Task: Find connections with filter location Tianchang with filter topic #mindset with filter profile language English with filter current company MX Player with filter school Kumaraguru College of Technology with filter industry Warehousing and Storage with filter service category Market Strategy with filter keywords title Interior Designer
Action: Mouse moved to (655, 76)
Screenshot: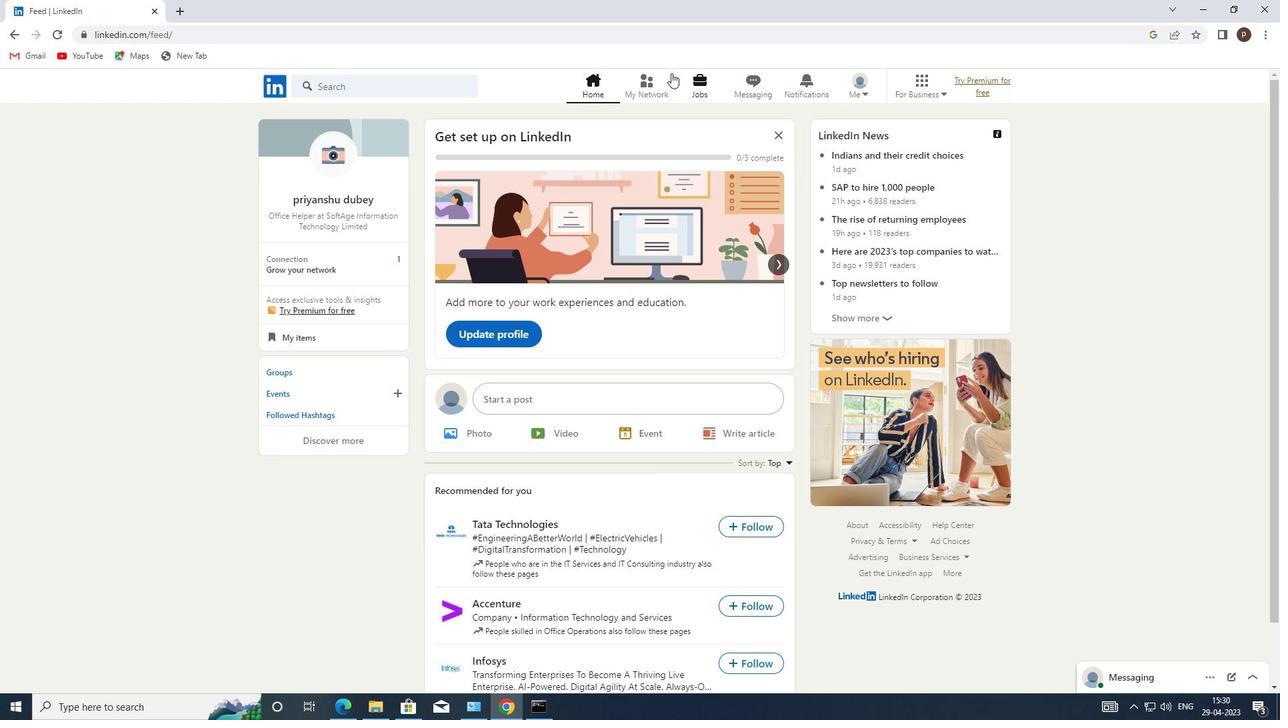
Action: Mouse pressed left at (655, 76)
Screenshot: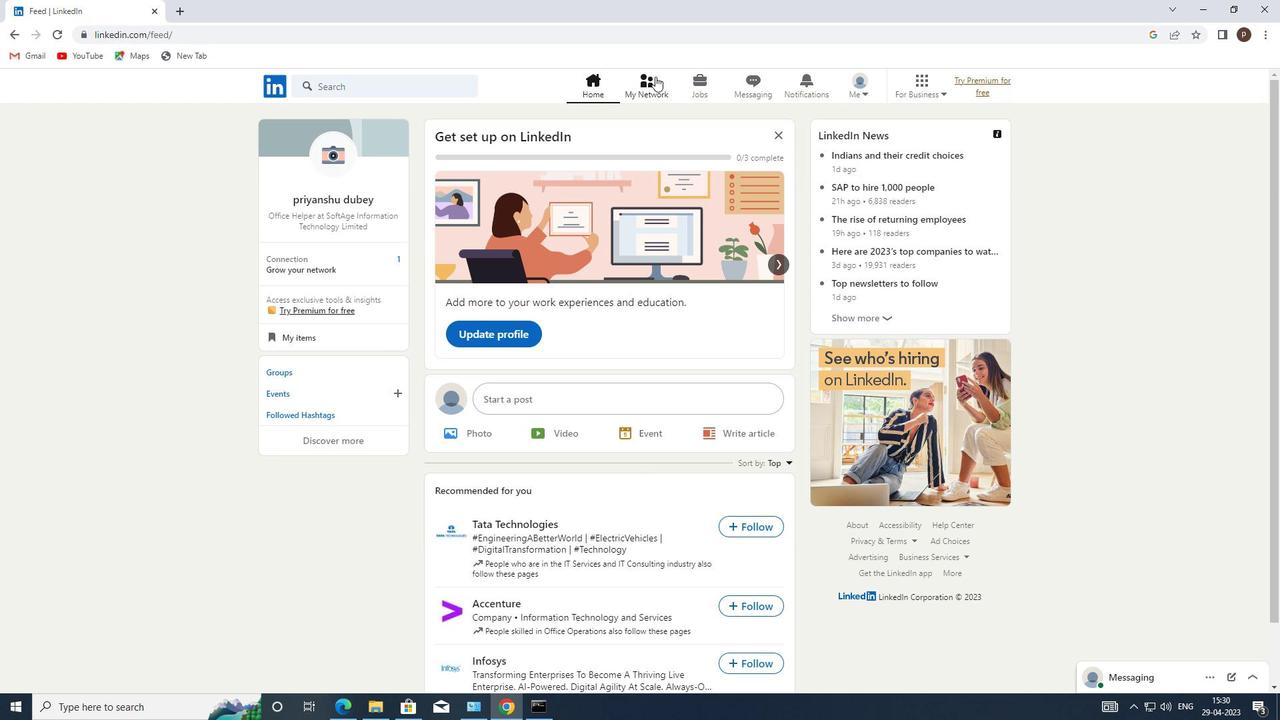 
Action: Mouse moved to (365, 162)
Screenshot: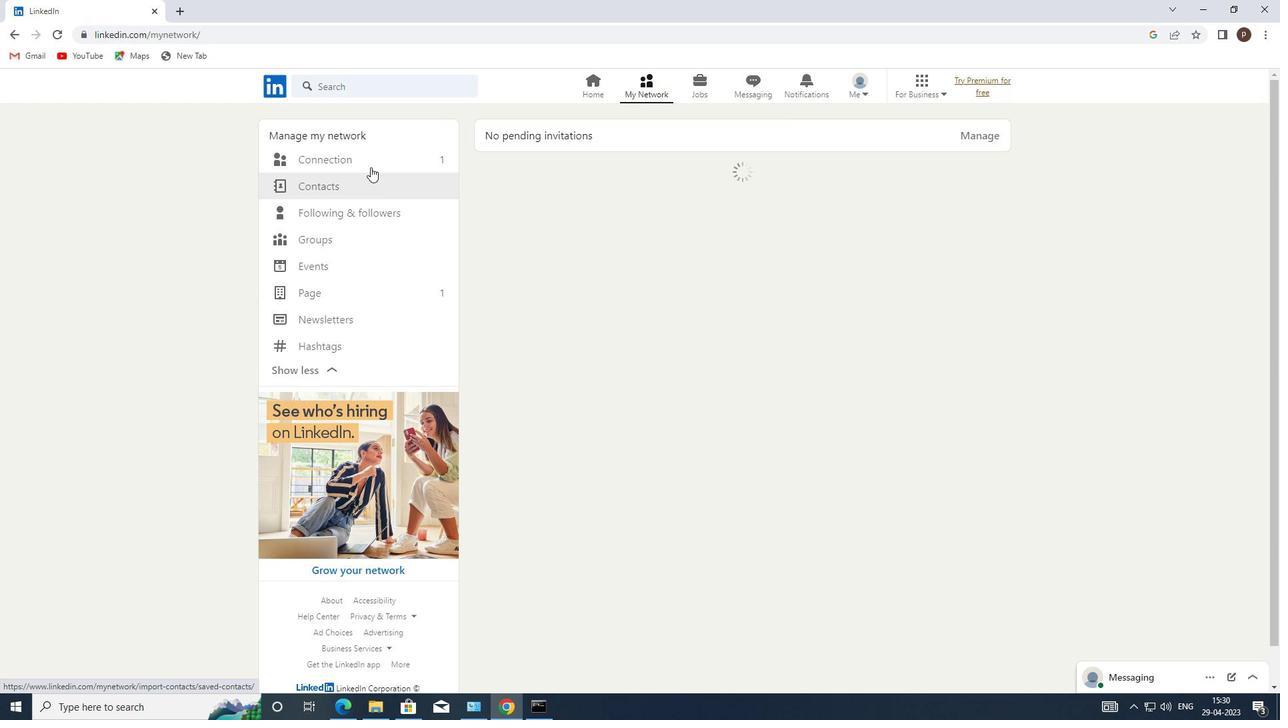 
Action: Mouse pressed left at (365, 162)
Screenshot: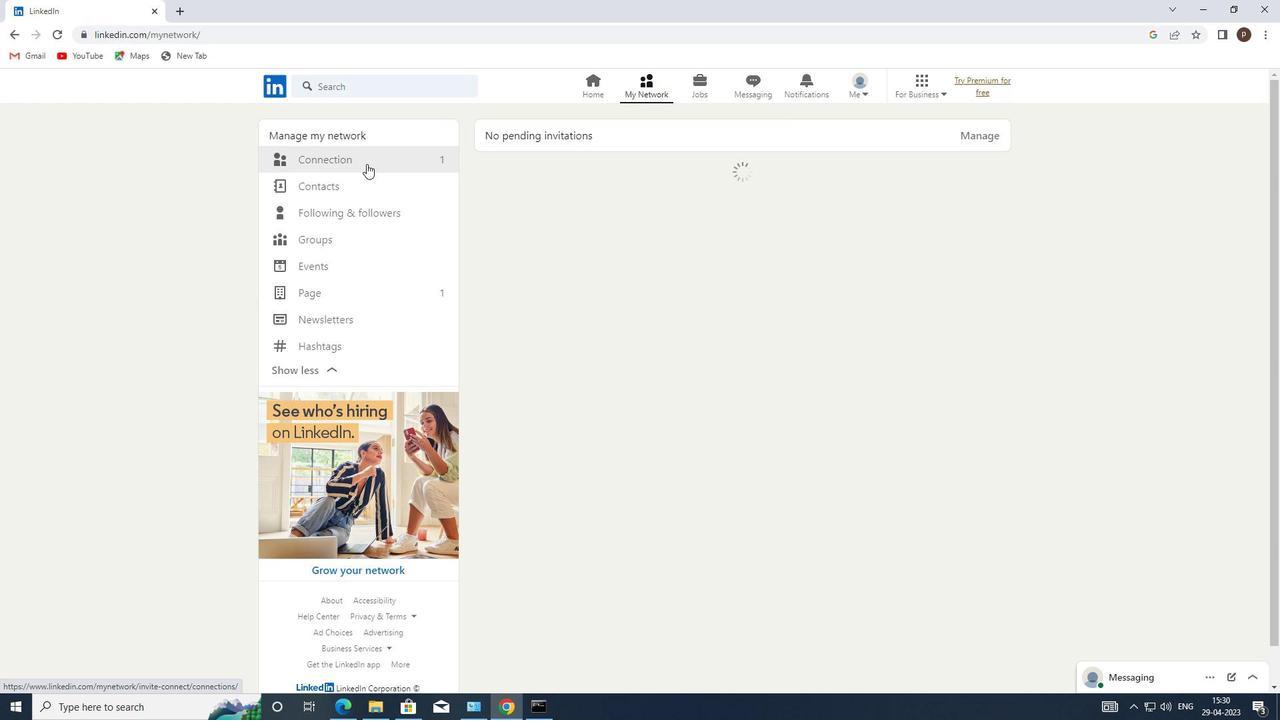 
Action: Mouse moved to (736, 158)
Screenshot: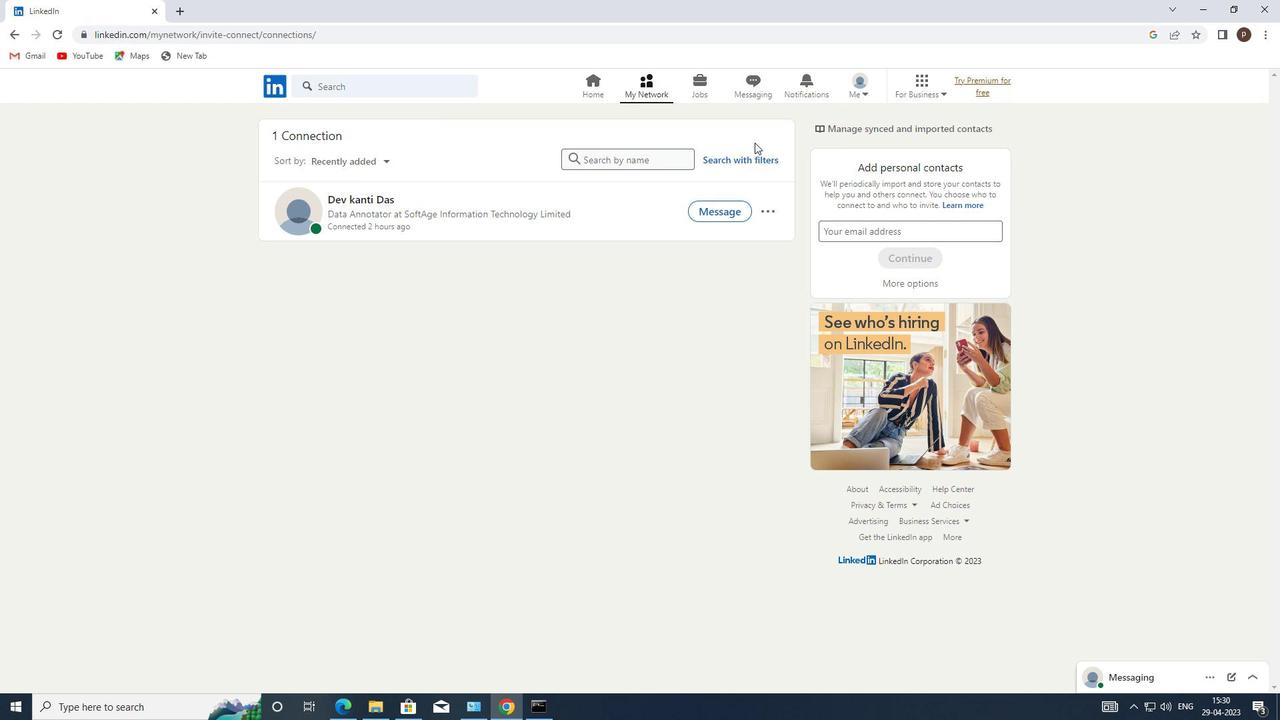 
Action: Mouse pressed left at (736, 158)
Screenshot: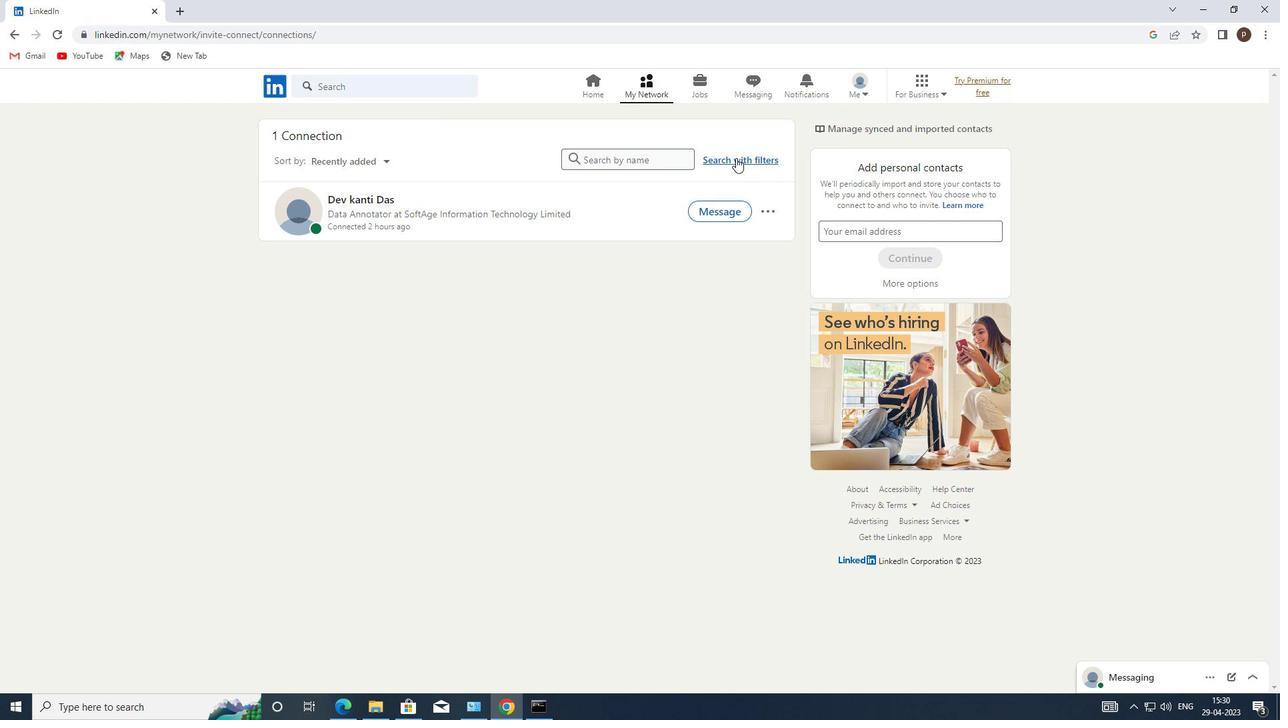 
Action: Mouse moved to (690, 128)
Screenshot: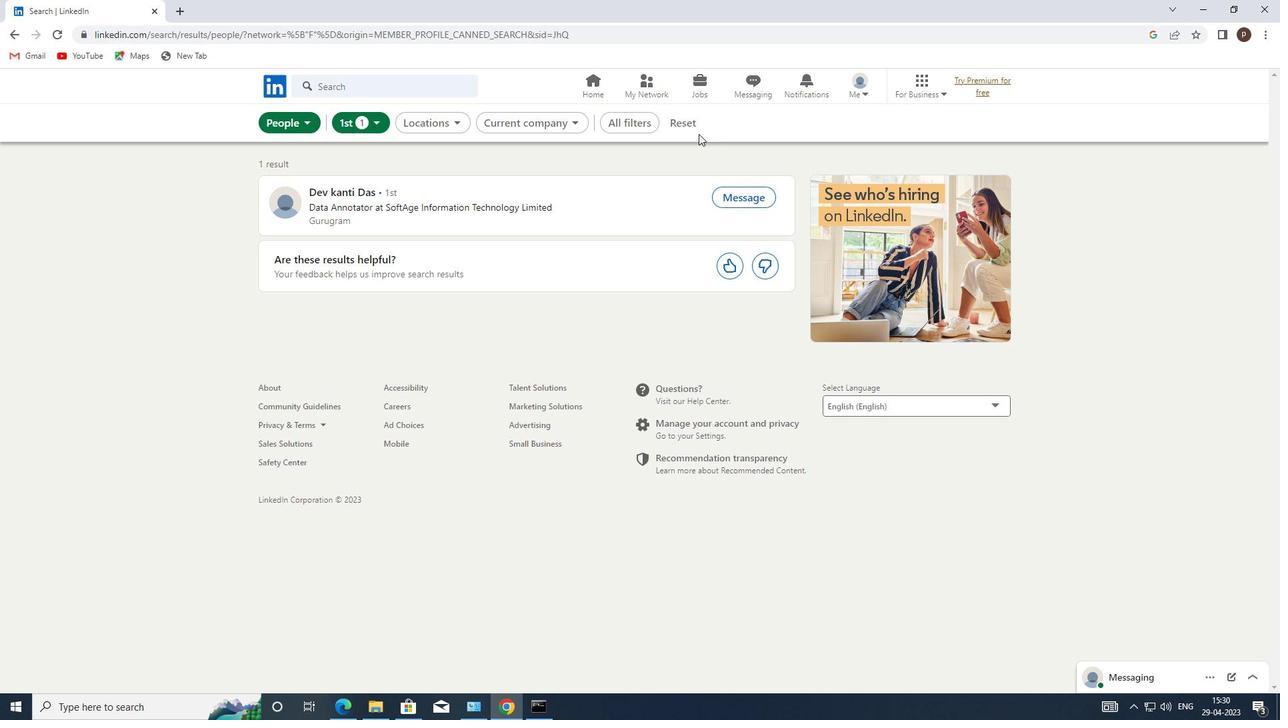 
Action: Mouse pressed left at (690, 128)
Screenshot: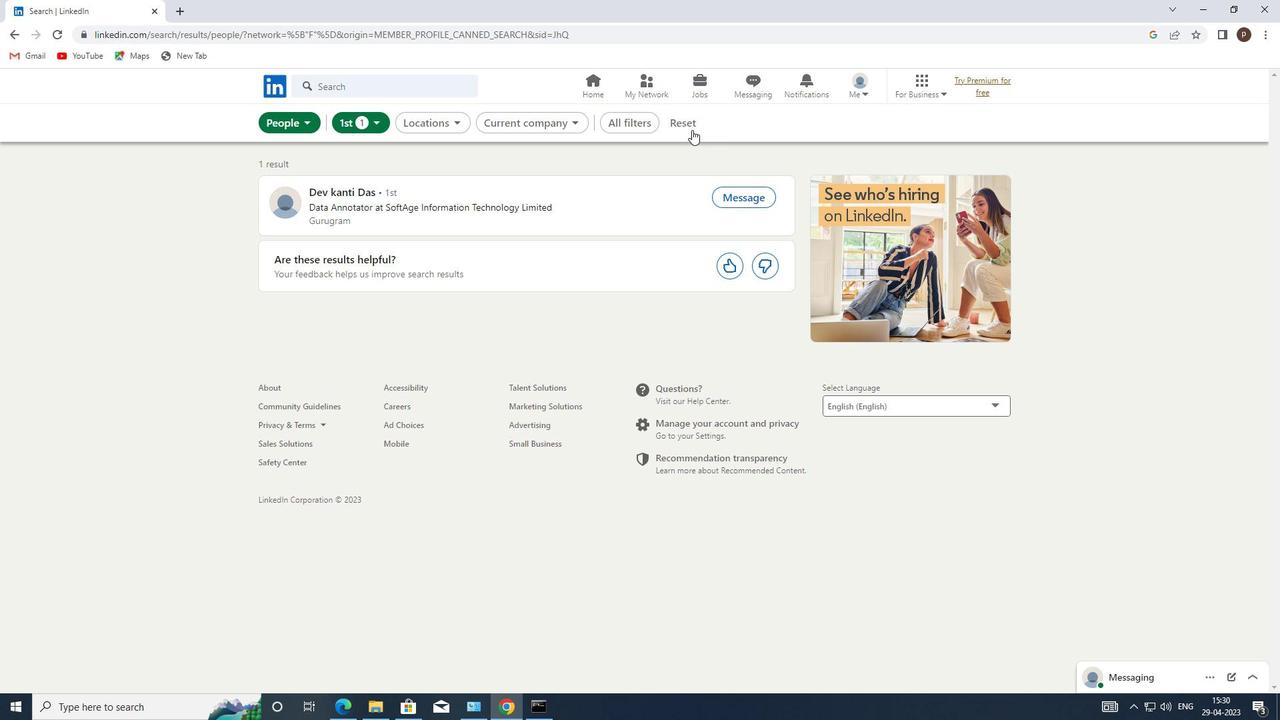 
Action: Mouse moved to (667, 126)
Screenshot: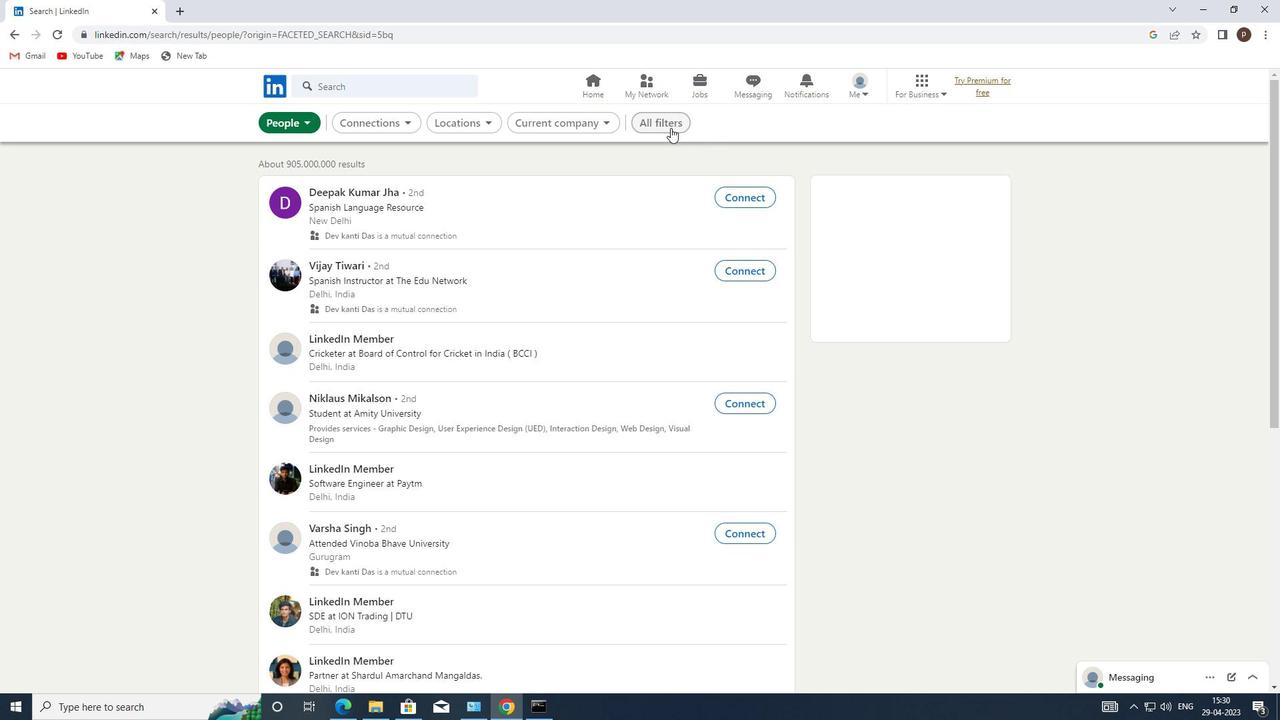
Action: Mouse pressed left at (667, 126)
Screenshot: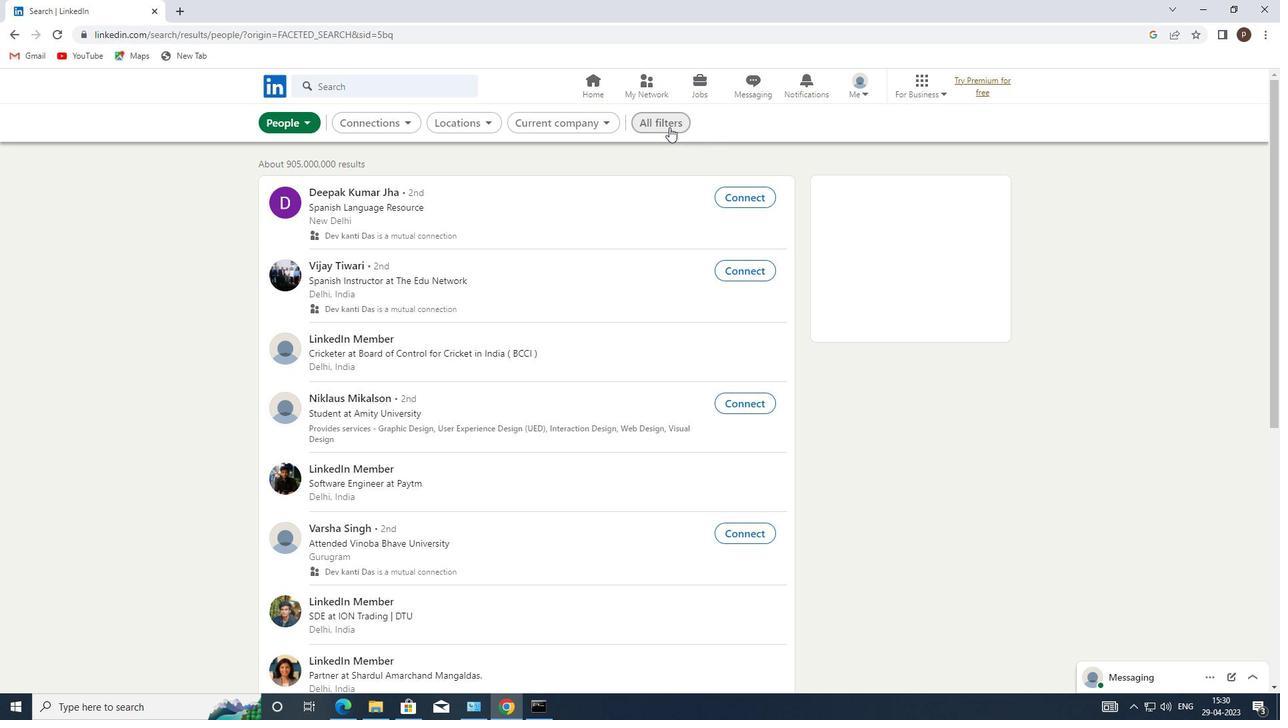 
Action: Mouse moved to (1022, 311)
Screenshot: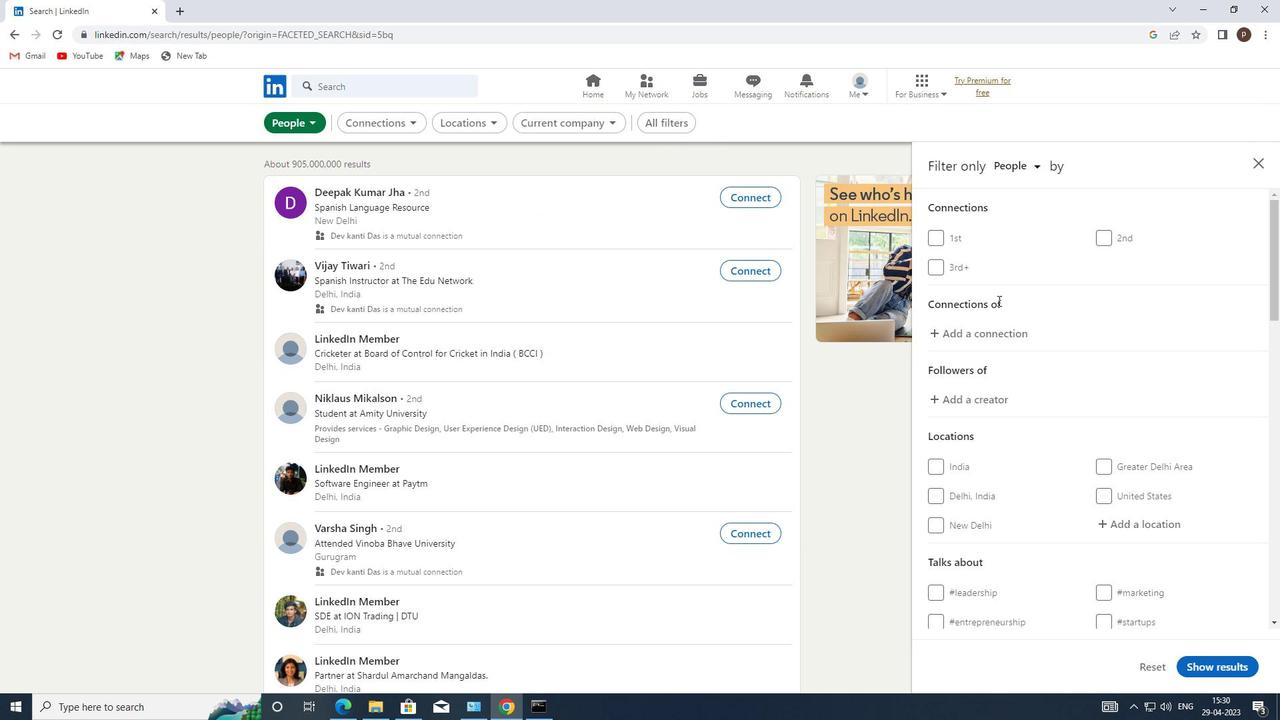 
Action: Mouse scrolled (1022, 310) with delta (0, 0)
Screenshot: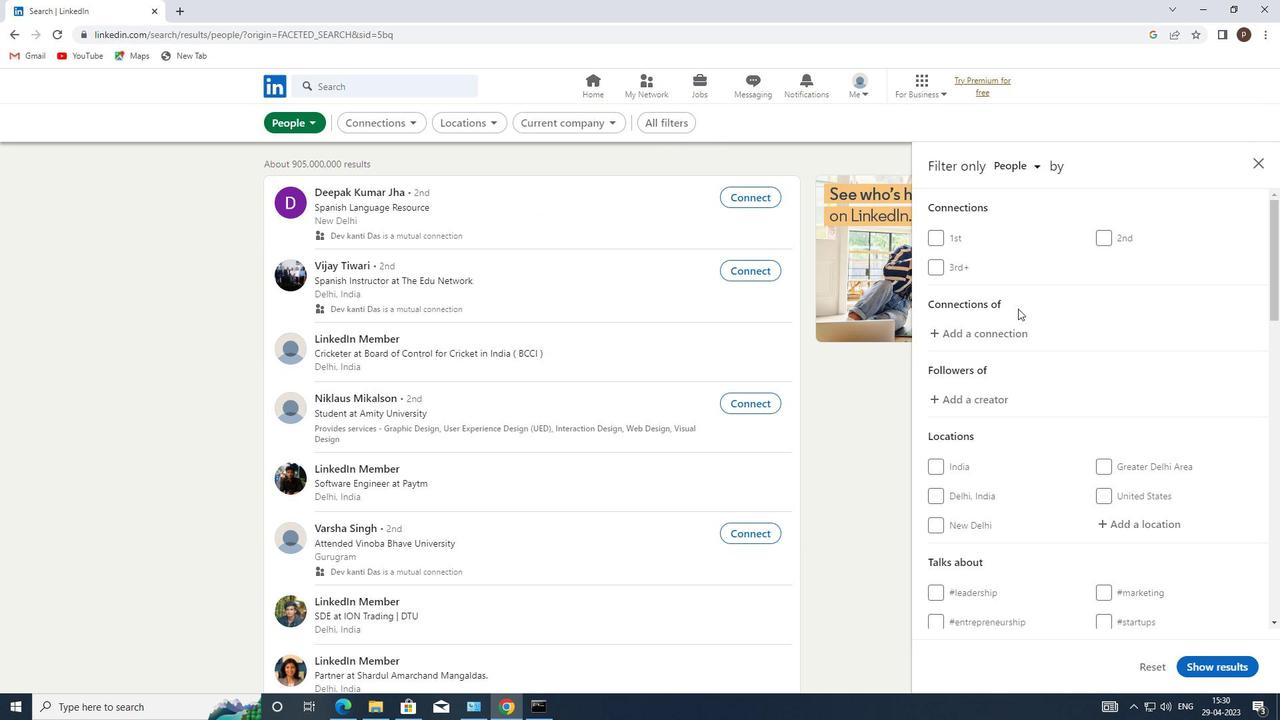 
Action: Mouse moved to (1022, 311)
Screenshot: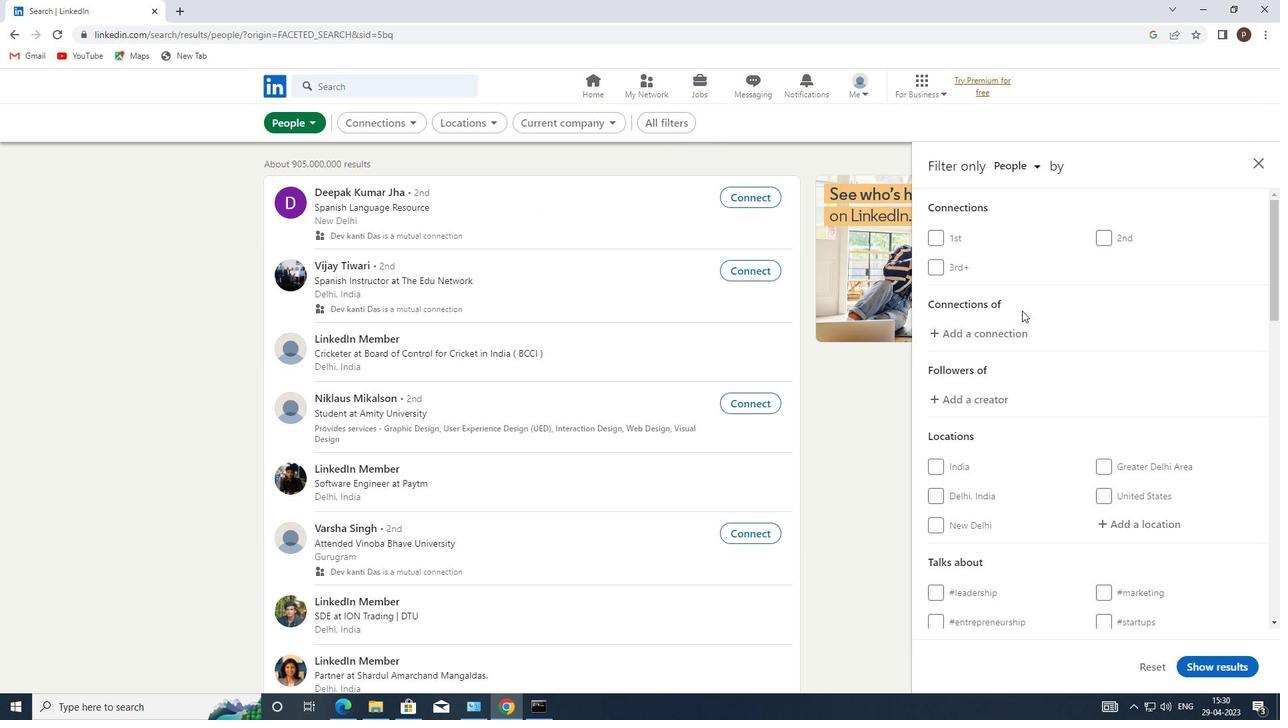 
Action: Mouse scrolled (1022, 310) with delta (0, 0)
Screenshot: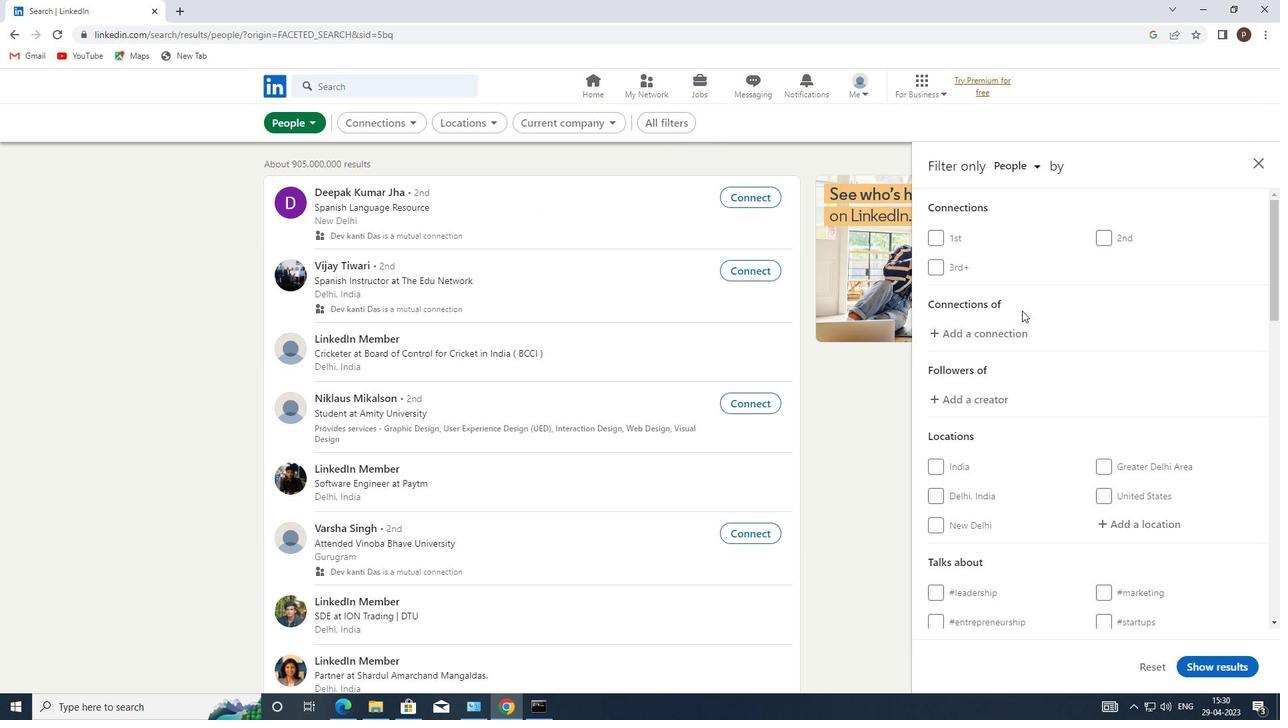 
Action: Mouse moved to (1124, 384)
Screenshot: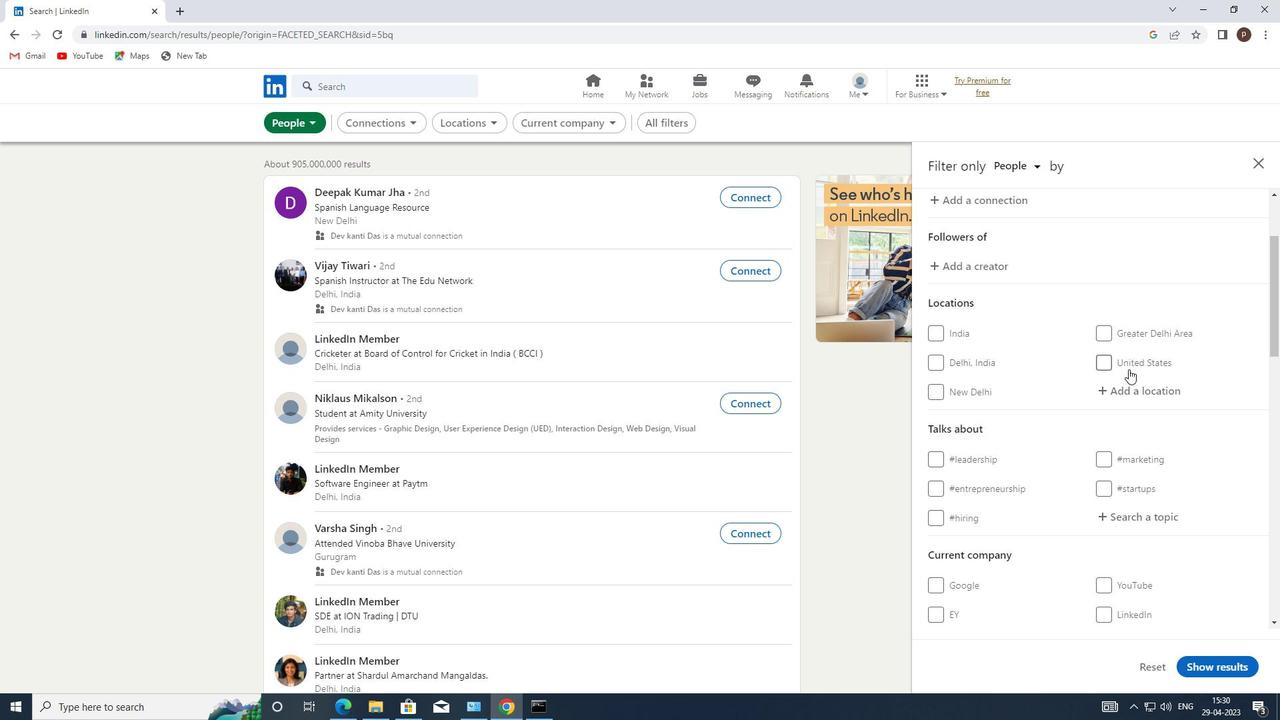 
Action: Mouse pressed left at (1124, 384)
Screenshot: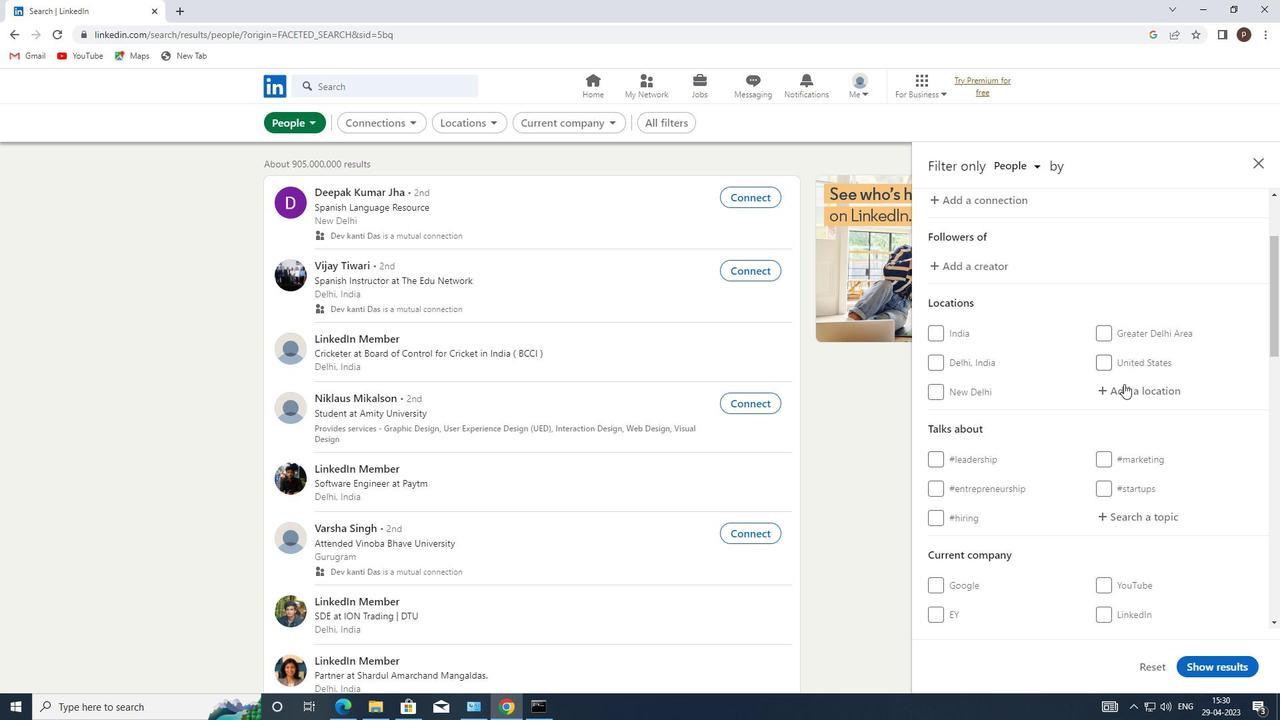 
Action: Mouse moved to (1121, 384)
Screenshot: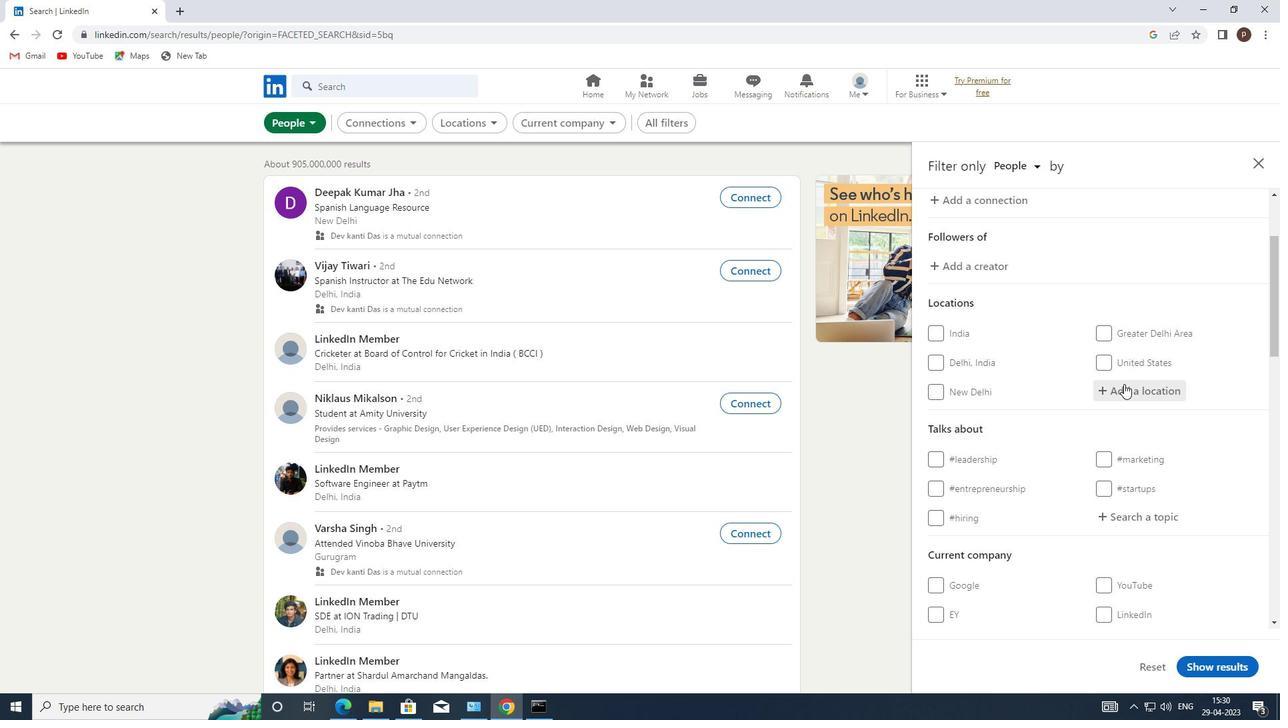 
Action: Key pressed <Key.caps_lock>t<Key.caps_lock>ianchang
Screenshot: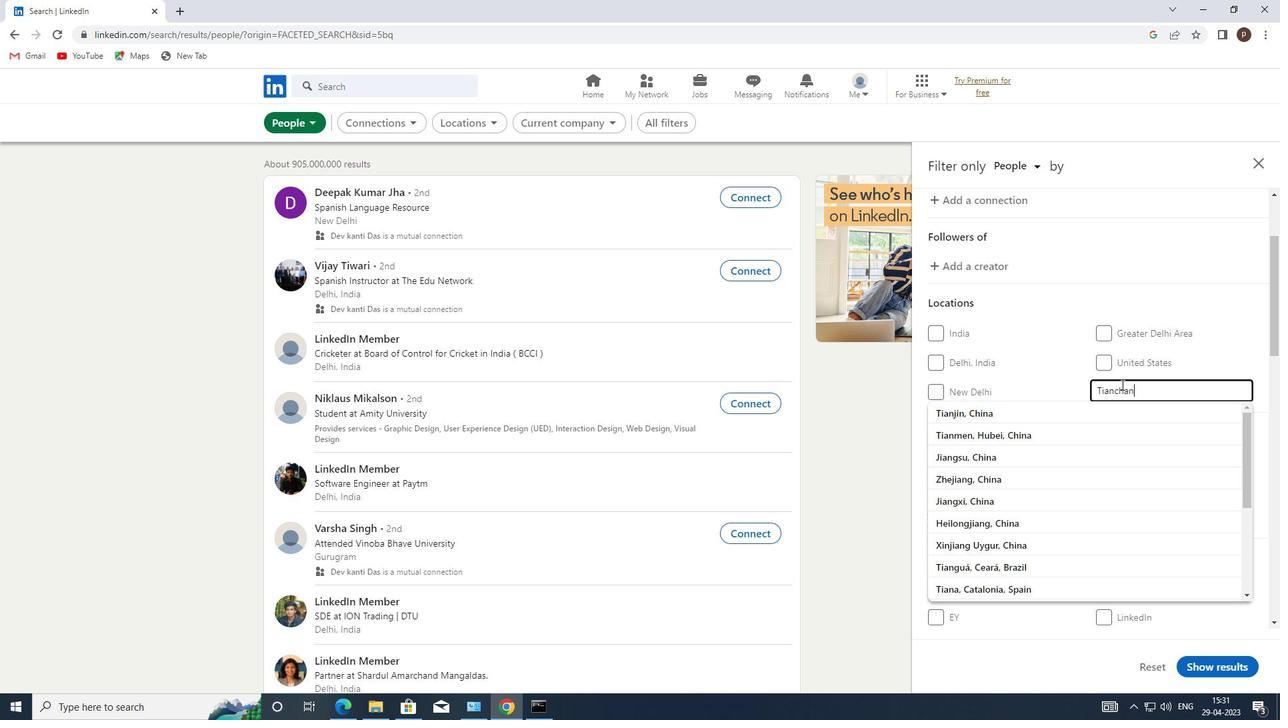 
Action: Mouse moved to (1040, 421)
Screenshot: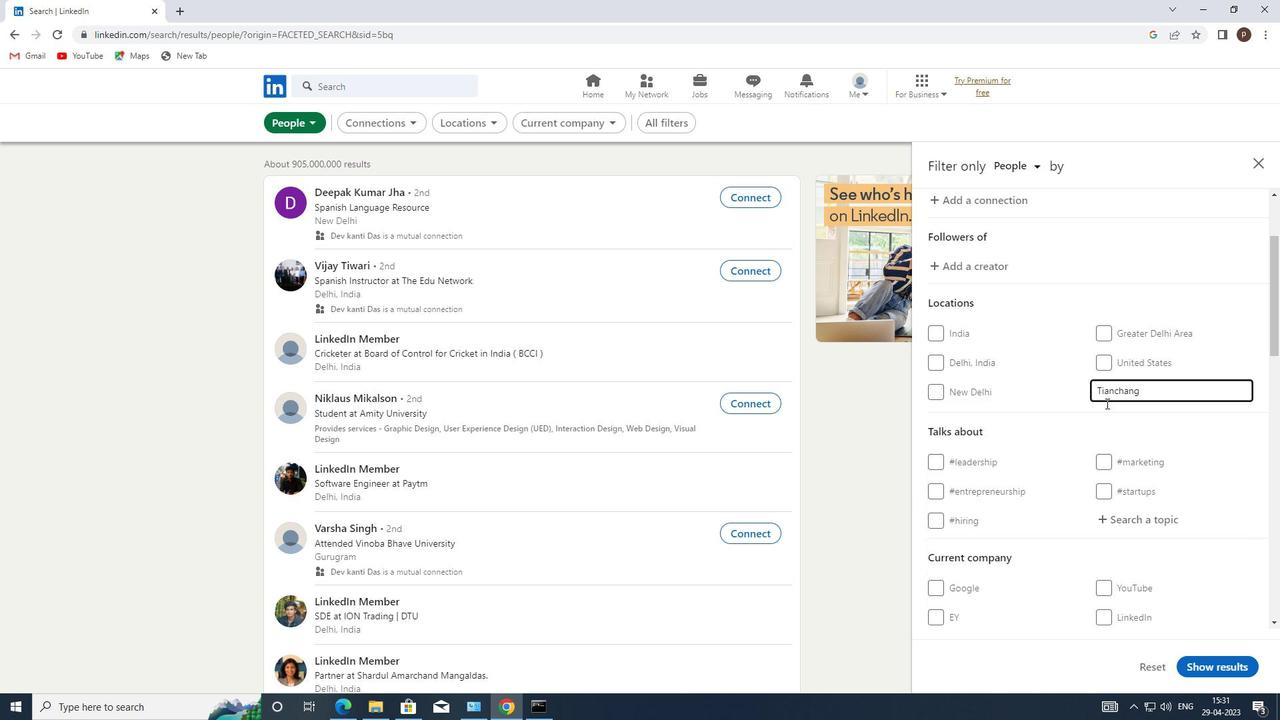 
Action: Mouse scrolled (1040, 420) with delta (0, 0)
Screenshot: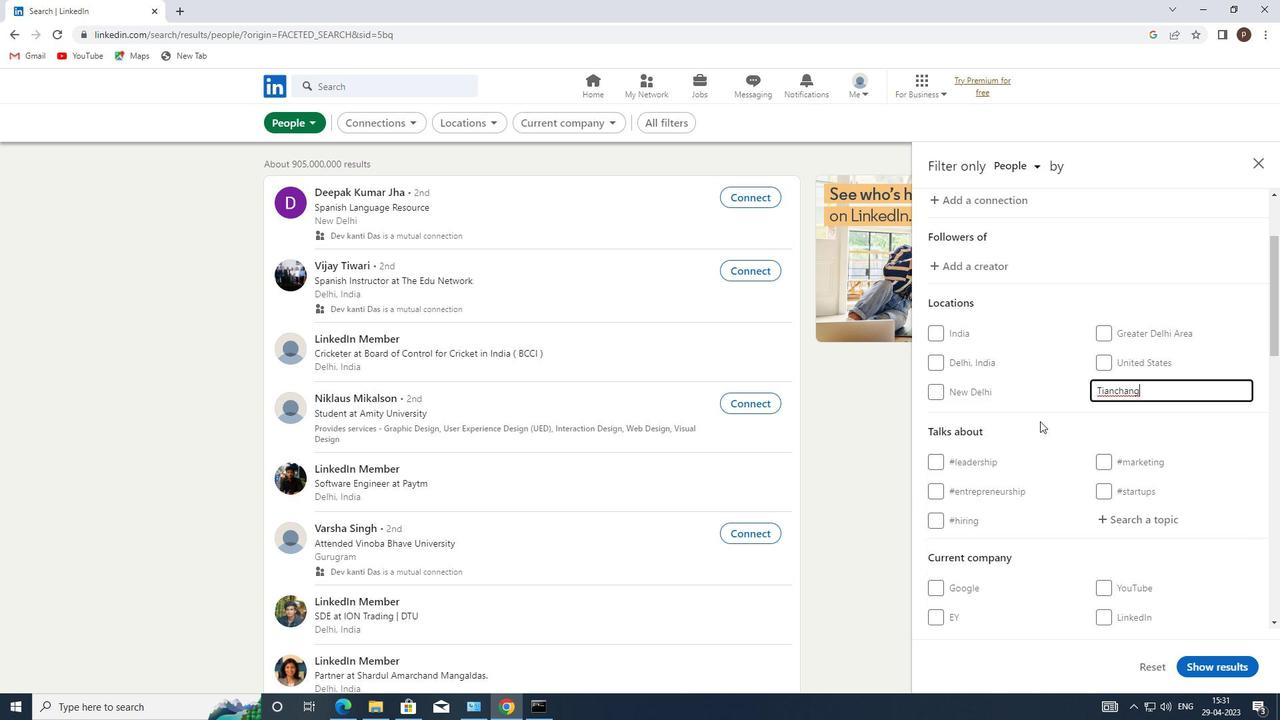 
Action: Mouse moved to (1107, 450)
Screenshot: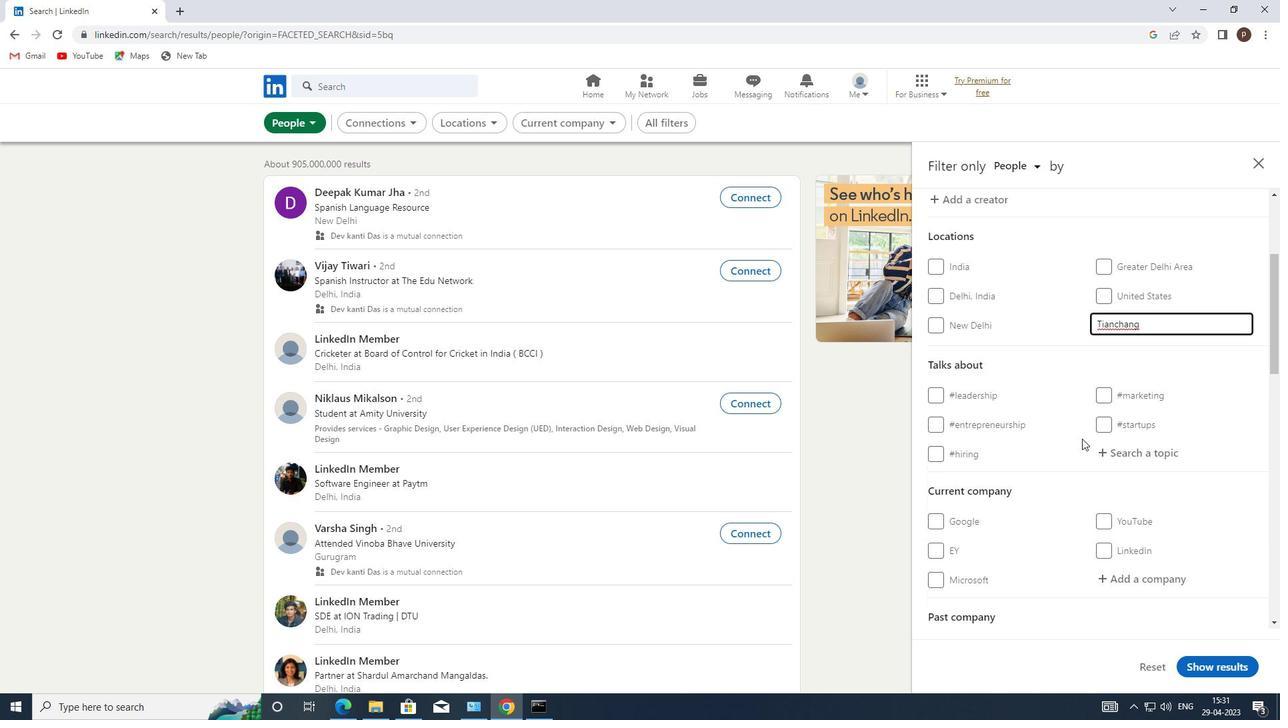 
Action: Mouse pressed left at (1107, 450)
Screenshot: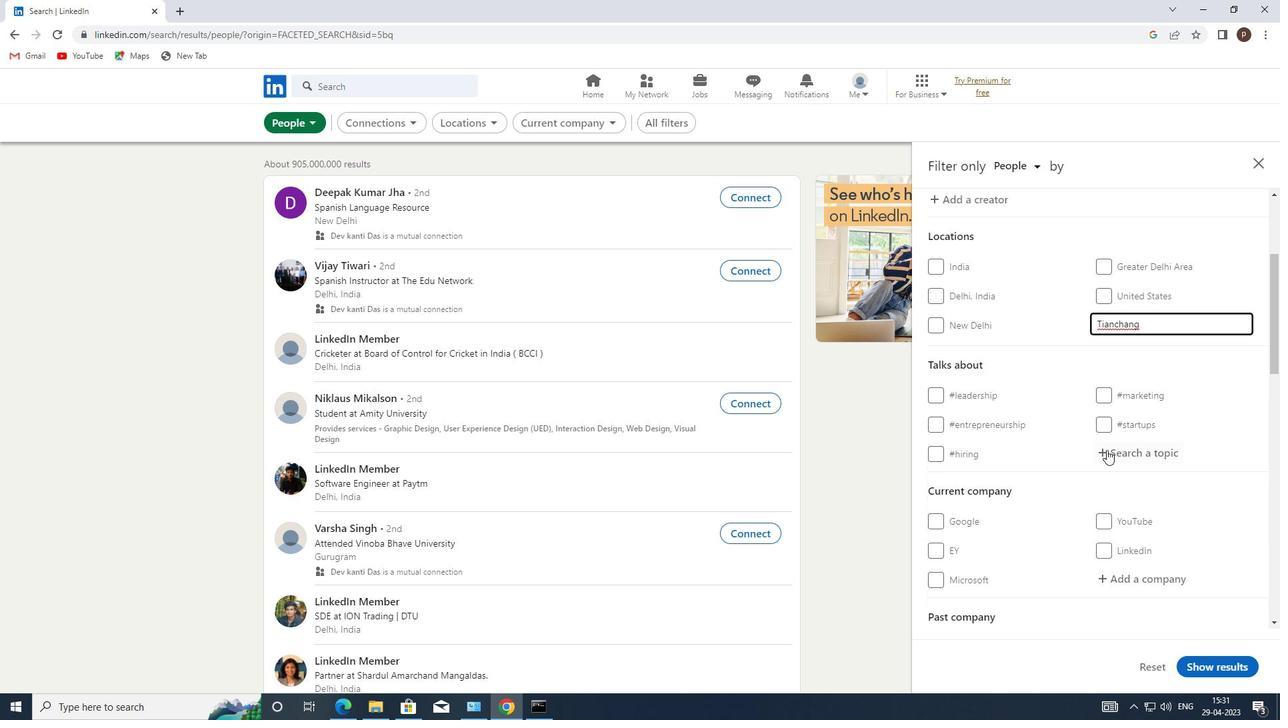 
Action: Mouse moved to (1107, 450)
Screenshot: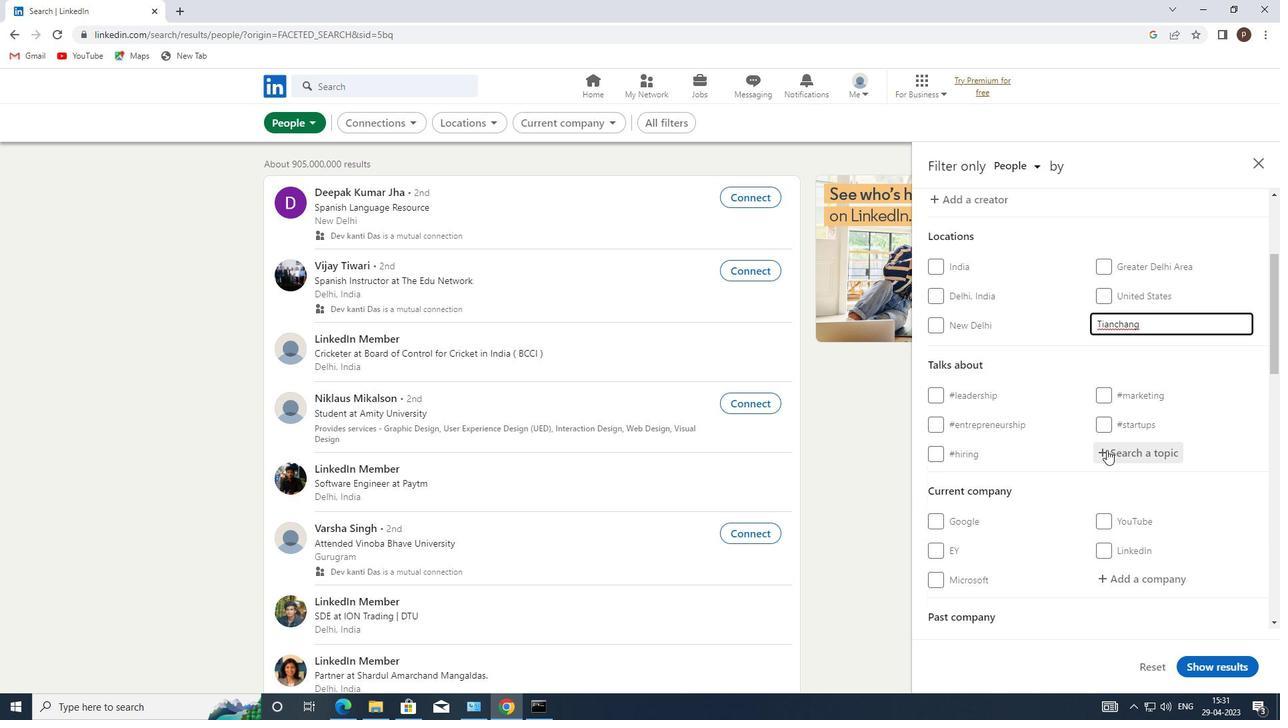 
Action: Key pressed <Key.shift><Key.shift><Key.shift><Key.shift>#MINDSET
Screenshot: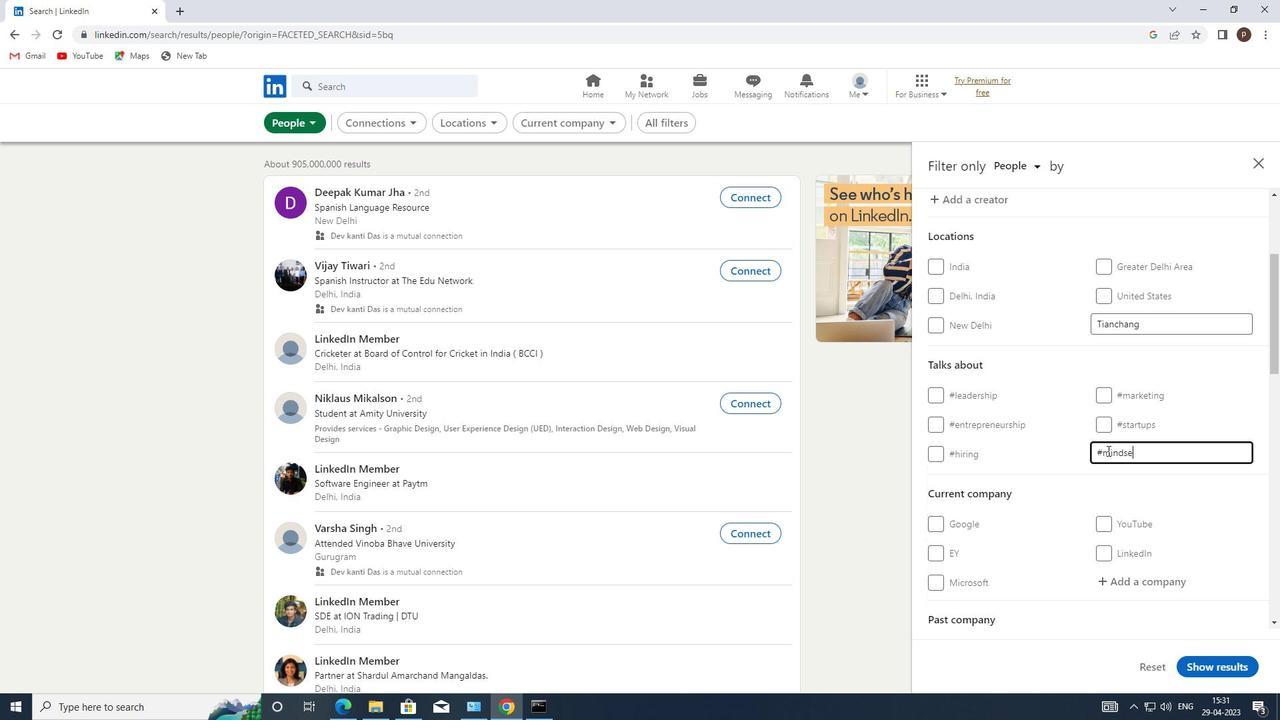 
Action: Mouse moved to (1102, 456)
Screenshot: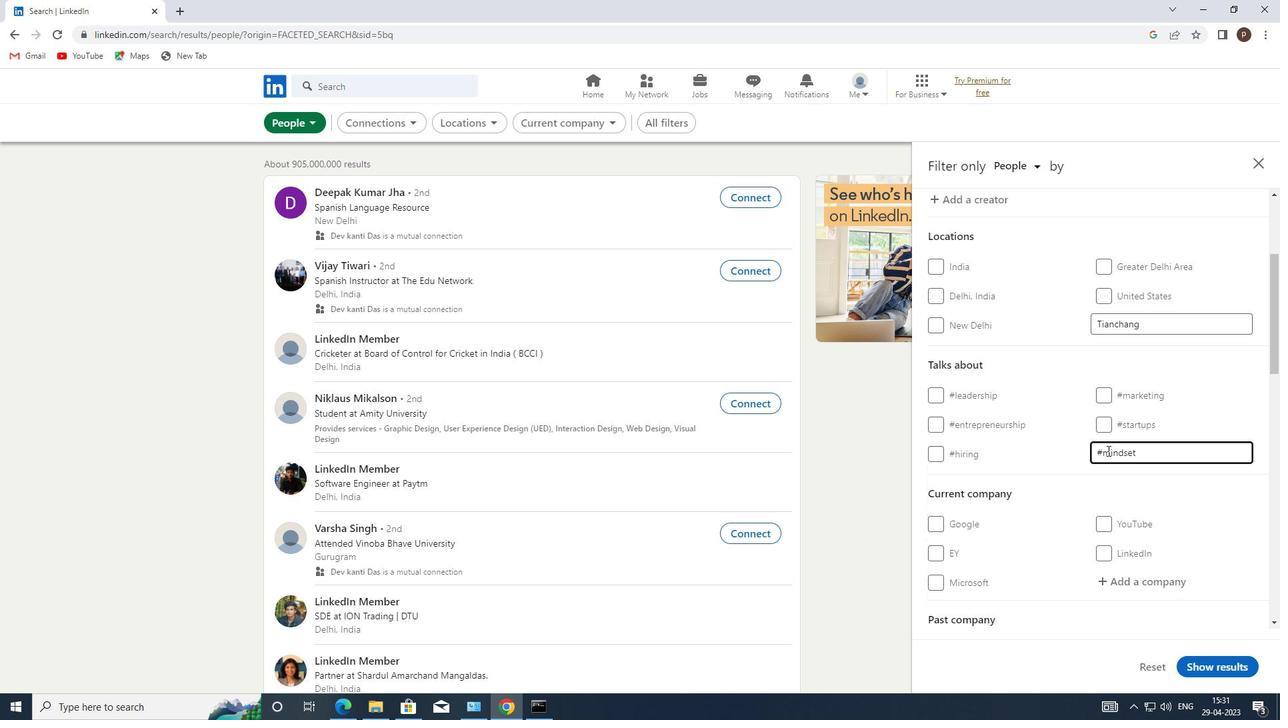 
Action: Mouse scrolled (1102, 456) with delta (0, 0)
Screenshot: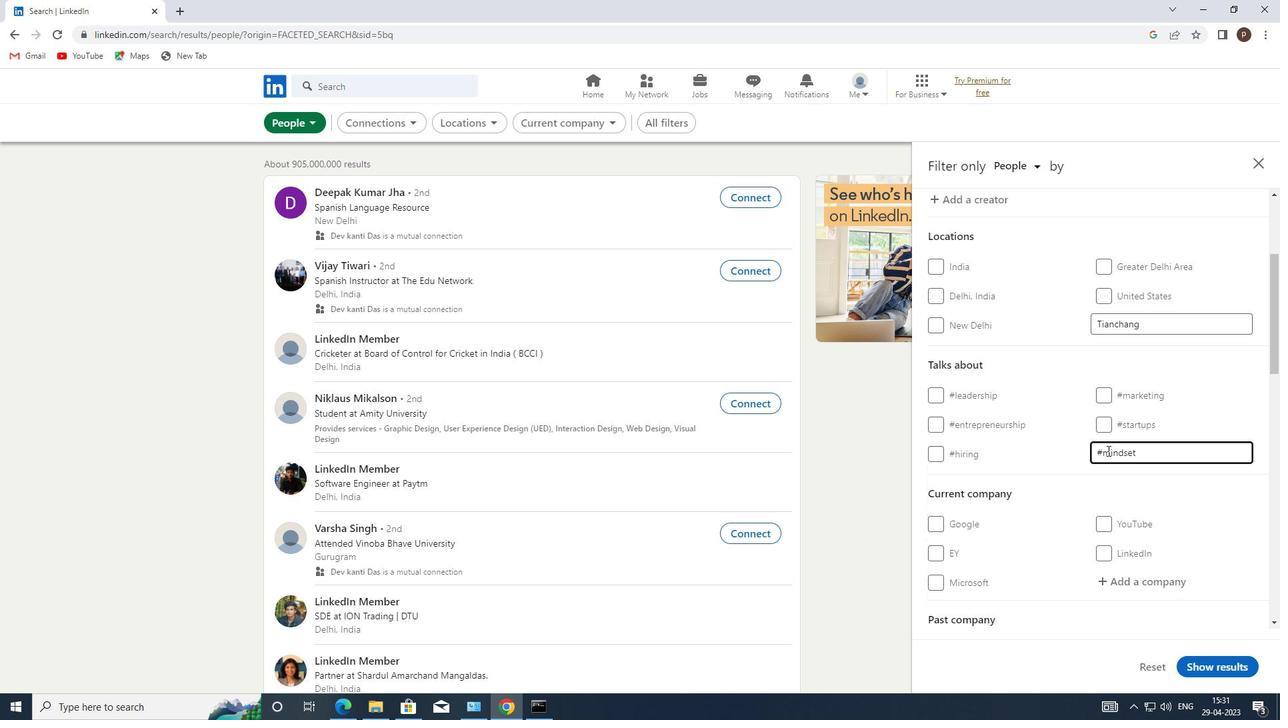 
Action: Mouse moved to (1102, 456)
Screenshot: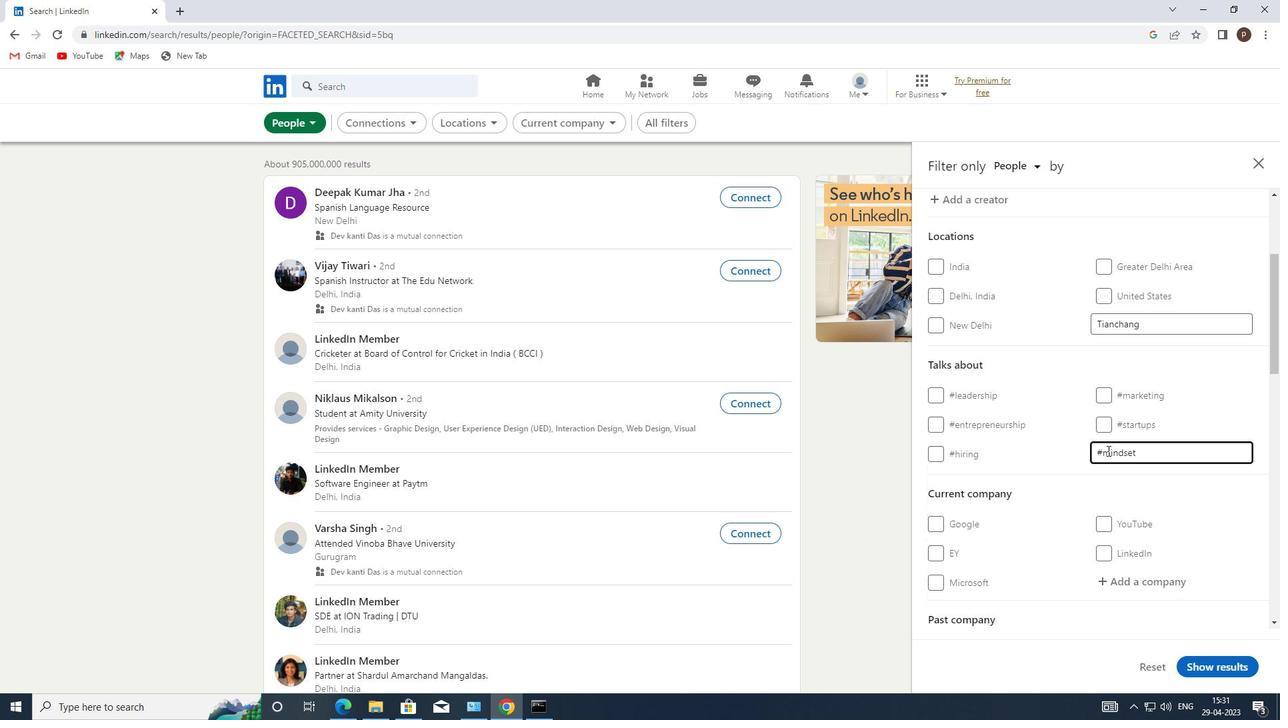 
Action: Mouse scrolled (1102, 456) with delta (0, 0)
Screenshot: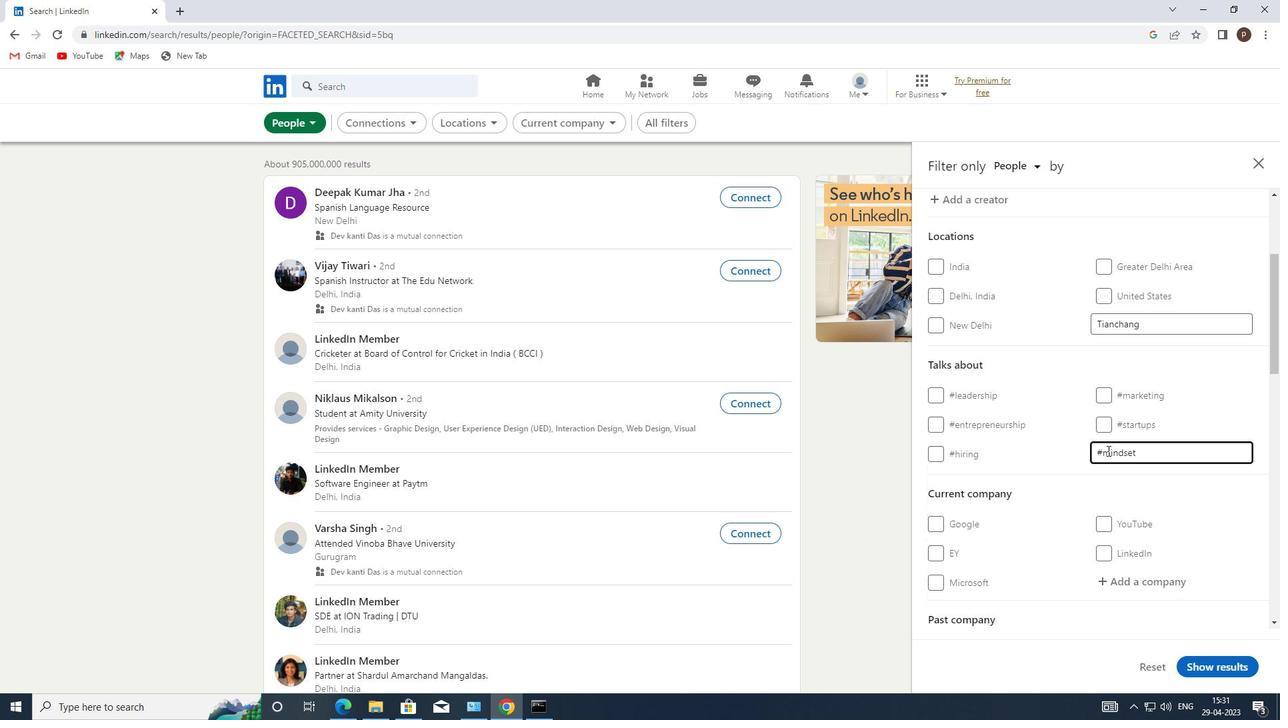 
Action: Mouse moved to (1071, 467)
Screenshot: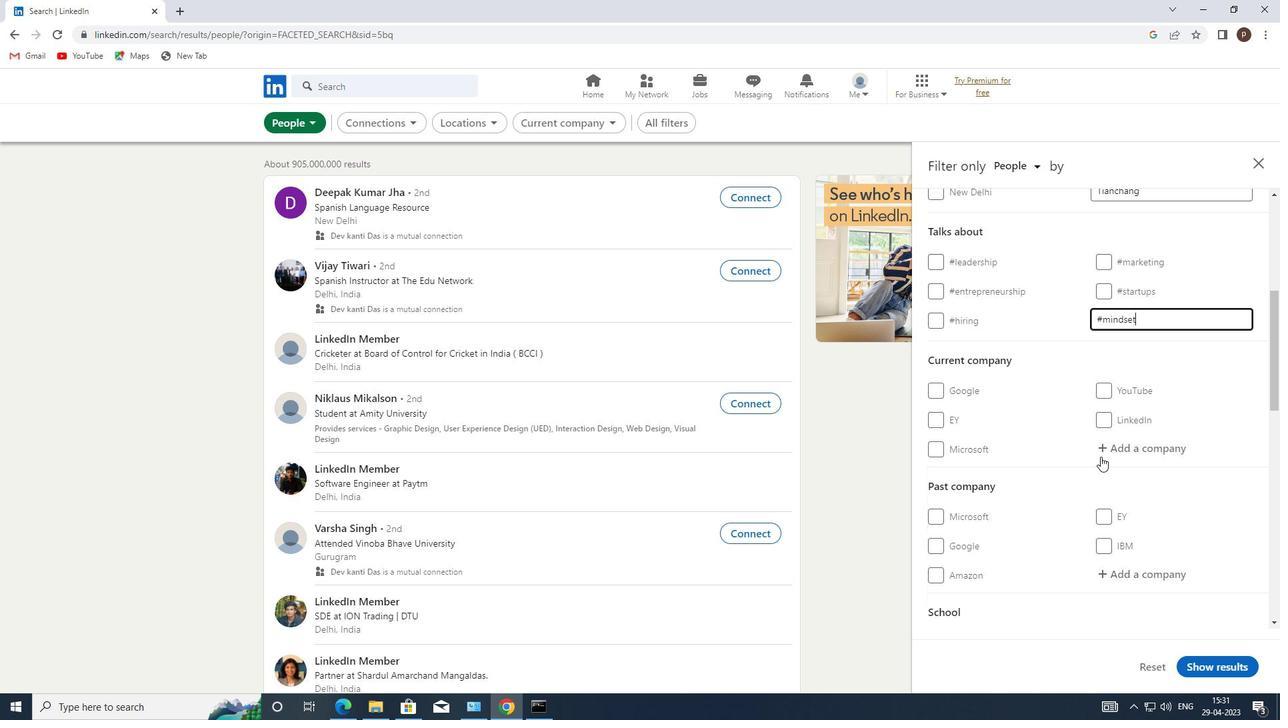 
Action: Mouse scrolled (1071, 466) with delta (0, 0)
Screenshot: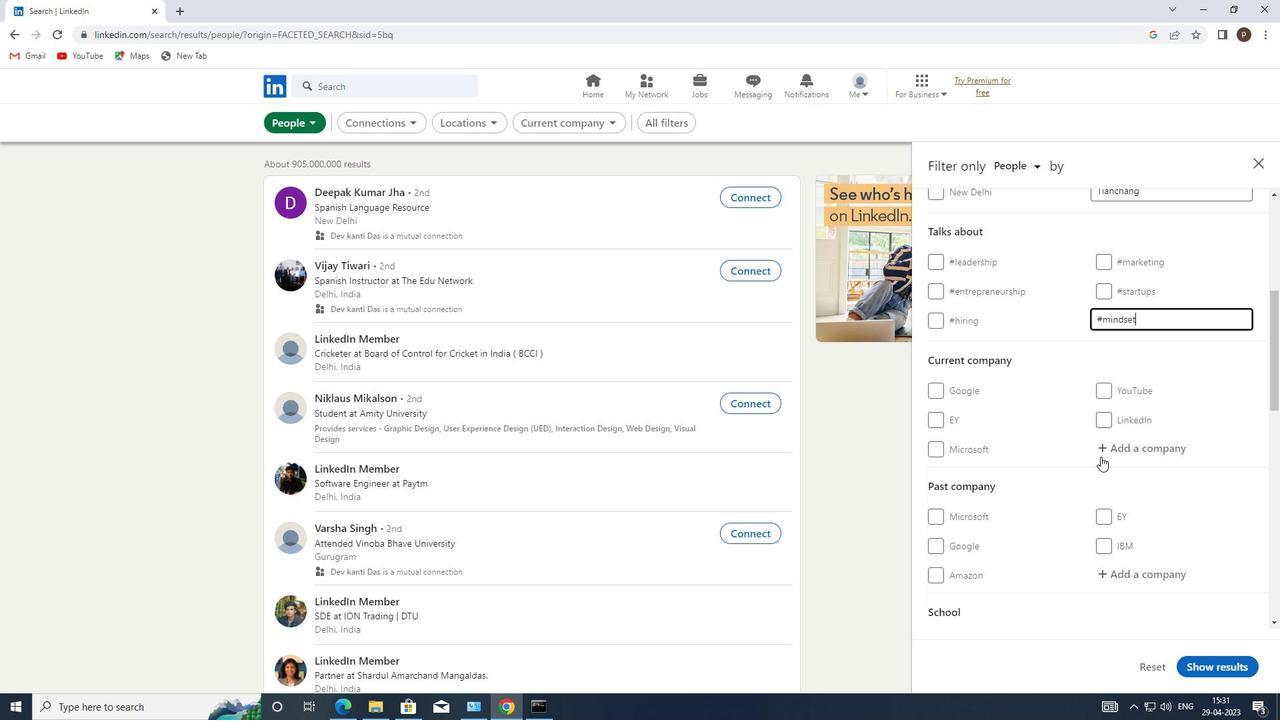 
Action: Mouse moved to (1071, 467)
Screenshot: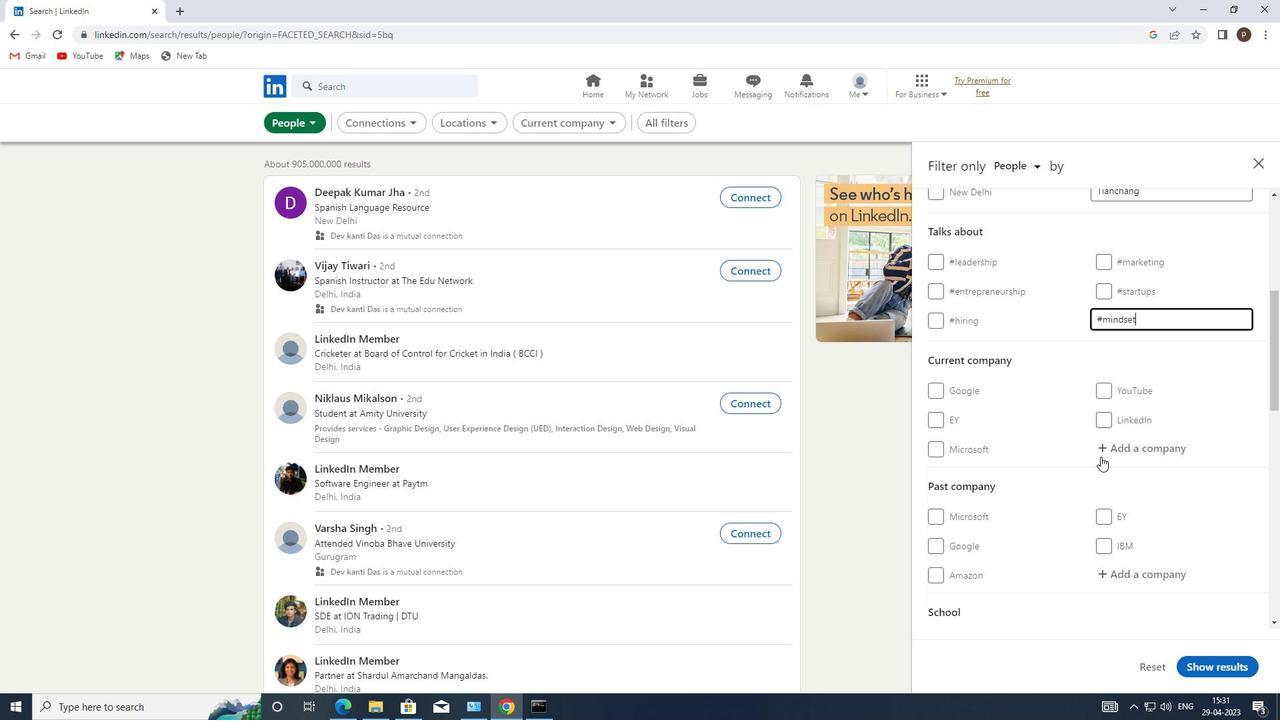
Action: Mouse scrolled (1071, 466) with delta (0, 0)
Screenshot: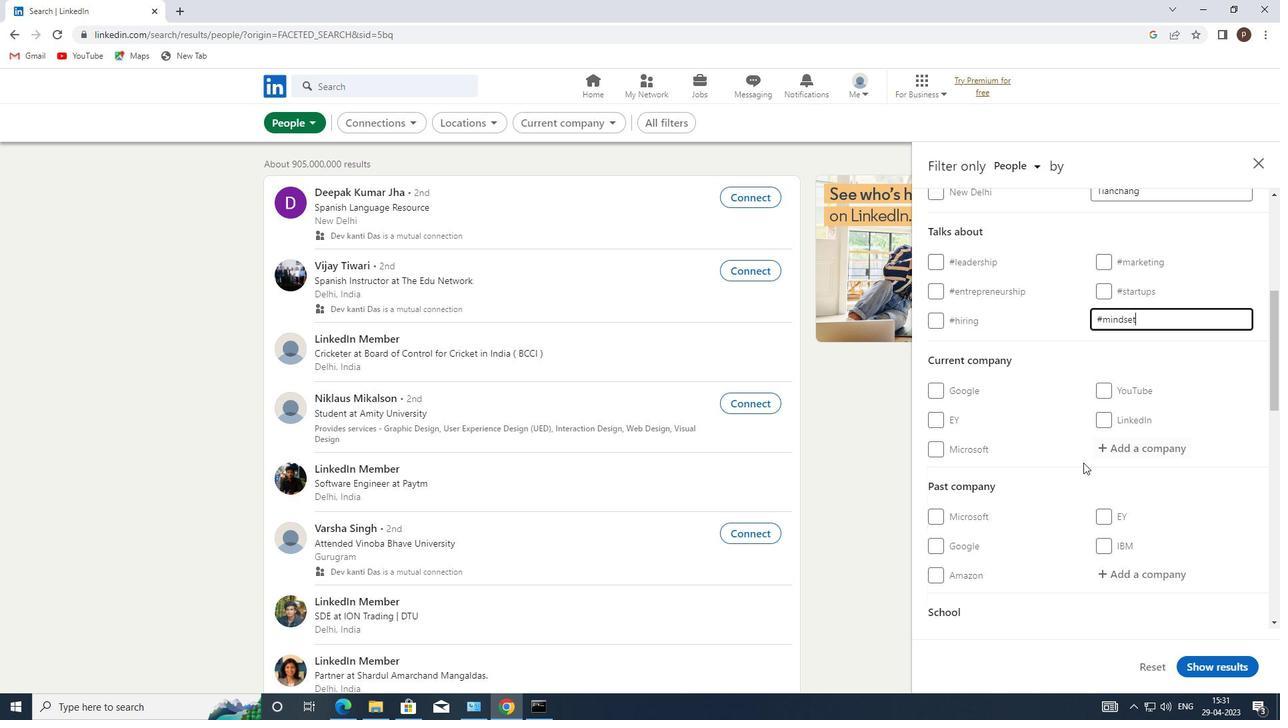 
Action: Mouse scrolled (1071, 466) with delta (0, 0)
Screenshot: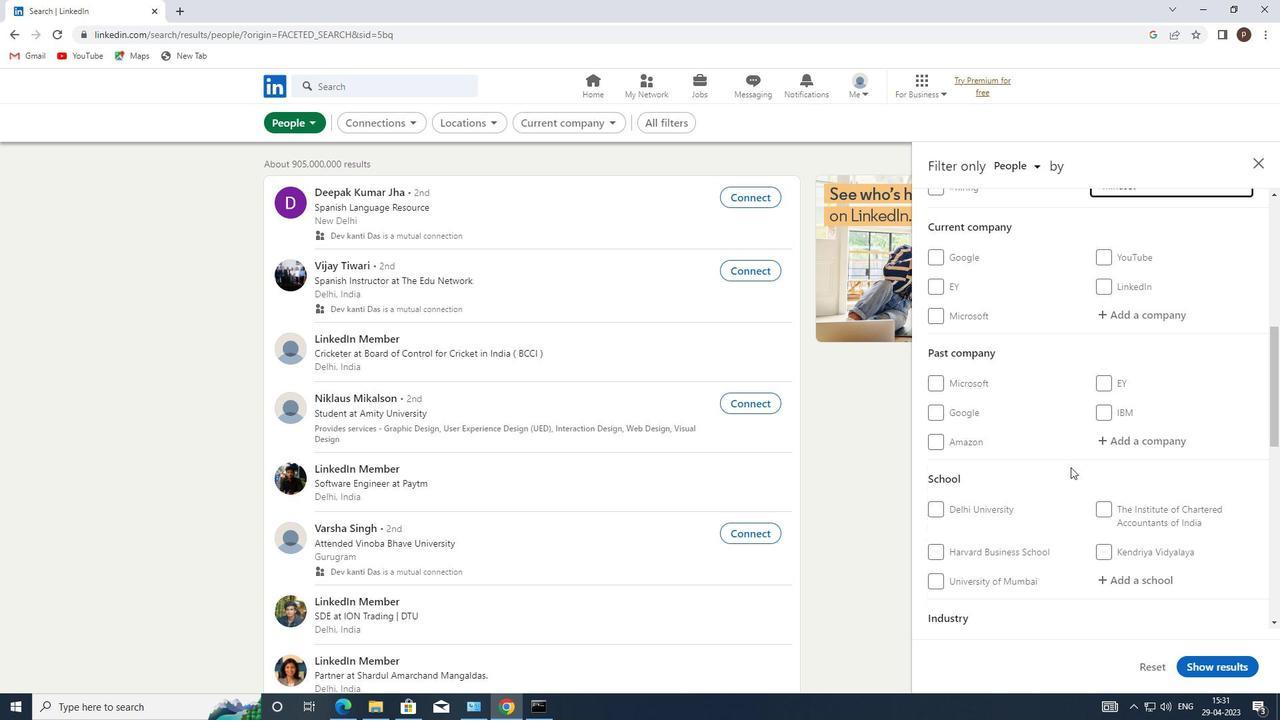 
Action: Mouse scrolled (1071, 466) with delta (0, 0)
Screenshot: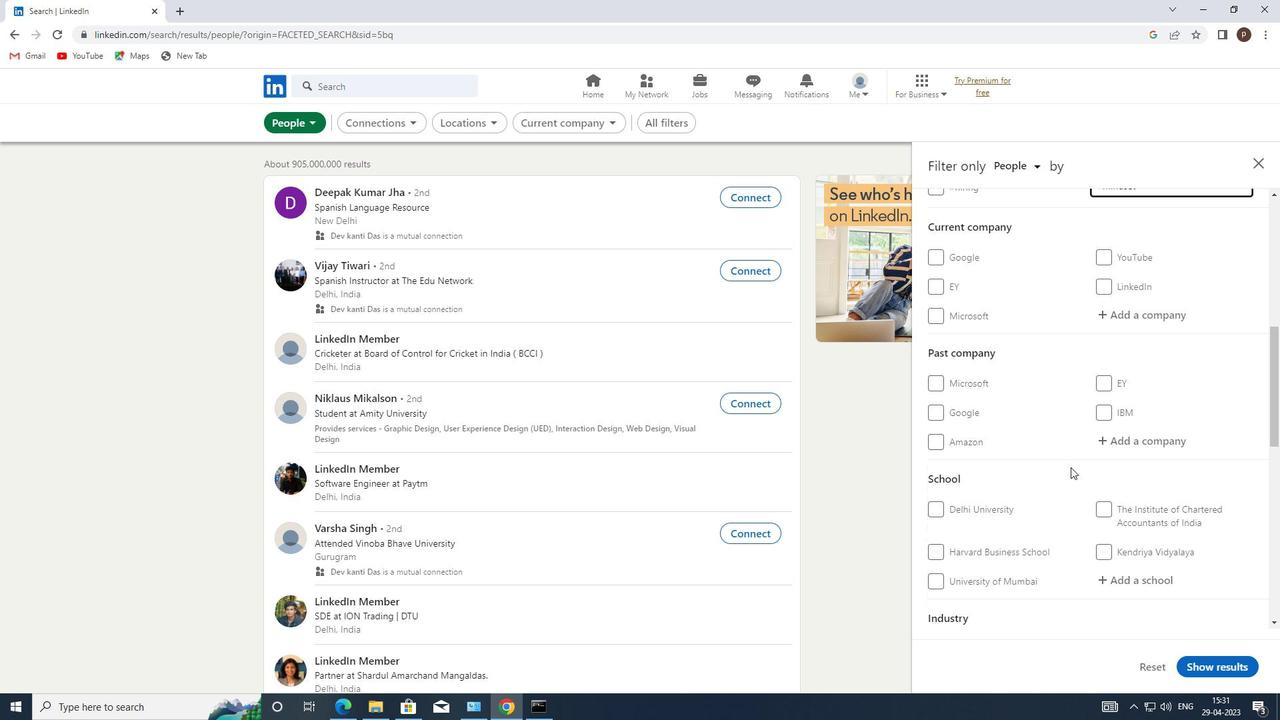 
Action: Mouse scrolled (1071, 466) with delta (0, 0)
Screenshot: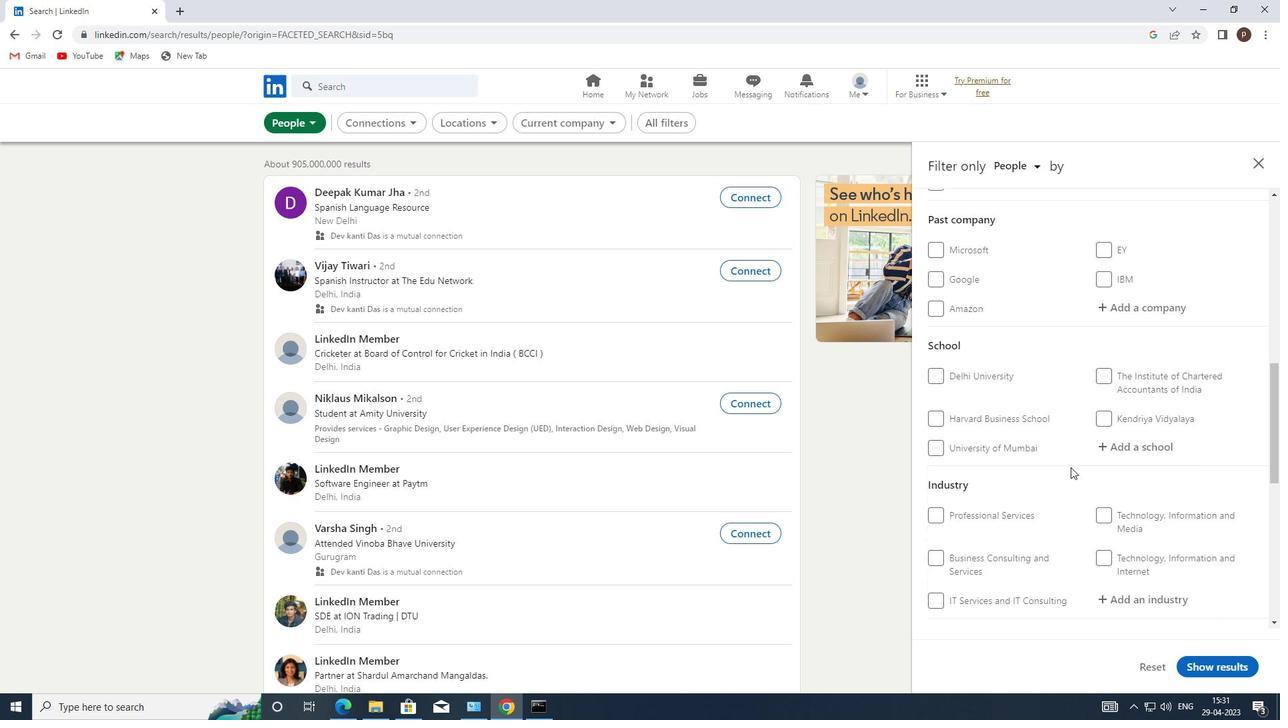 
Action: Mouse moved to (1070, 468)
Screenshot: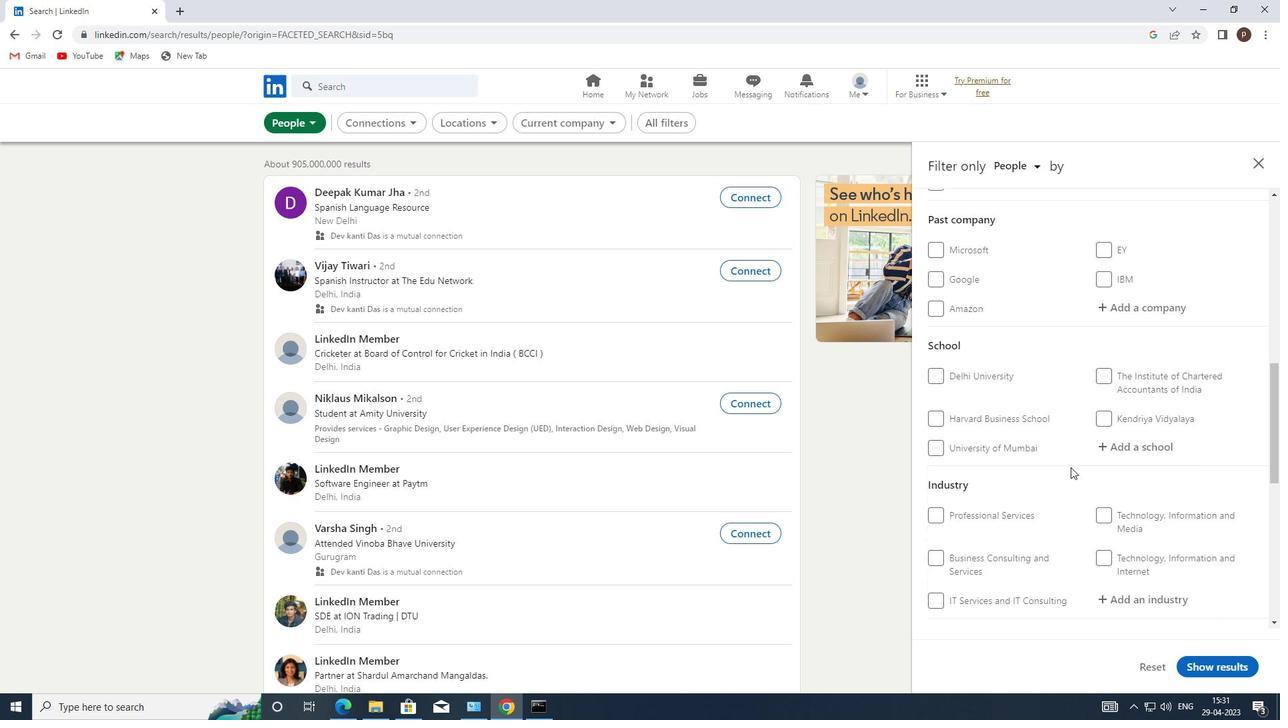 
Action: Mouse scrolled (1070, 468) with delta (0, 0)
Screenshot: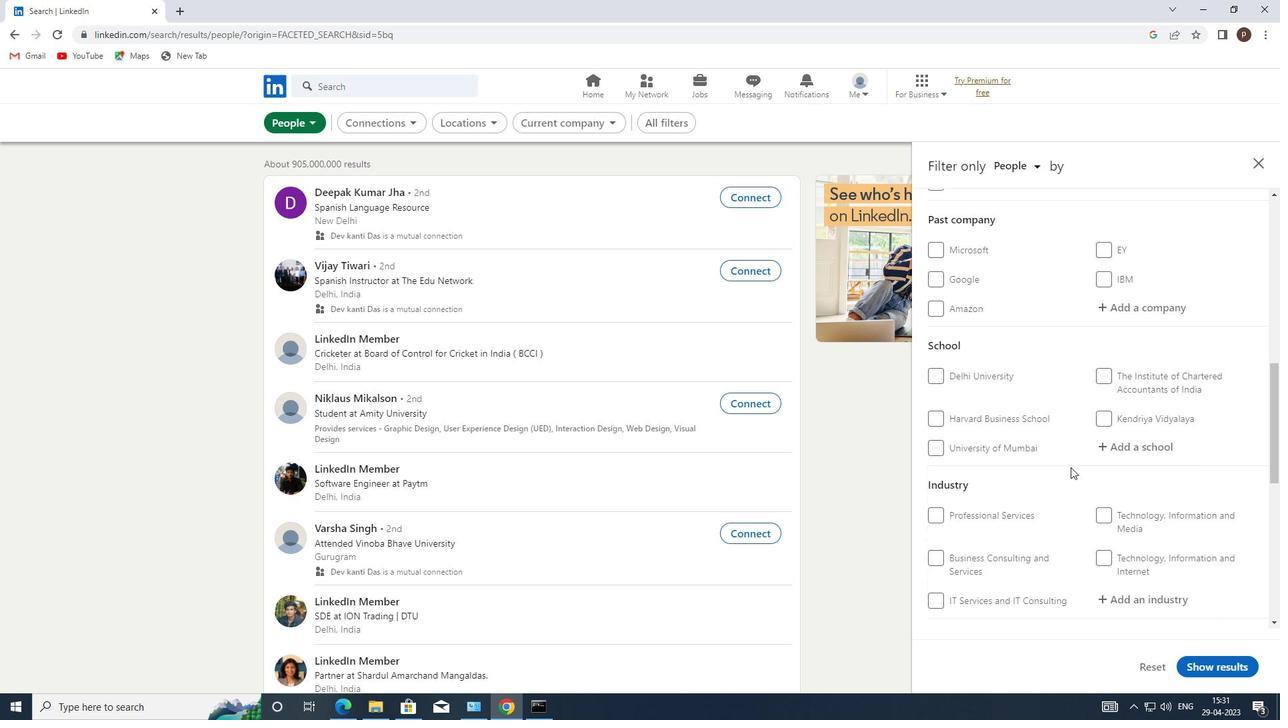 
Action: Mouse moved to (1070, 469)
Screenshot: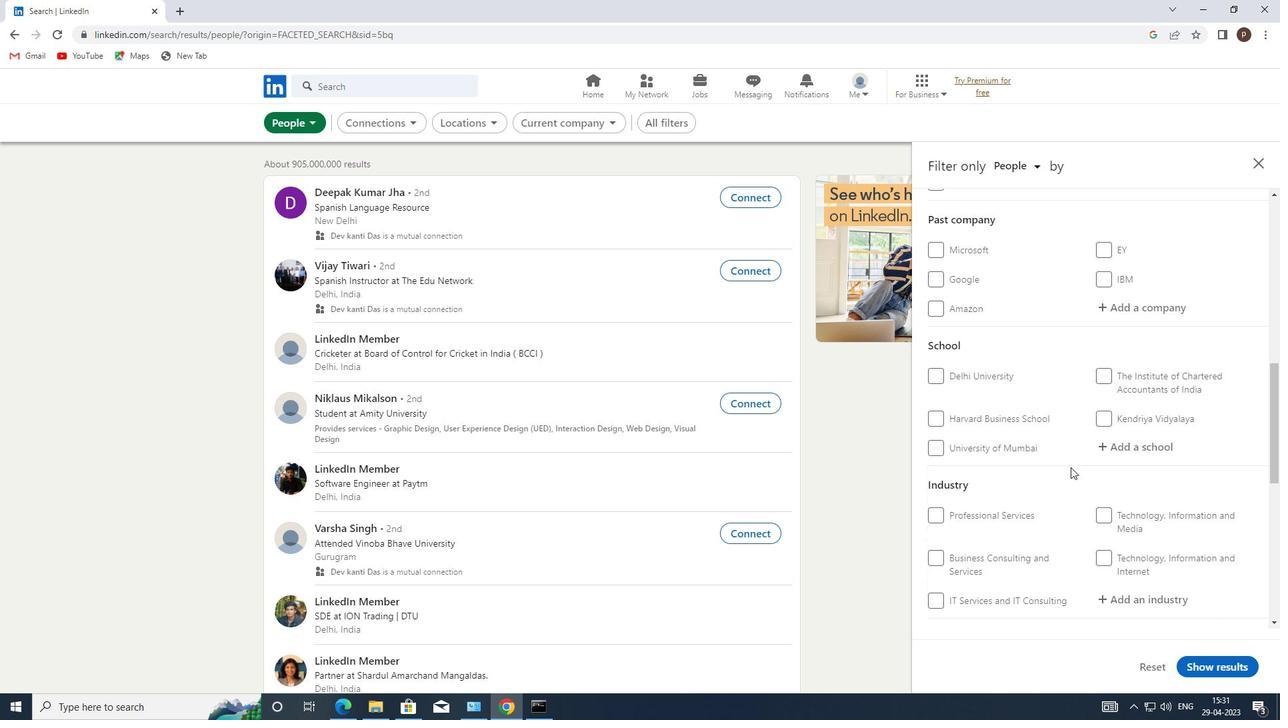 
Action: Mouse scrolled (1070, 468) with delta (0, 0)
Screenshot: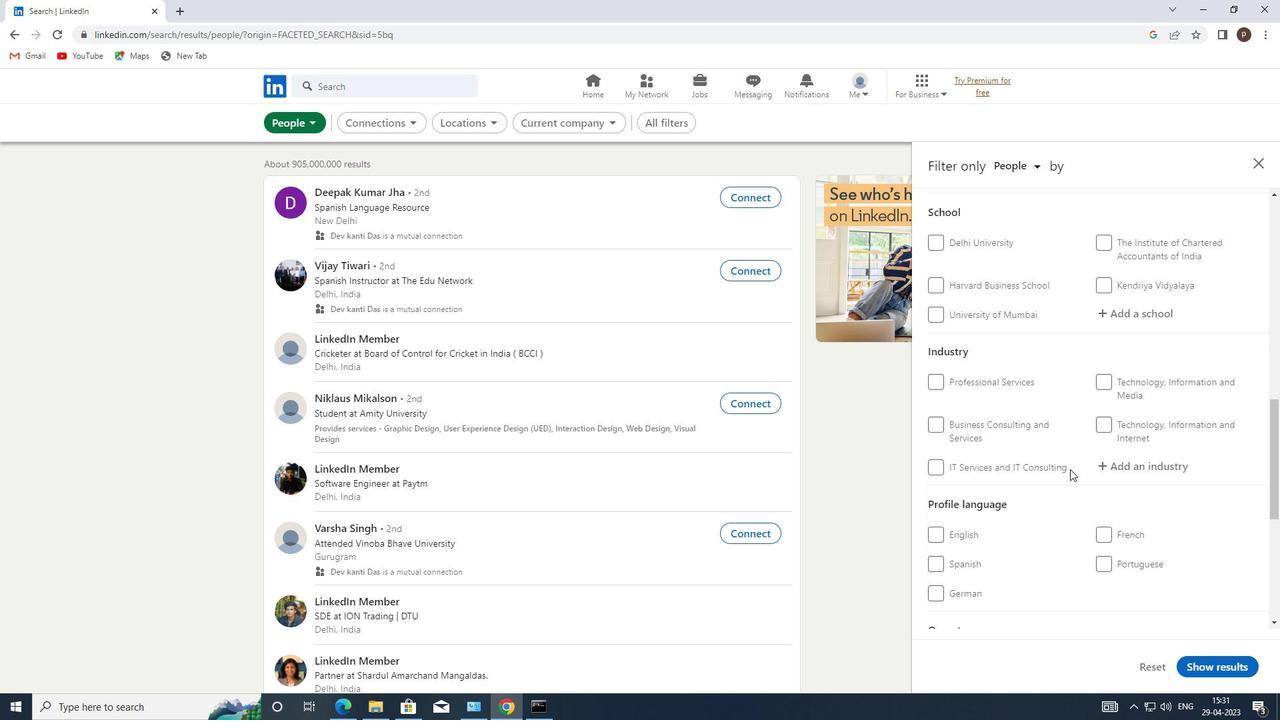 
Action: Mouse scrolled (1070, 468) with delta (0, 0)
Screenshot: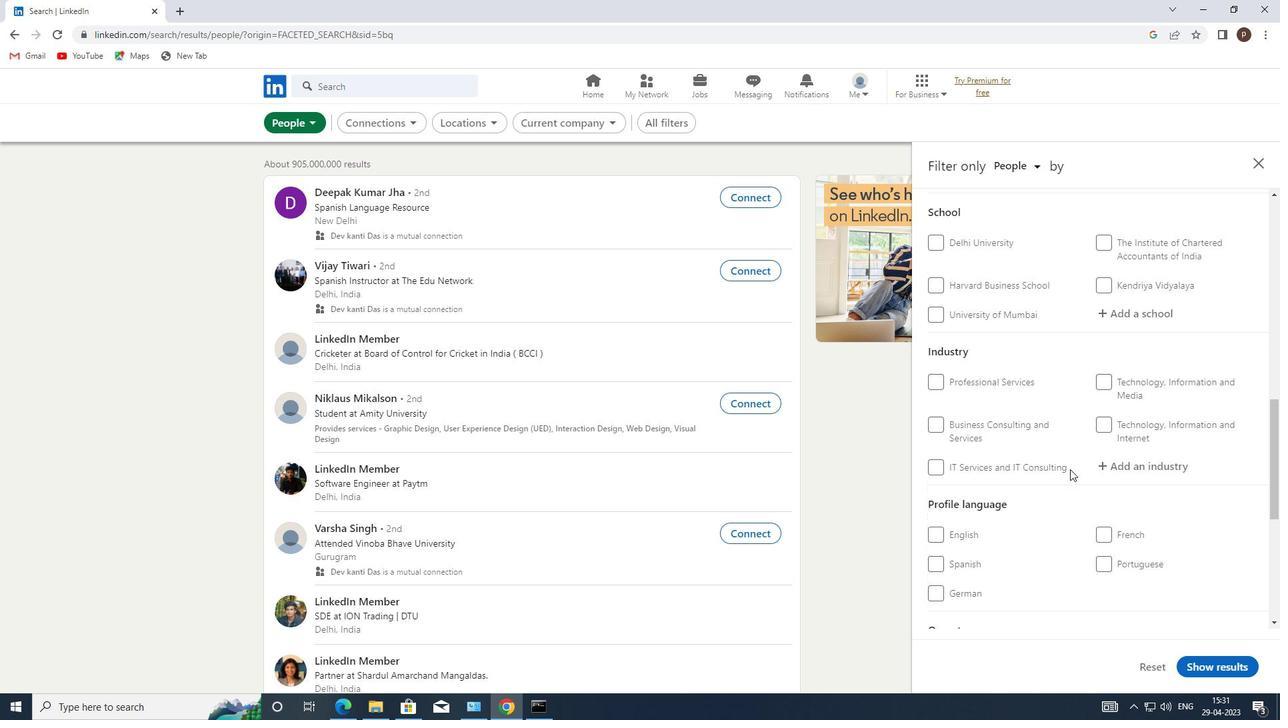 
Action: Mouse moved to (930, 400)
Screenshot: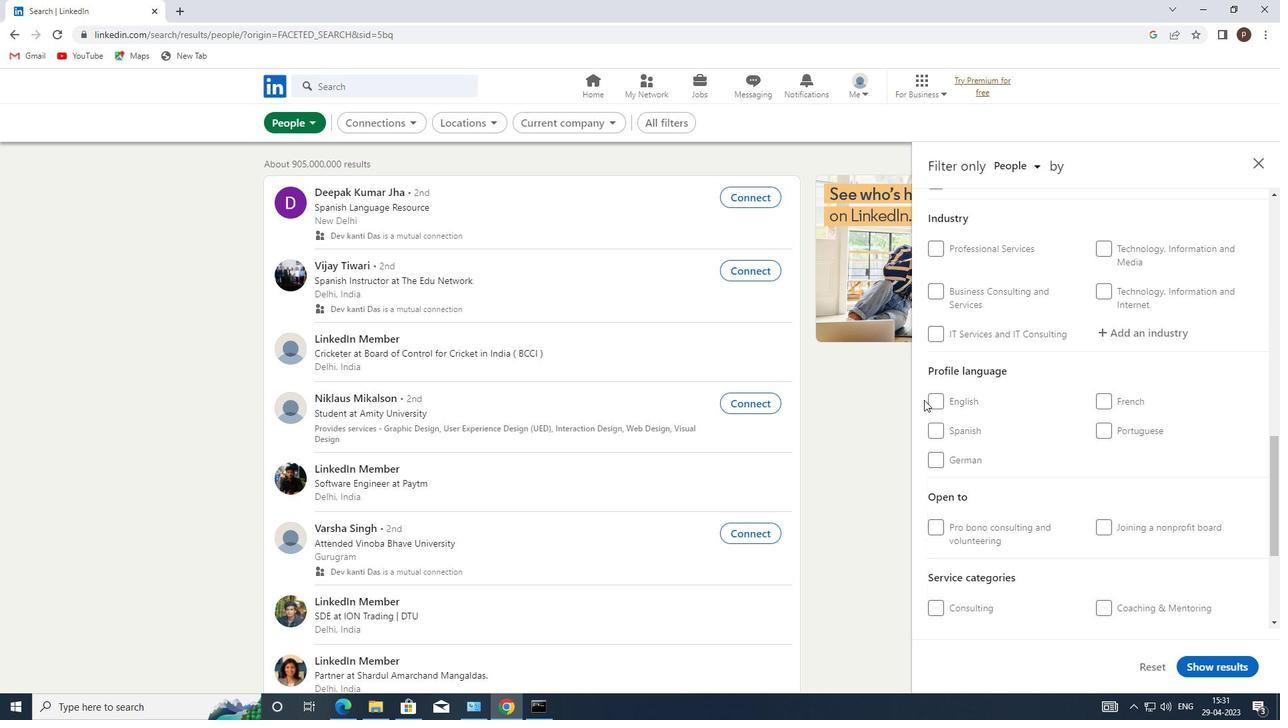 
Action: Mouse pressed left at (930, 400)
Screenshot: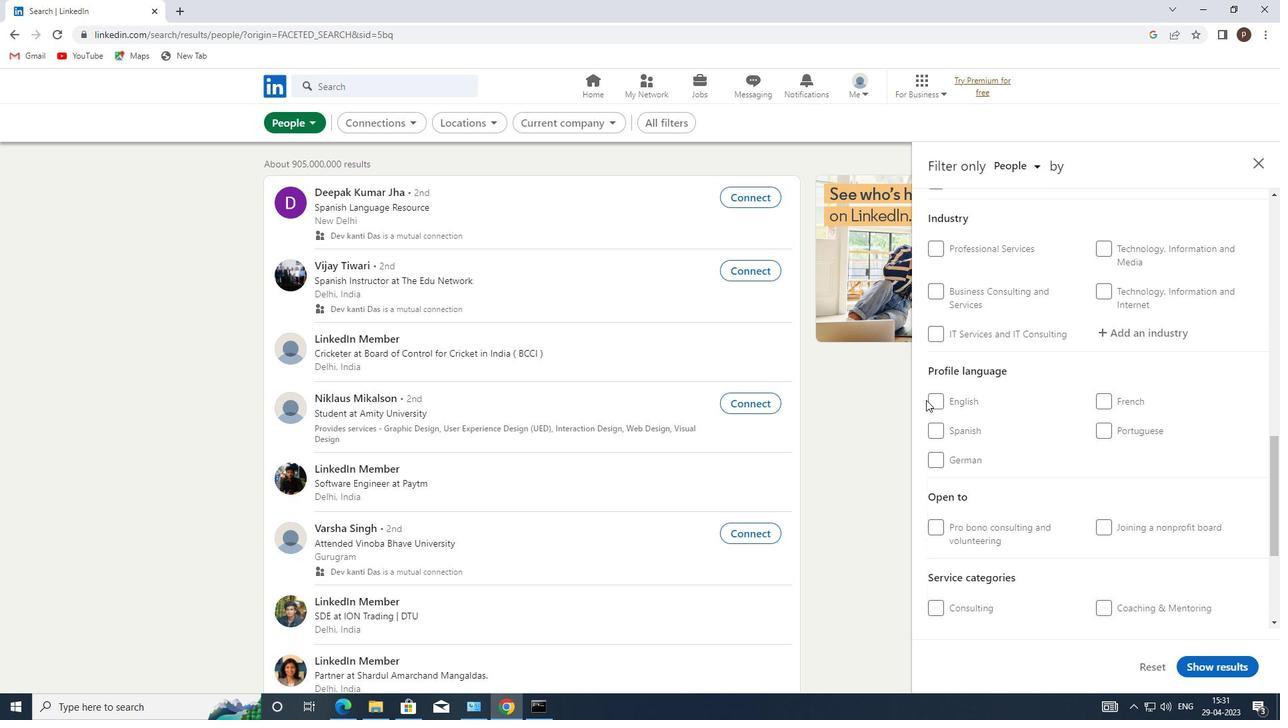 
Action: Mouse moved to (1003, 387)
Screenshot: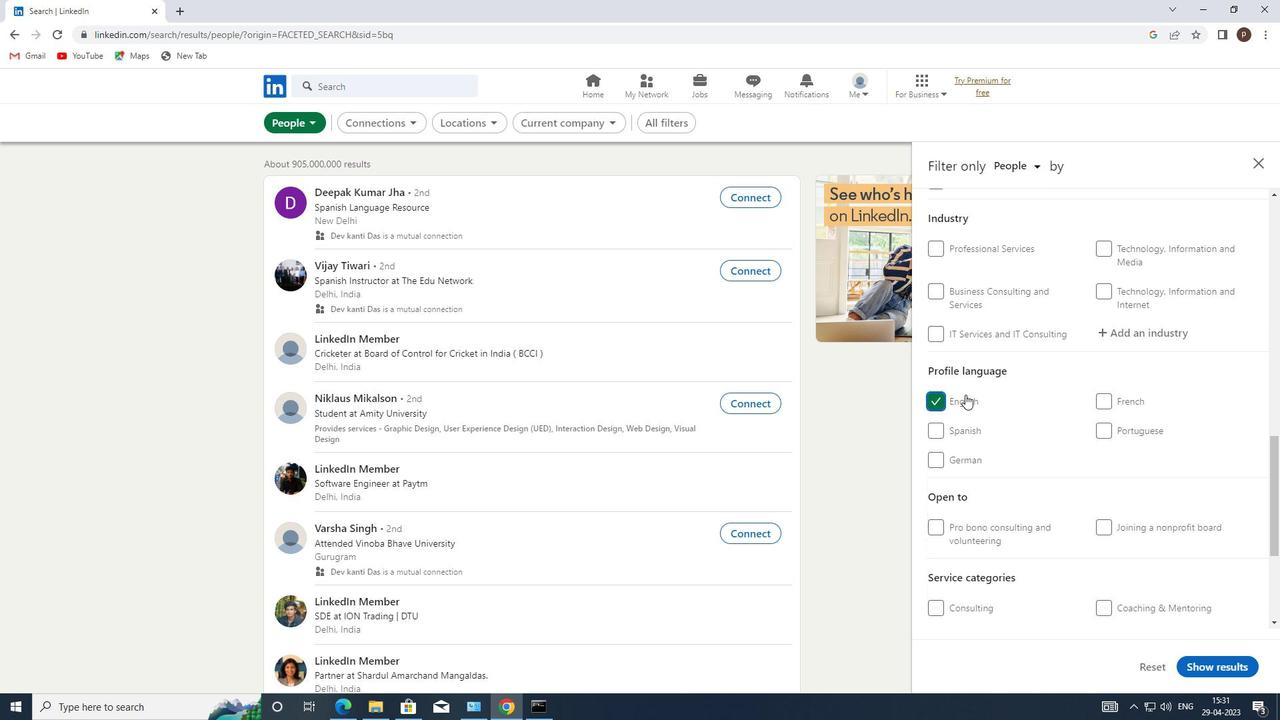 
Action: Mouse scrolled (1003, 388) with delta (0, 0)
Screenshot: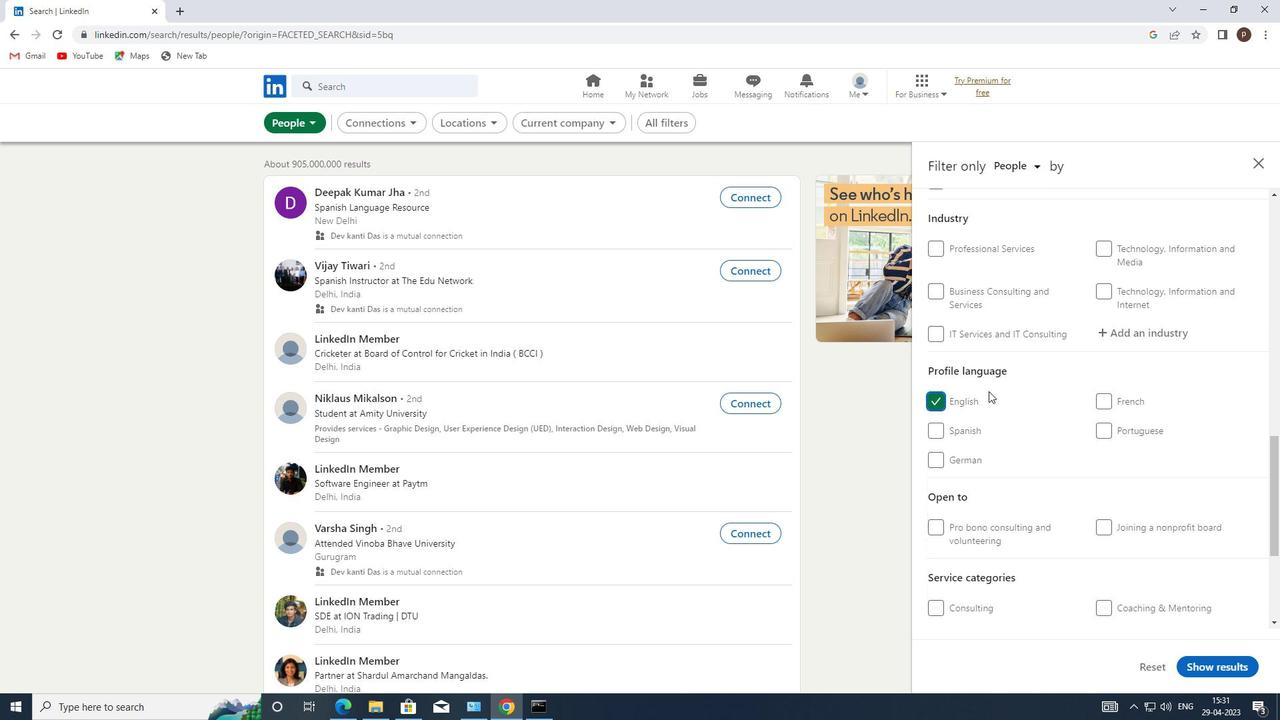 
Action: Mouse scrolled (1003, 388) with delta (0, 0)
Screenshot: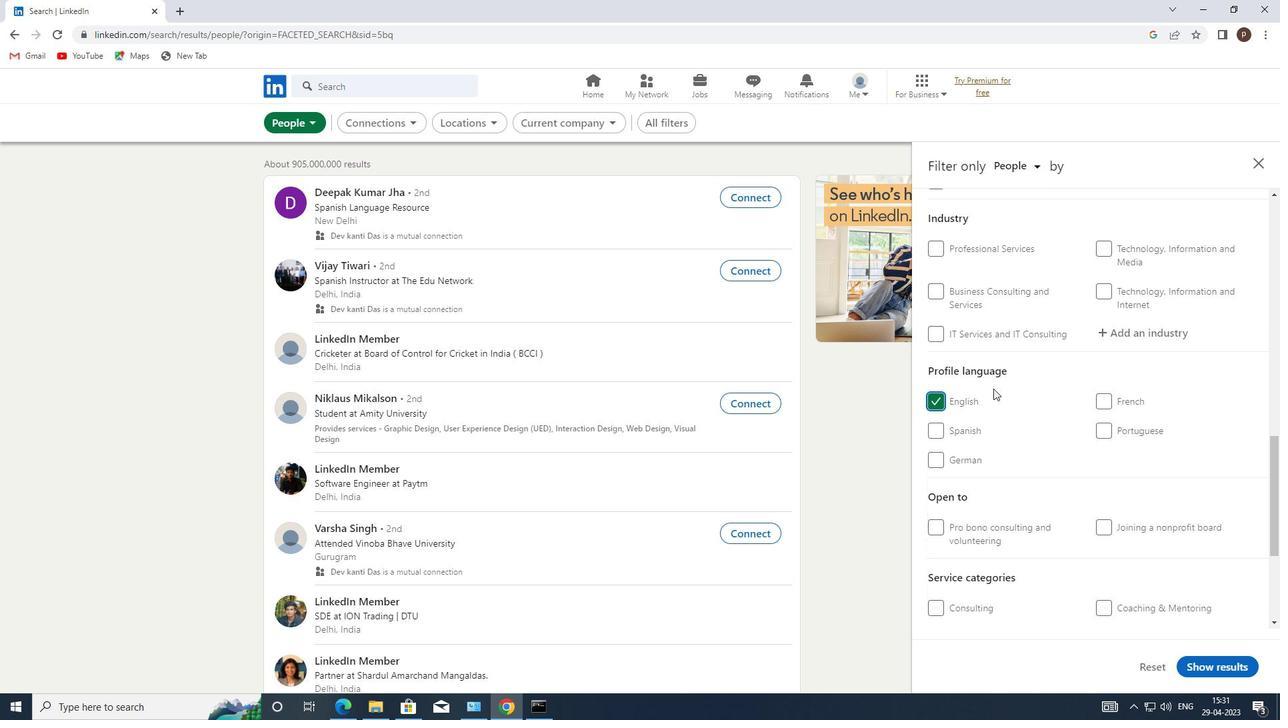 
Action: Mouse moved to (1003, 386)
Screenshot: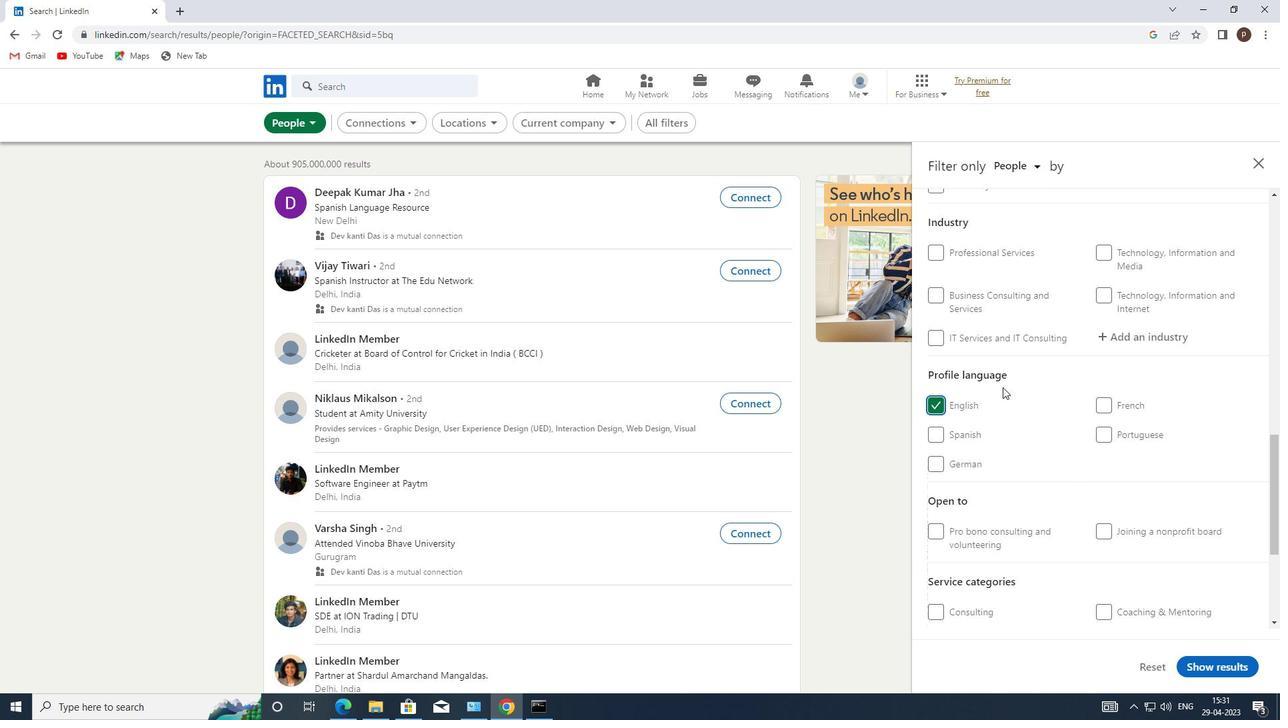 
Action: Mouse scrolled (1003, 387) with delta (0, 0)
Screenshot: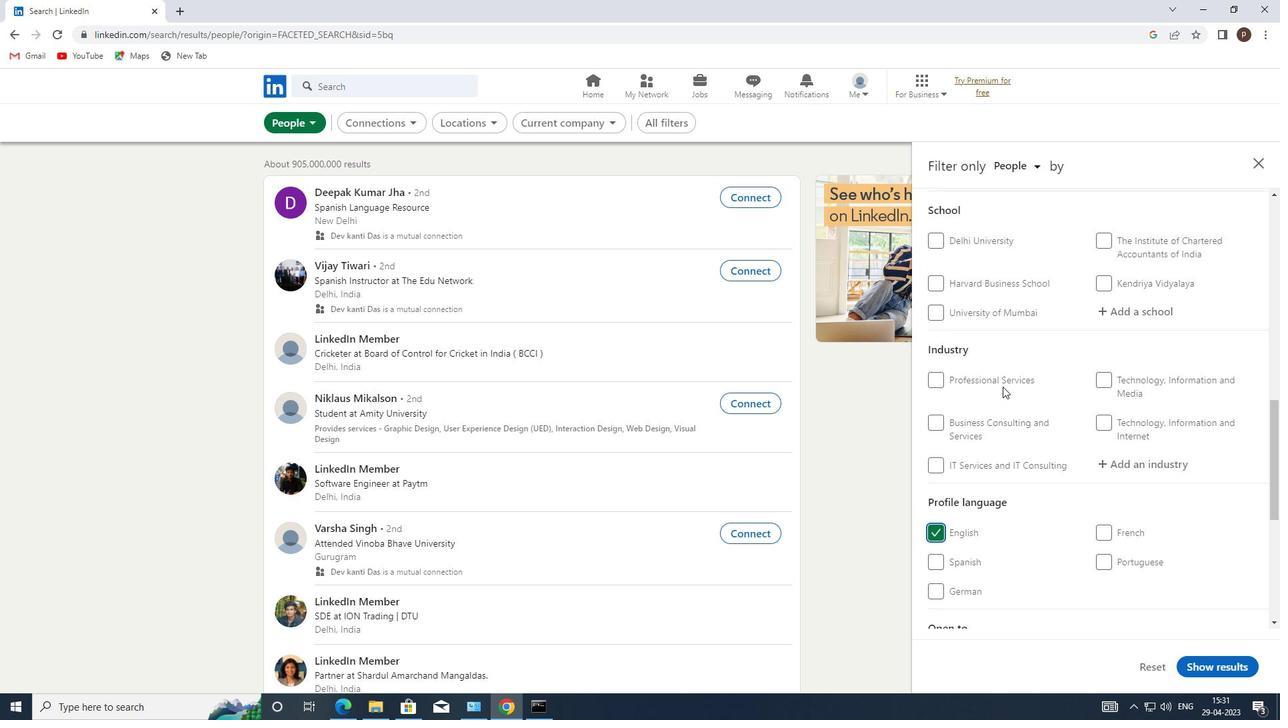 
Action: Mouse scrolled (1003, 387) with delta (0, 0)
Screenshot: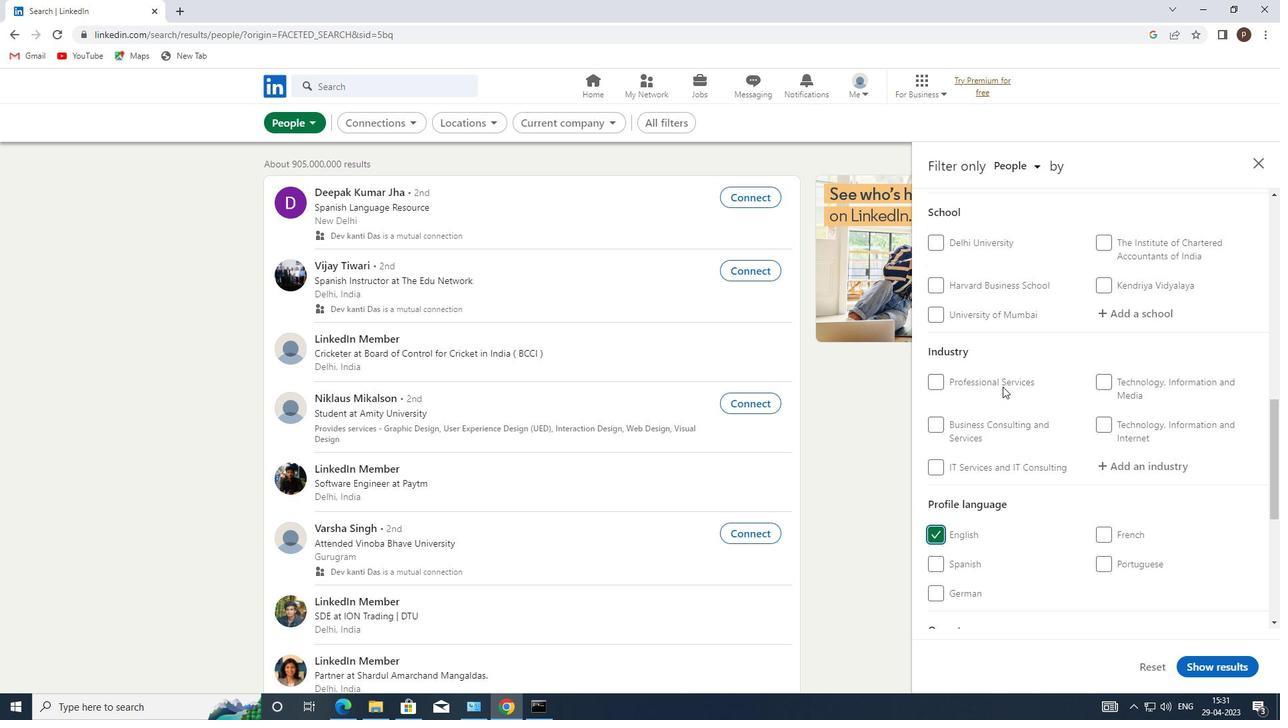 
Action: Mouse scrolled (1003, 387) with delta (0, 0)
Screenshot: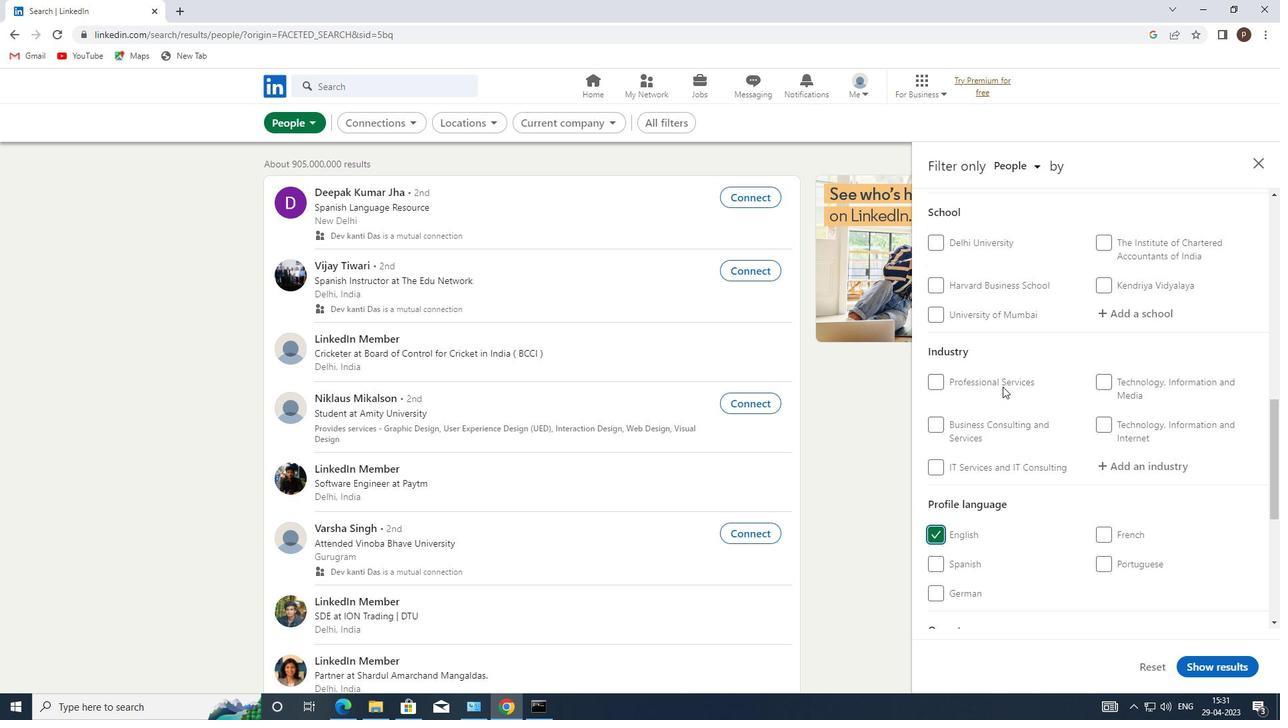 
Action: Mouse moved to (1101, 368)
Screenshot: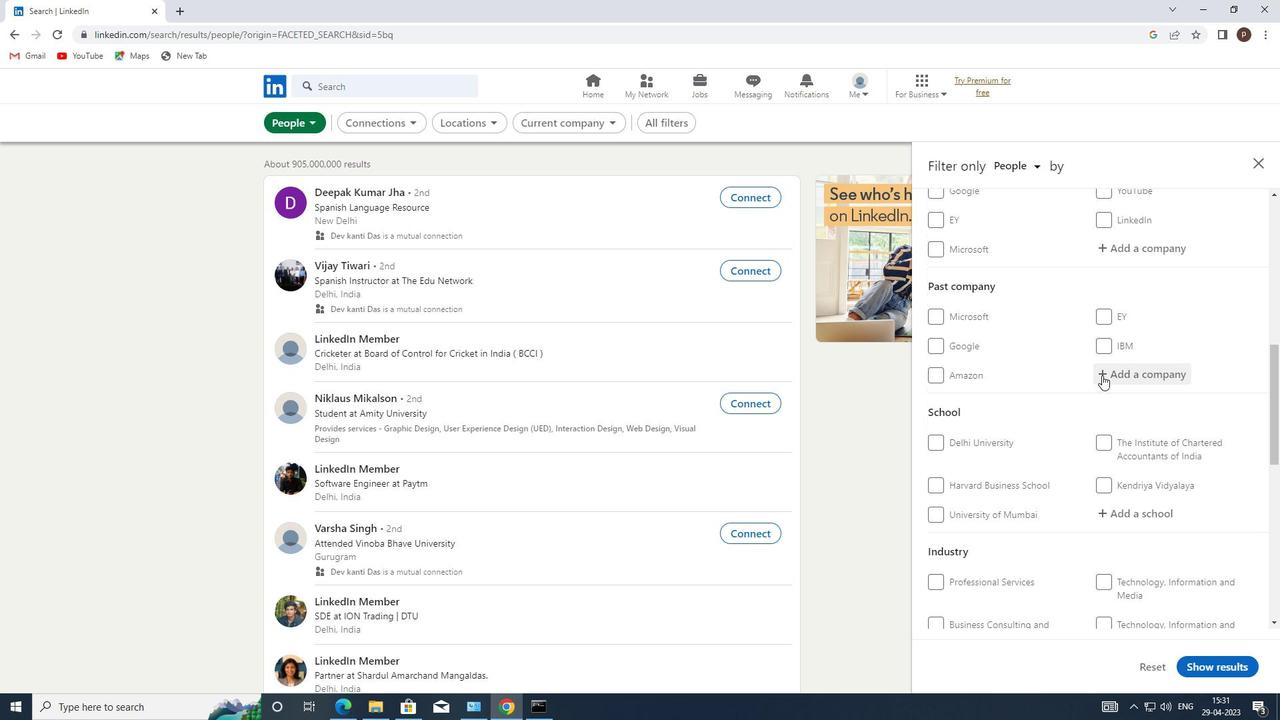 
Action: Mouse scrolled (1101, 368) with delta (0, 0)
Screenshot: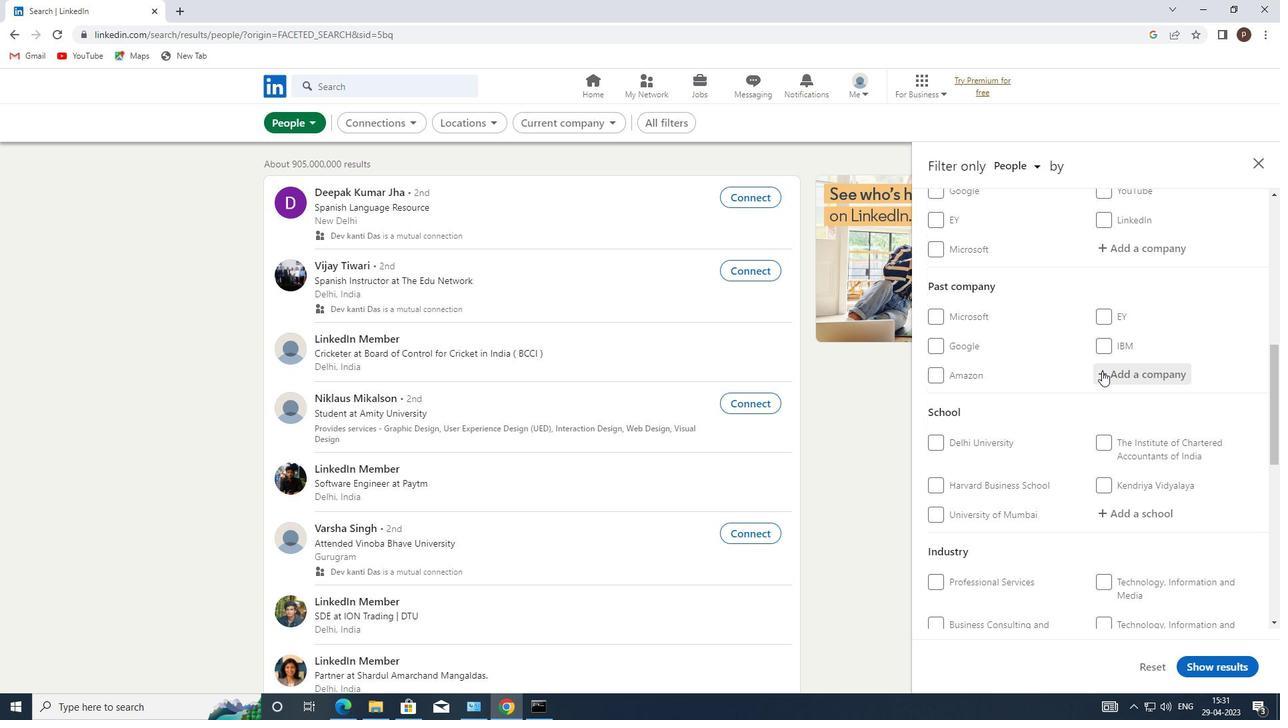
Action: Mouse moved to (1129, 315)
Screenshot: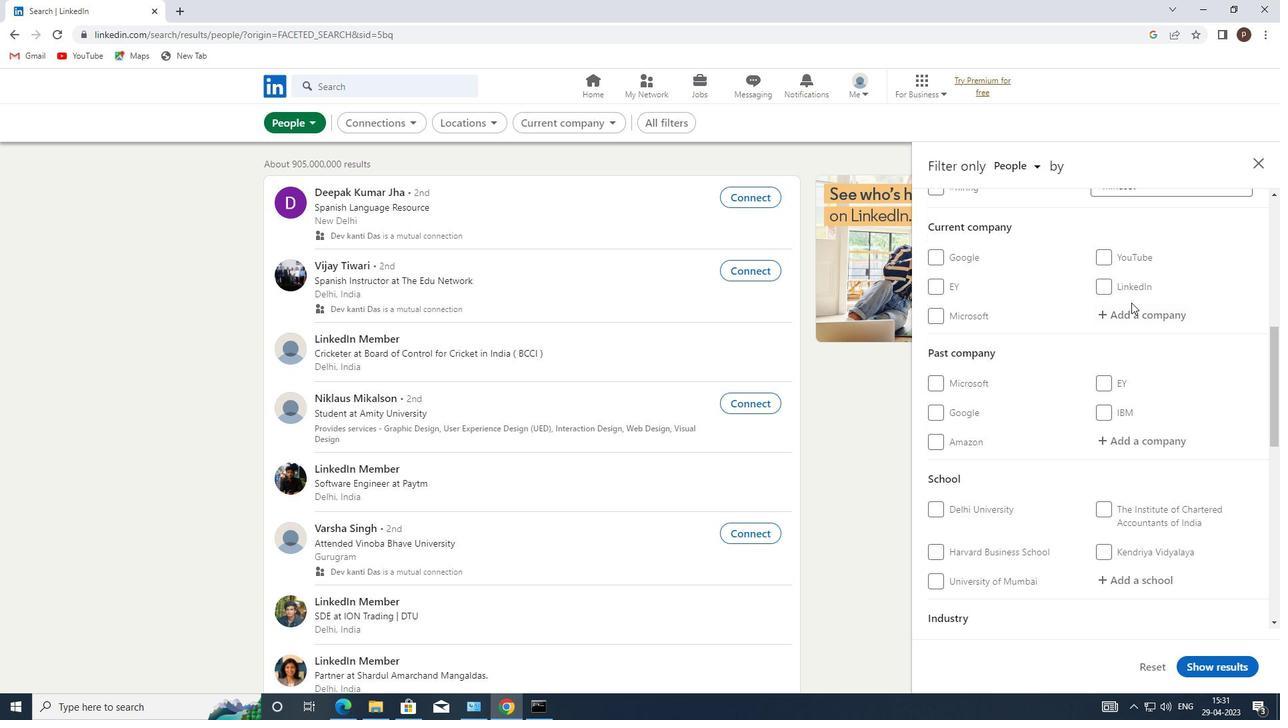 
Action: Mouse pressed left at (1129, 315)
Screenshot: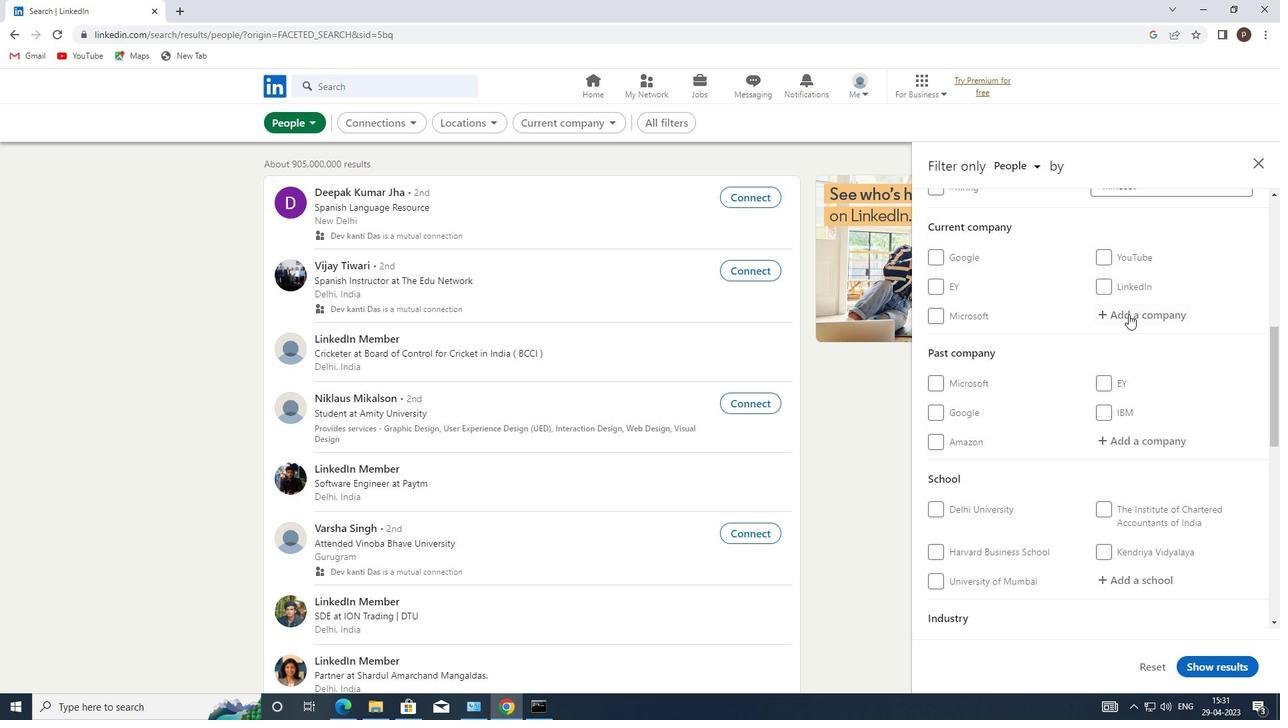 
Action: Key pressed <Key.caps_lock>MX<Key.space>P
Screenshot: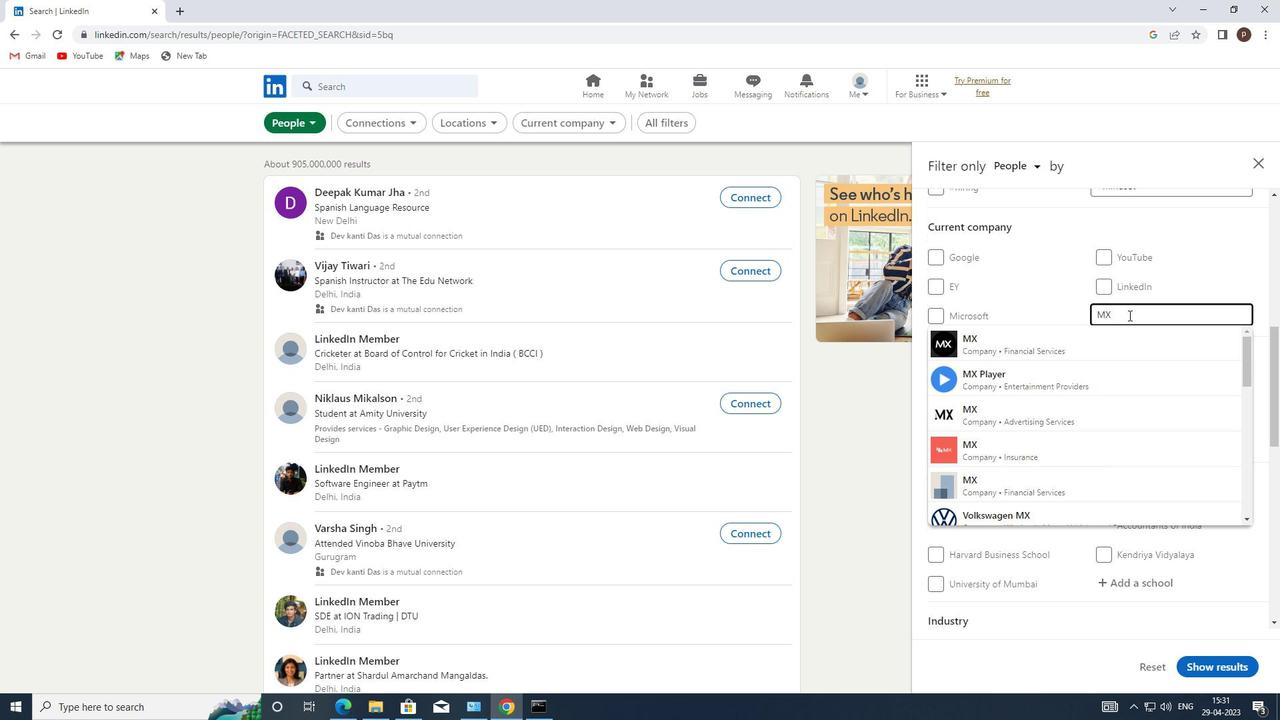 
Action: Mouse moved to (1086, 342)
Screenshot: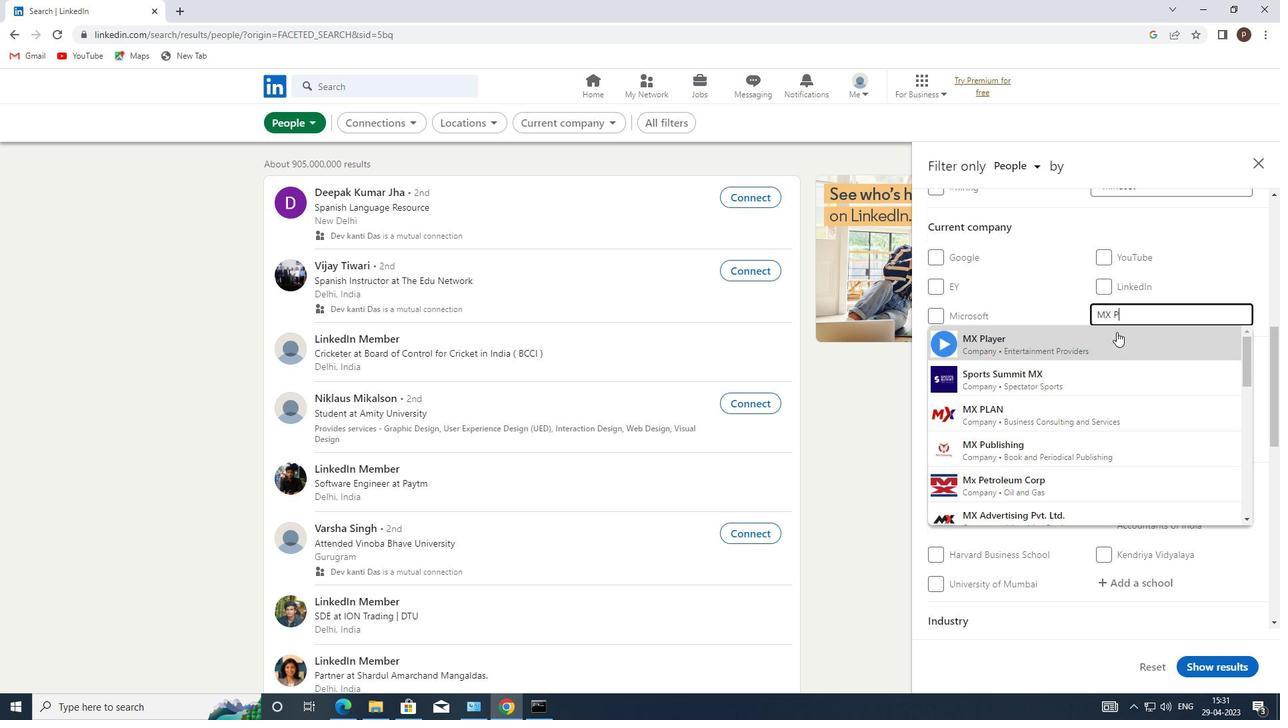 
Action: Mouse pressed left at (1086, 342)
Screenshot: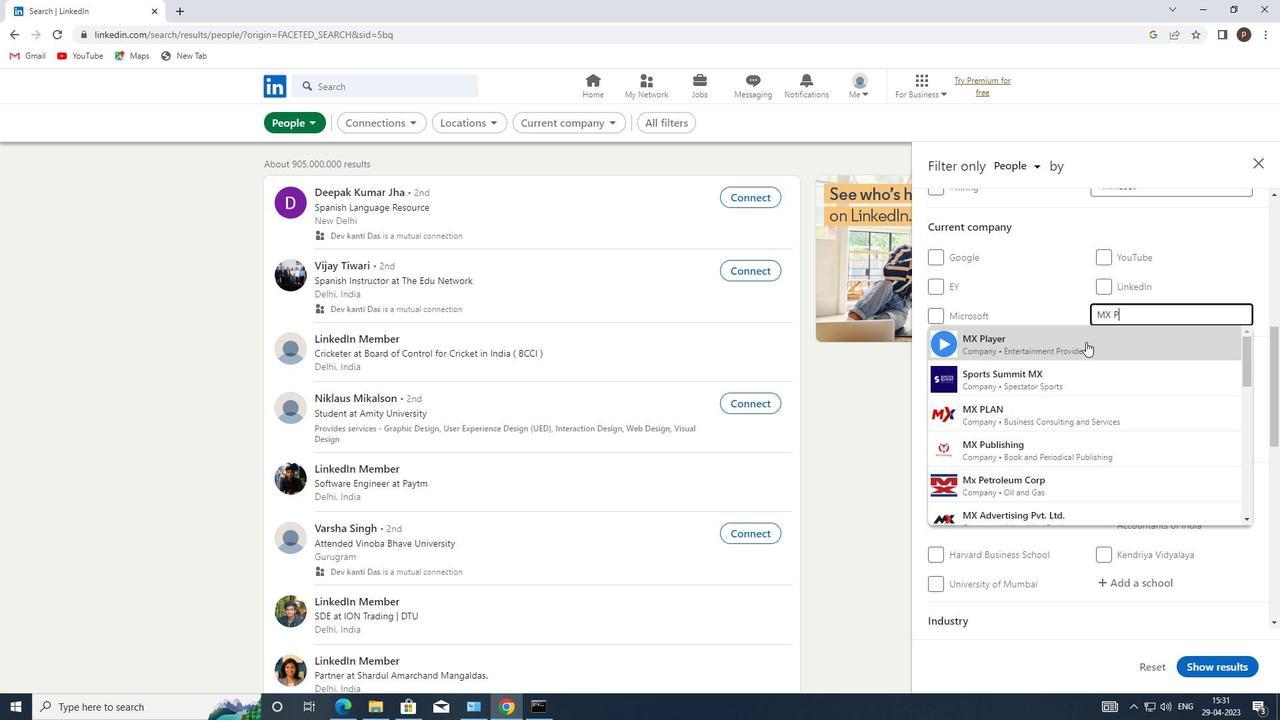 
Action: Mouse moved to (1076, 356)
Screenshot: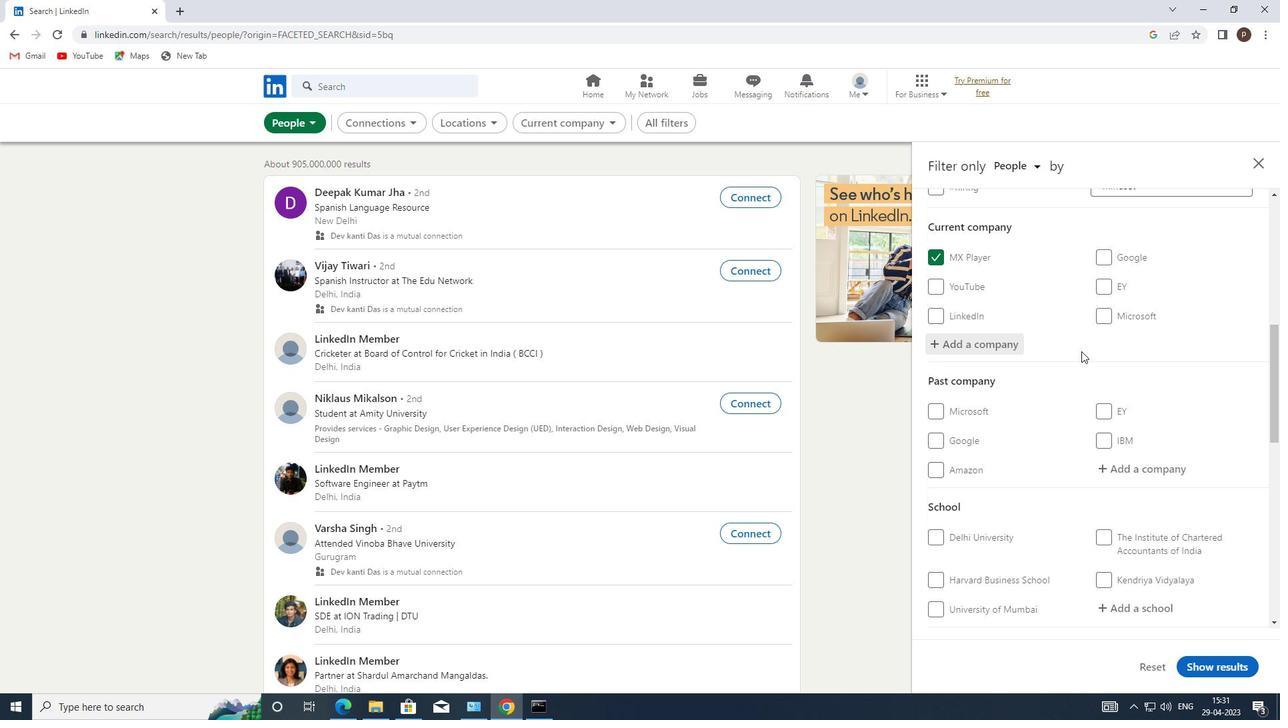 
Action: Mouse scrolled (1076, 356) with delta (0, 0)
Screenshot: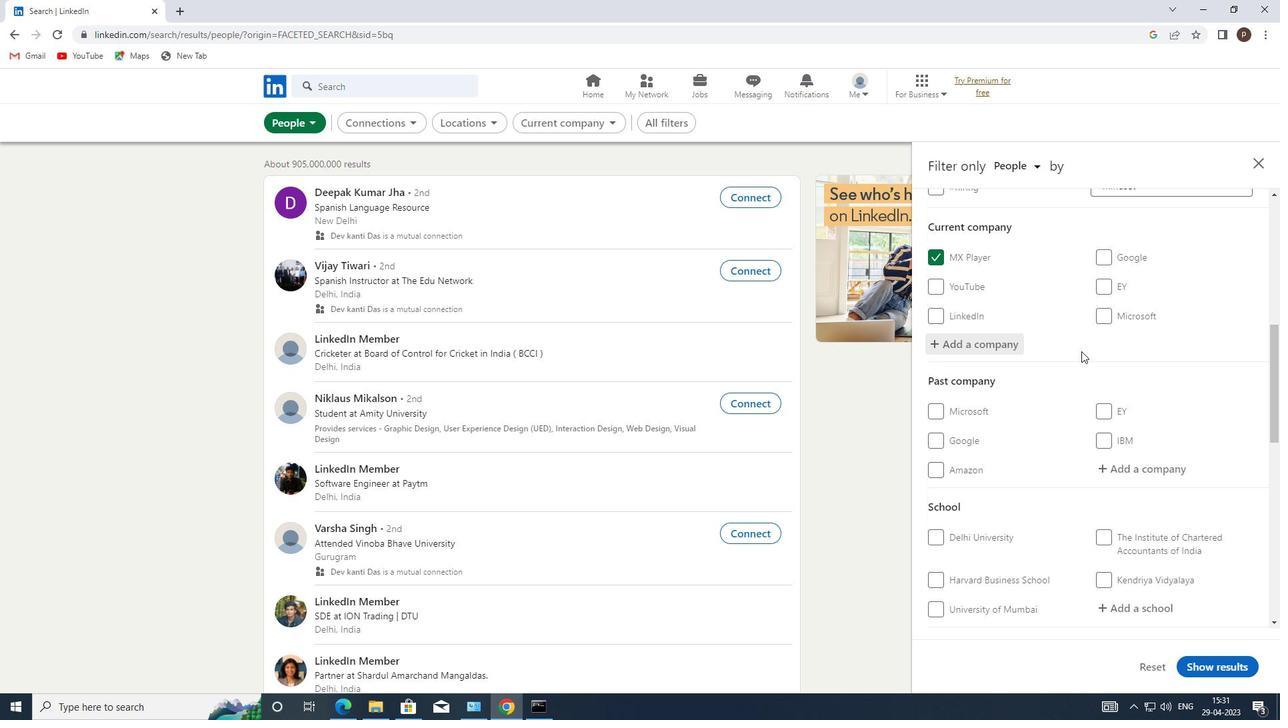 
Action: Mouse moved to (1099, 413)
Screenshot: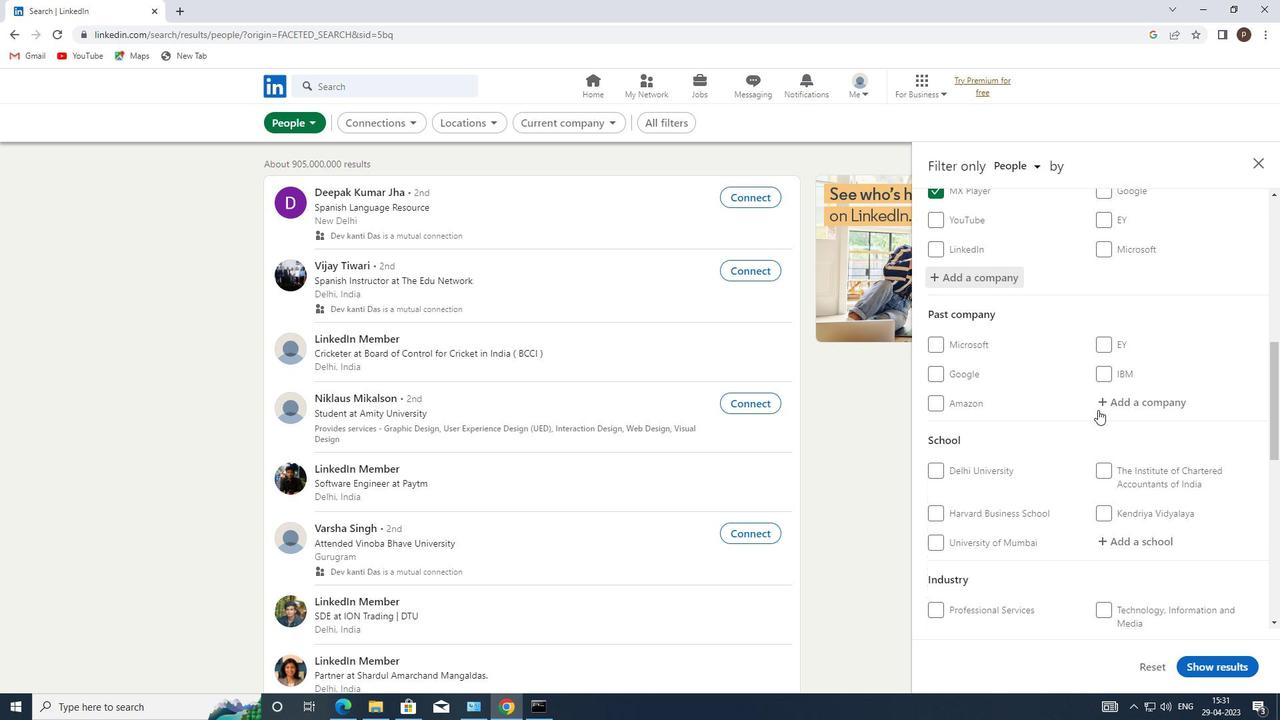 
Action: Mouse scrolled (1099, 412) with delta (0, 0)
Screenshot: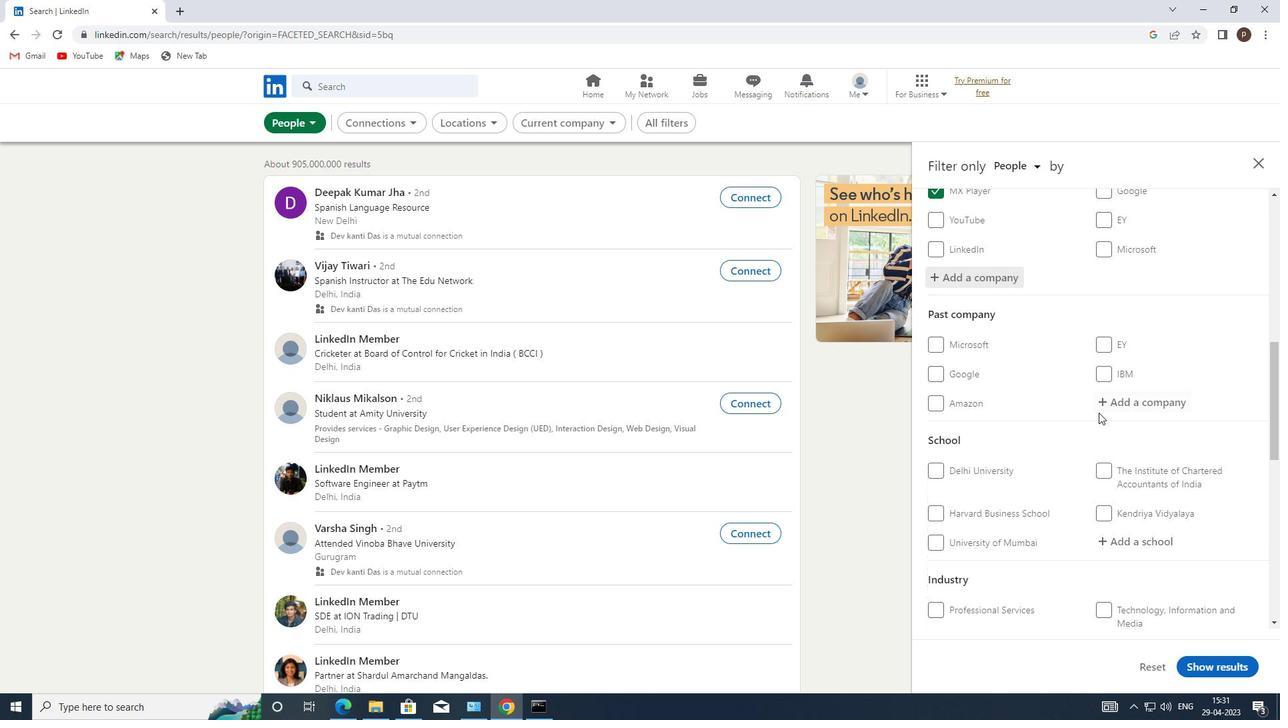
Action: Mouse moved to (1099, 414)
Screenshot: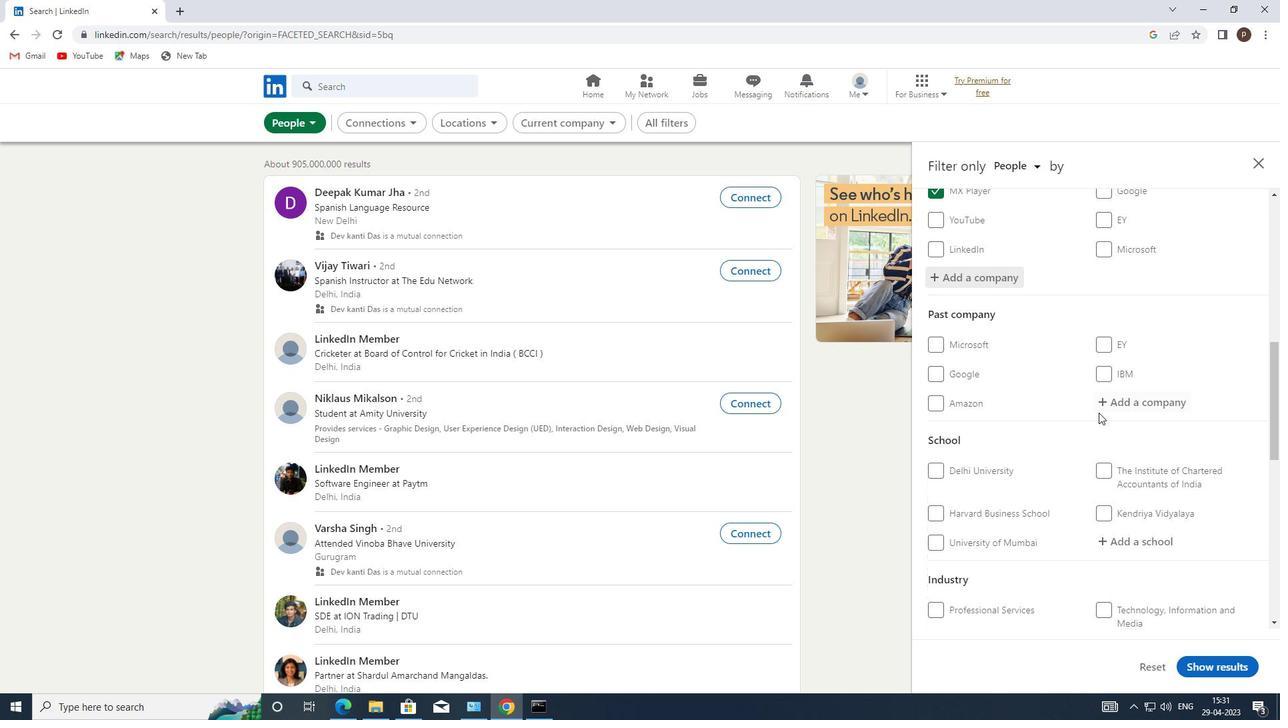 
Action: Mouse scrolled (1099, 413) with delta (0, 0)
Screenshot: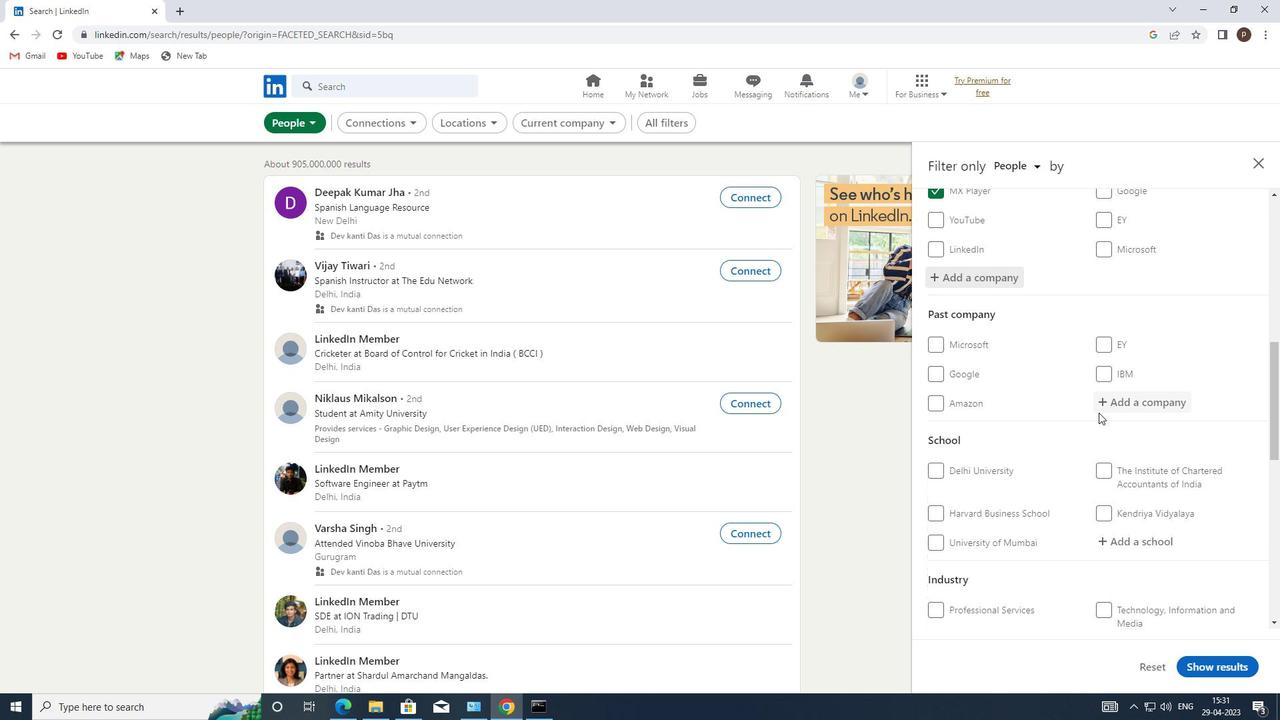 
Action: Mouse moved to (1113, 409)
Screenshot: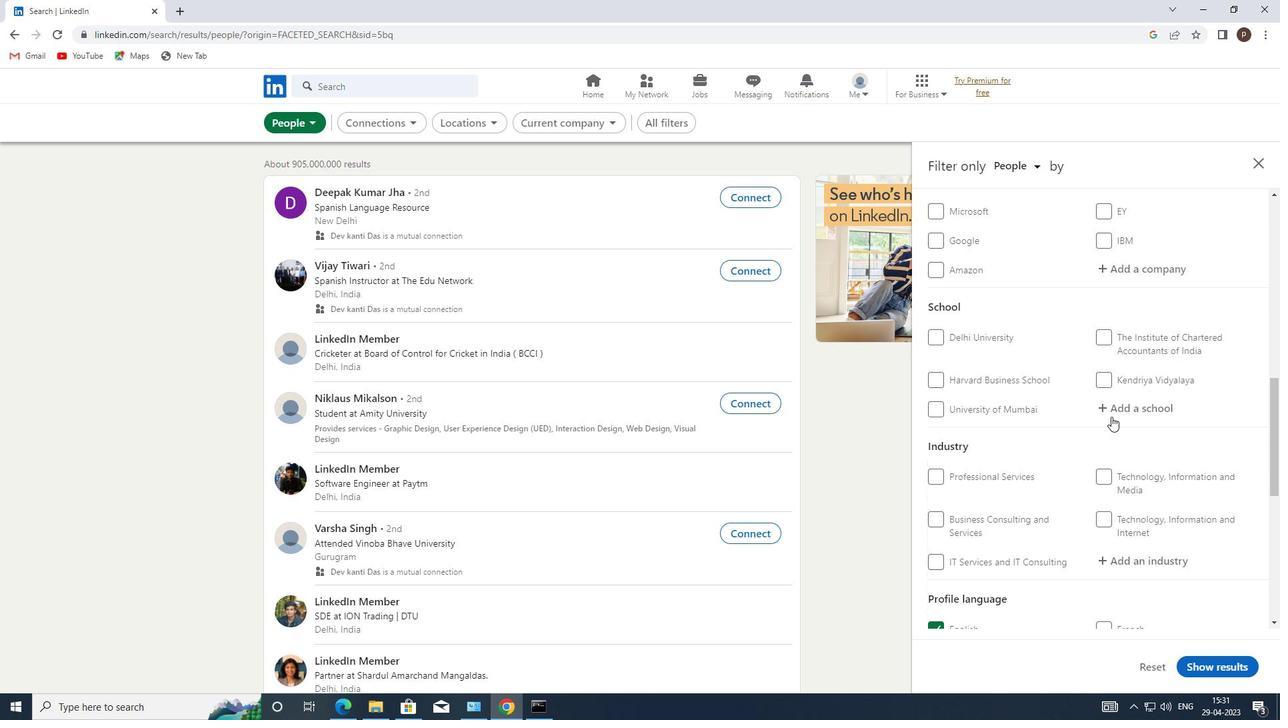 
Action: Mouse pressed left at (1113, 409)
Screenshot: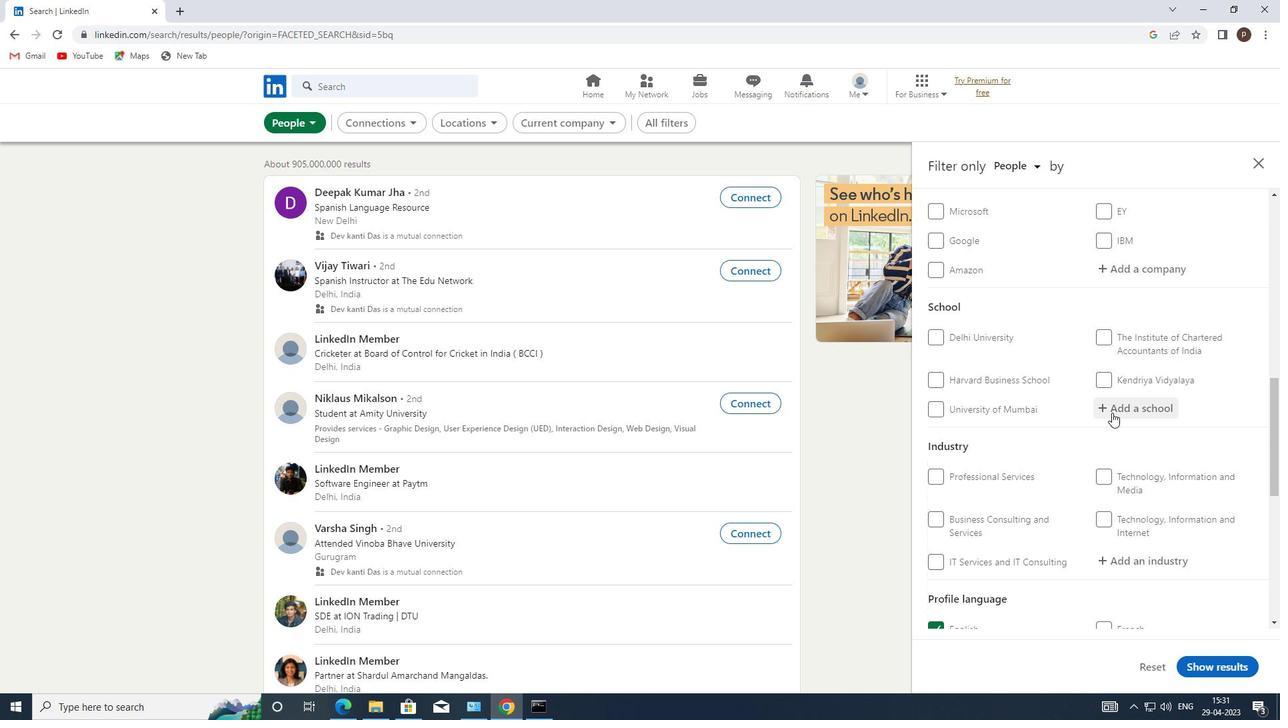 
Action: Mouse moved to (1114, 408)
Screenshot: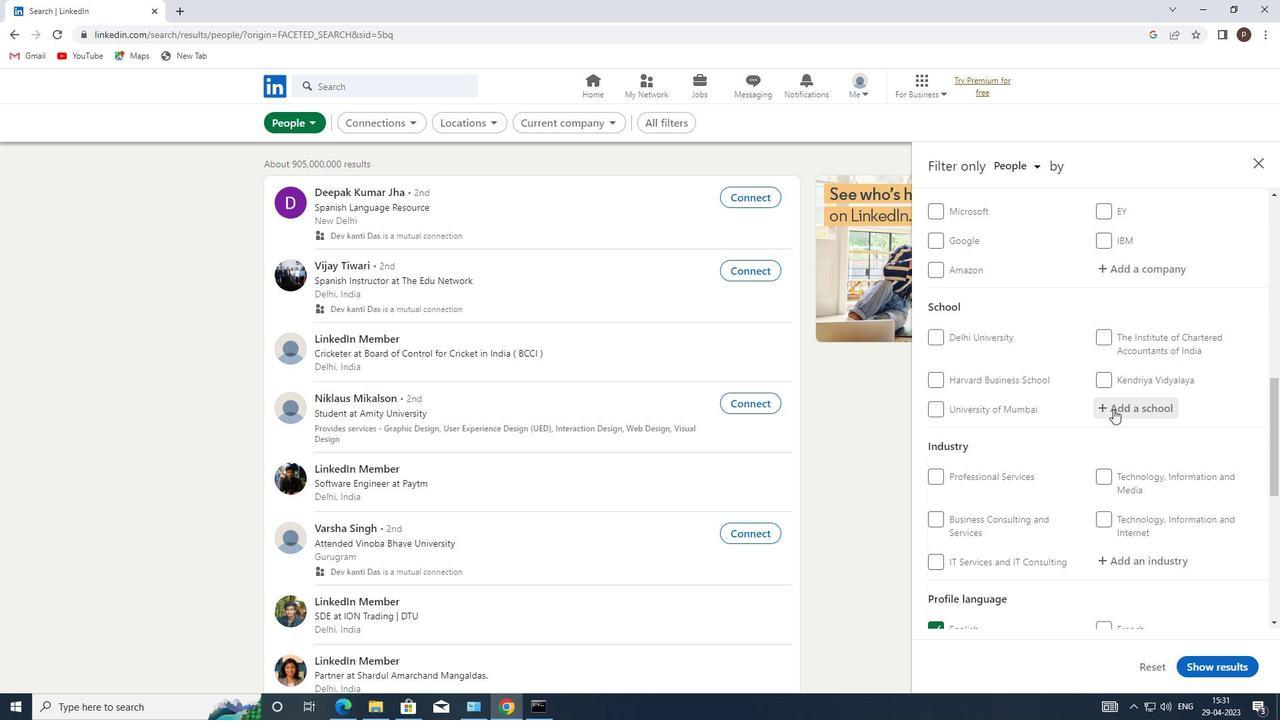 
Action: Key pressed K<Key.caps_lock>UMARAGURU<Key.space><Key.caps_lock>C<Key.caps_lock>OL
Screenshot: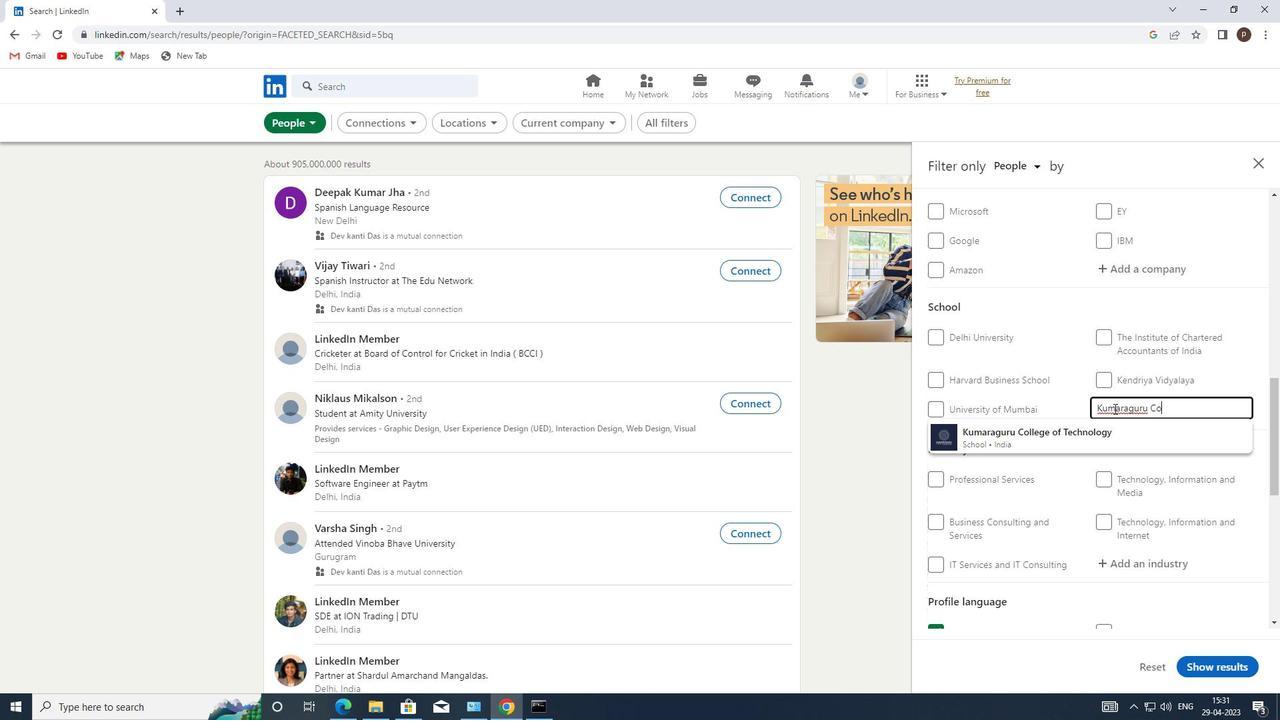 
Action: Mouse moved to (1047, 428)
Screenshot: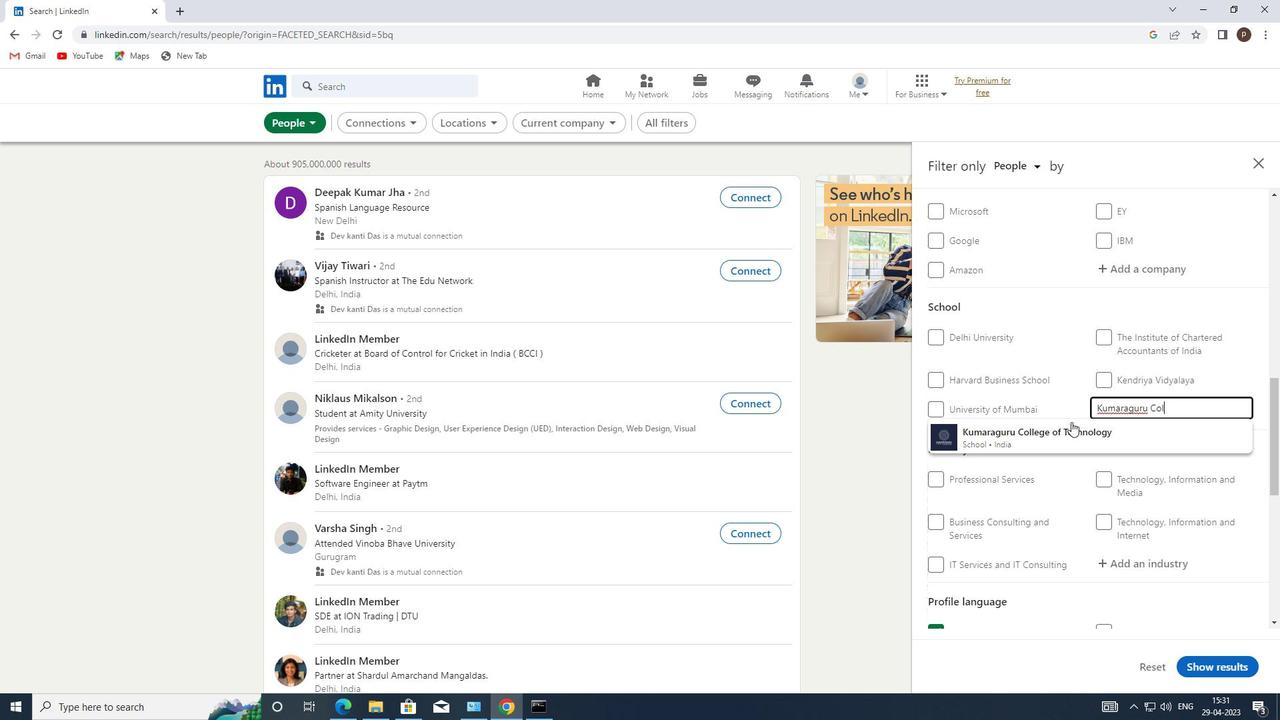 
Action: Mouse pressed left at (1047, 428)
Screenshot: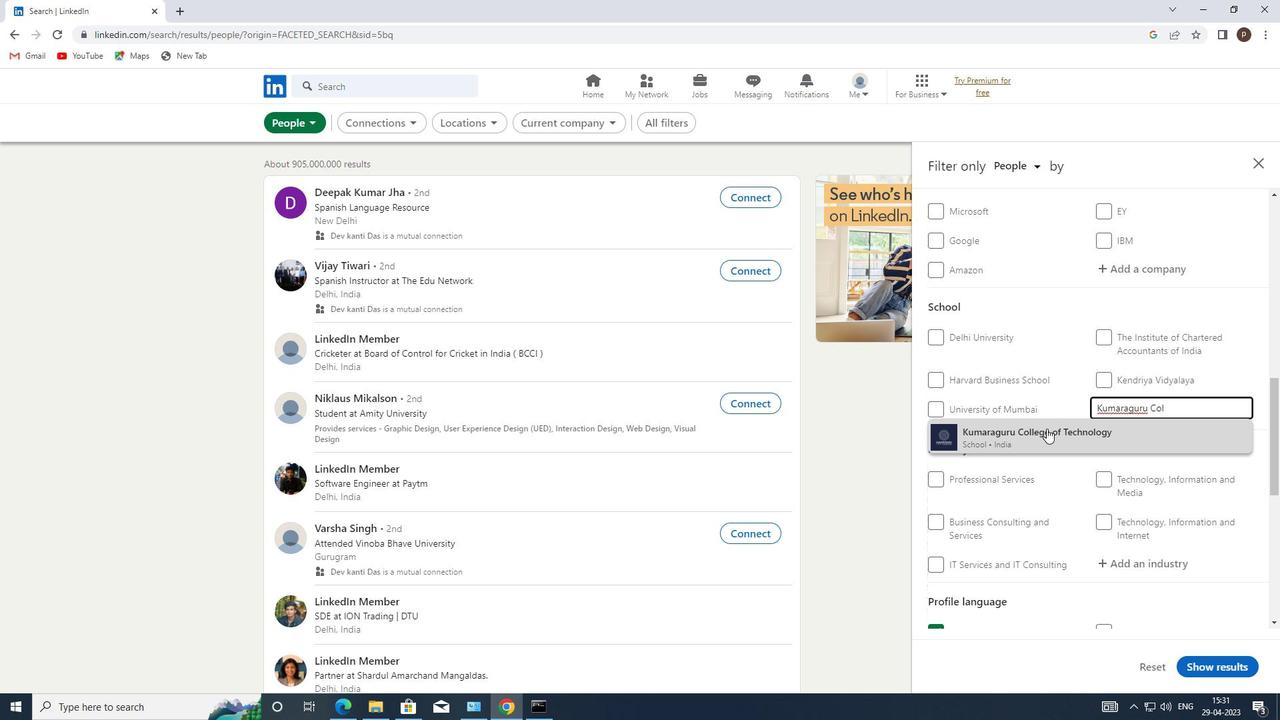 
Action: Mouse moved to (1047, 429)
Screenshot: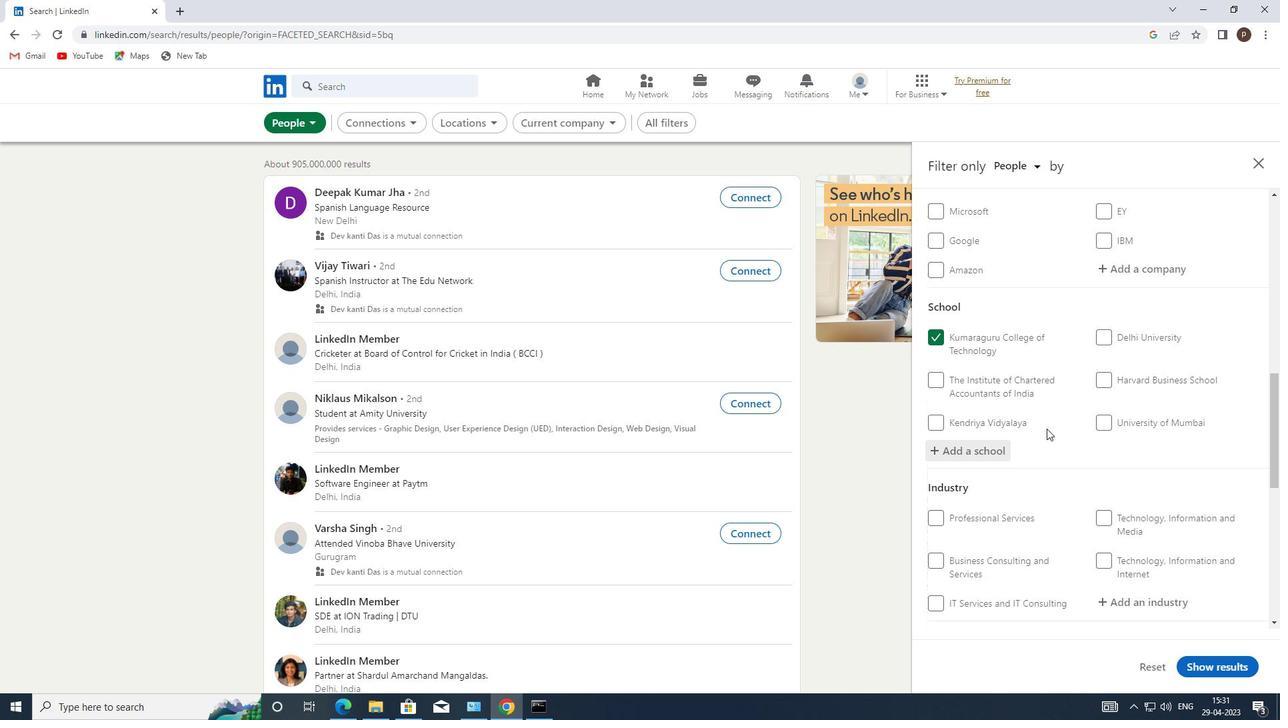 
Action: Mouse scrolled (1047, 428) with delta (0, 0)
Screenshot: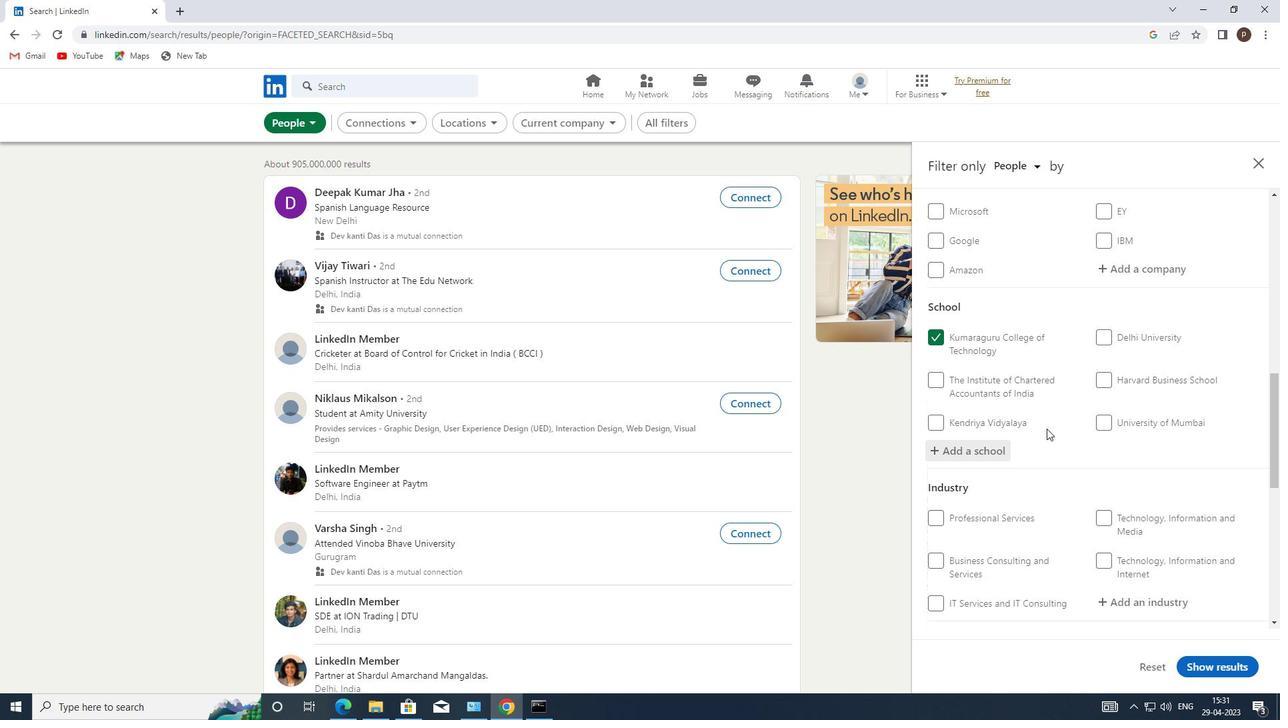 
Action: Mouse scrolled (1047, 428) with delta (0, 0)
Screenshot: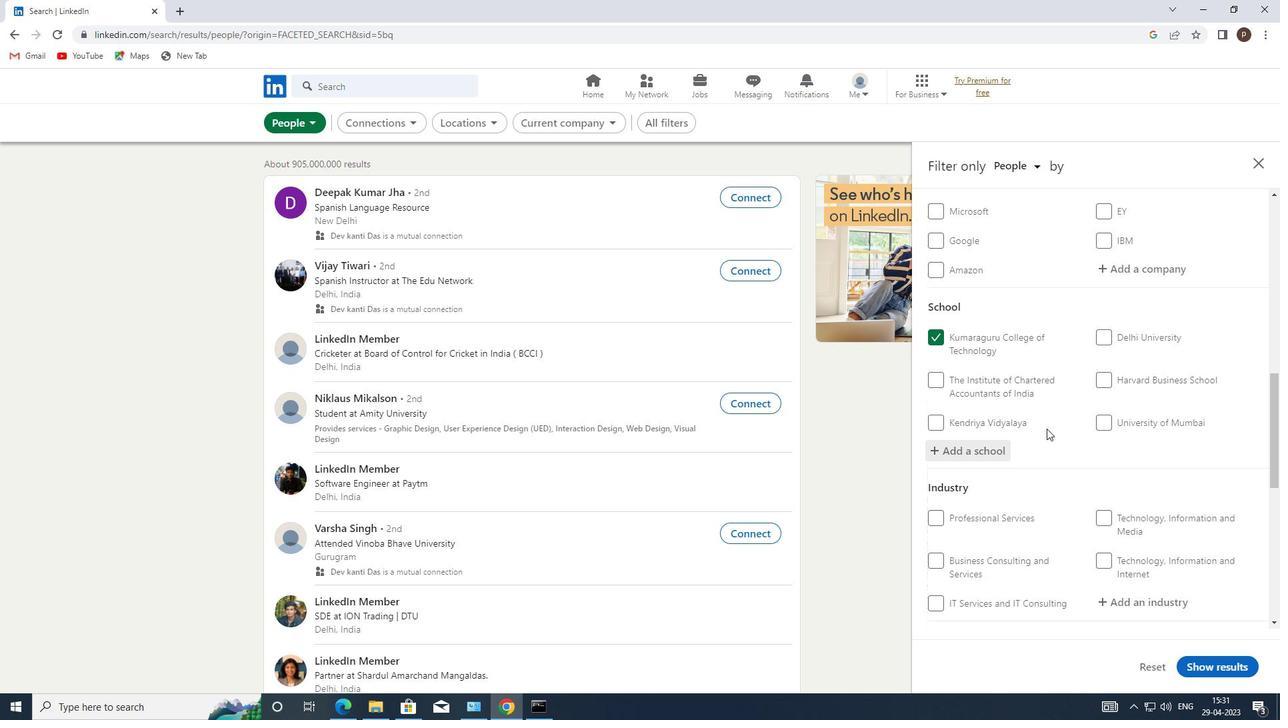 
Action: Mouse scrolled (1047, 428) with delta (0, 0)
Screenshot: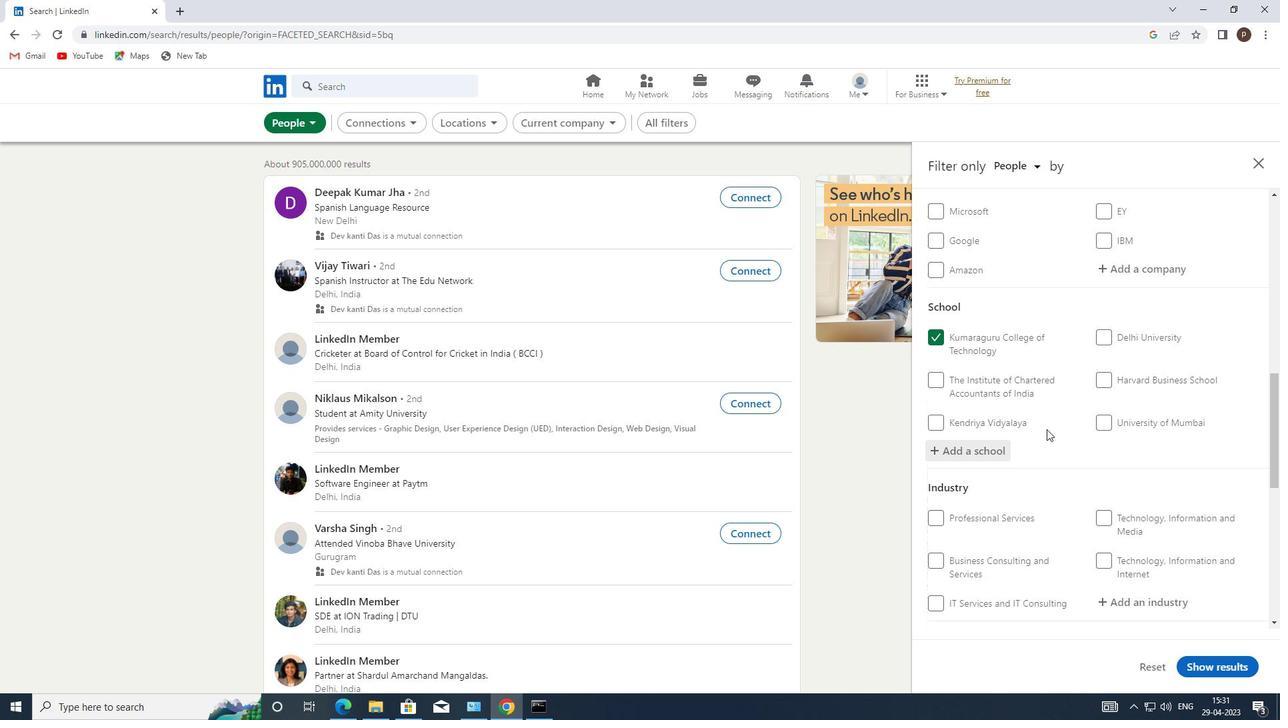 
Action: Mouse moved to (1115, 407)
Screenshot: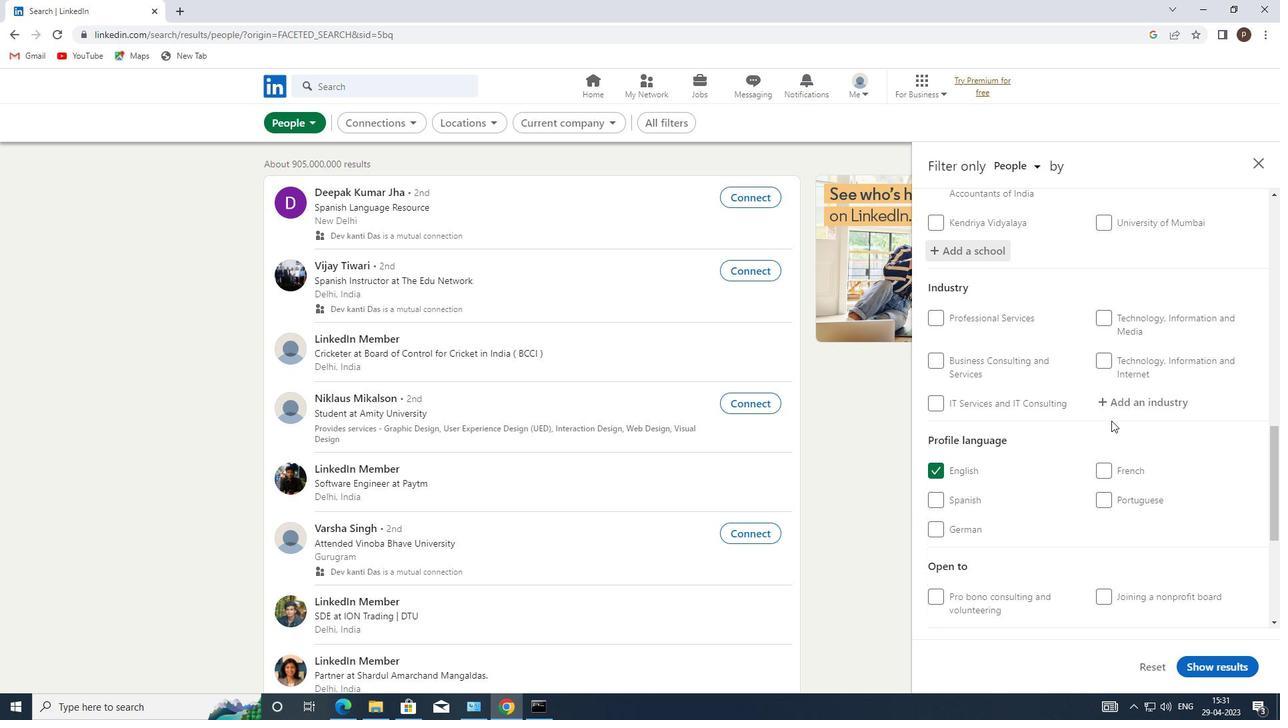 
Action: Mouse pressed left at (1115, 407)
Screenshot: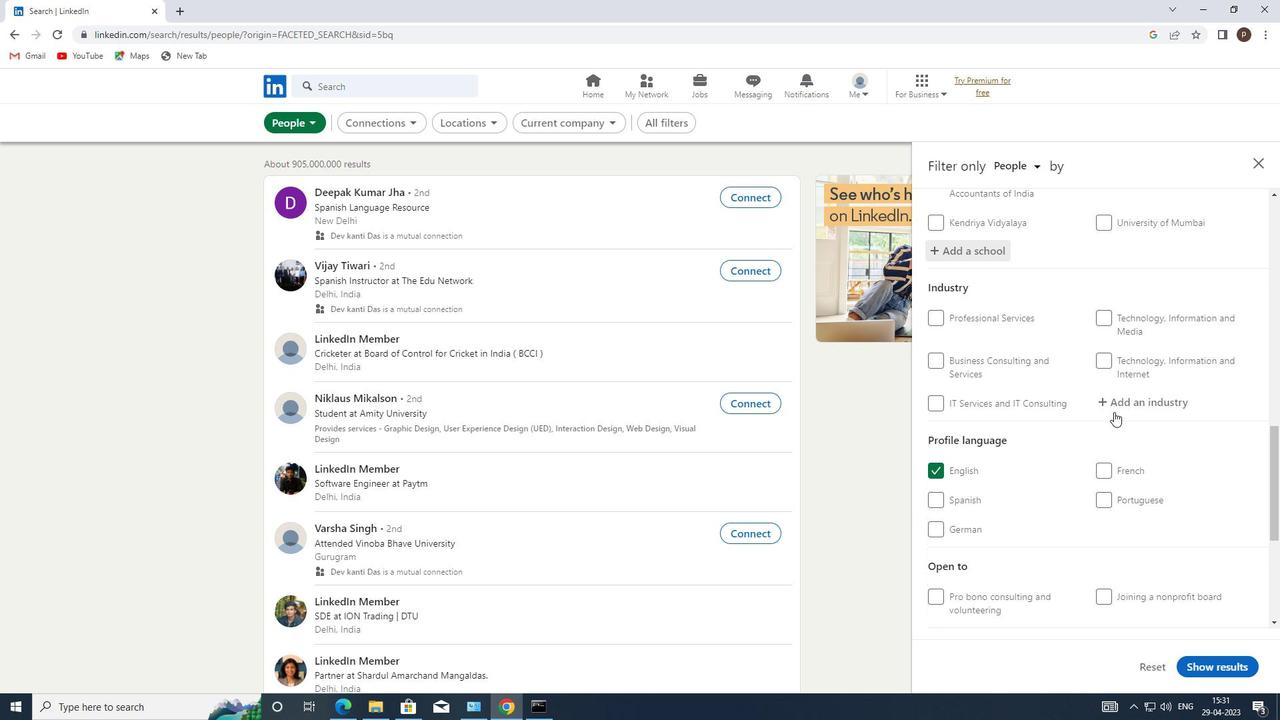 
Action: Mouse moved to (1115, 406)
Screenshot: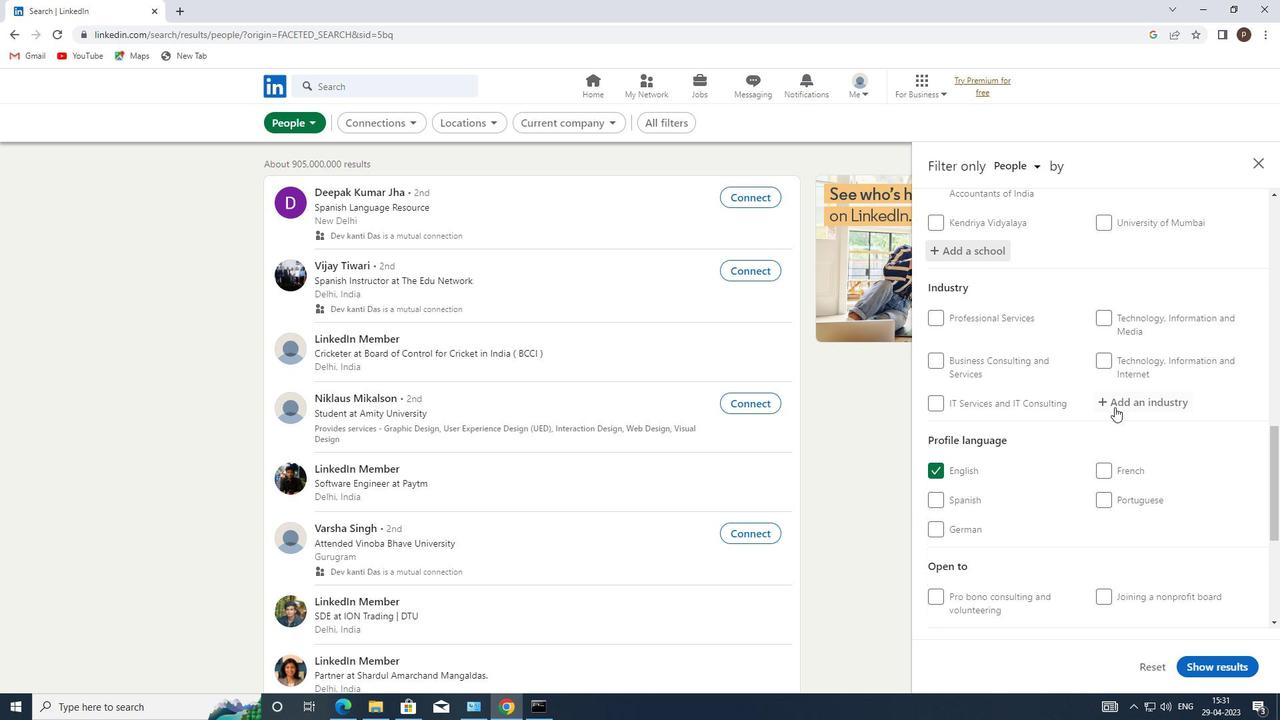 
Action: Key pressed <Key.caps_lock>W<Key.caps_lock>ARE
Screenshot: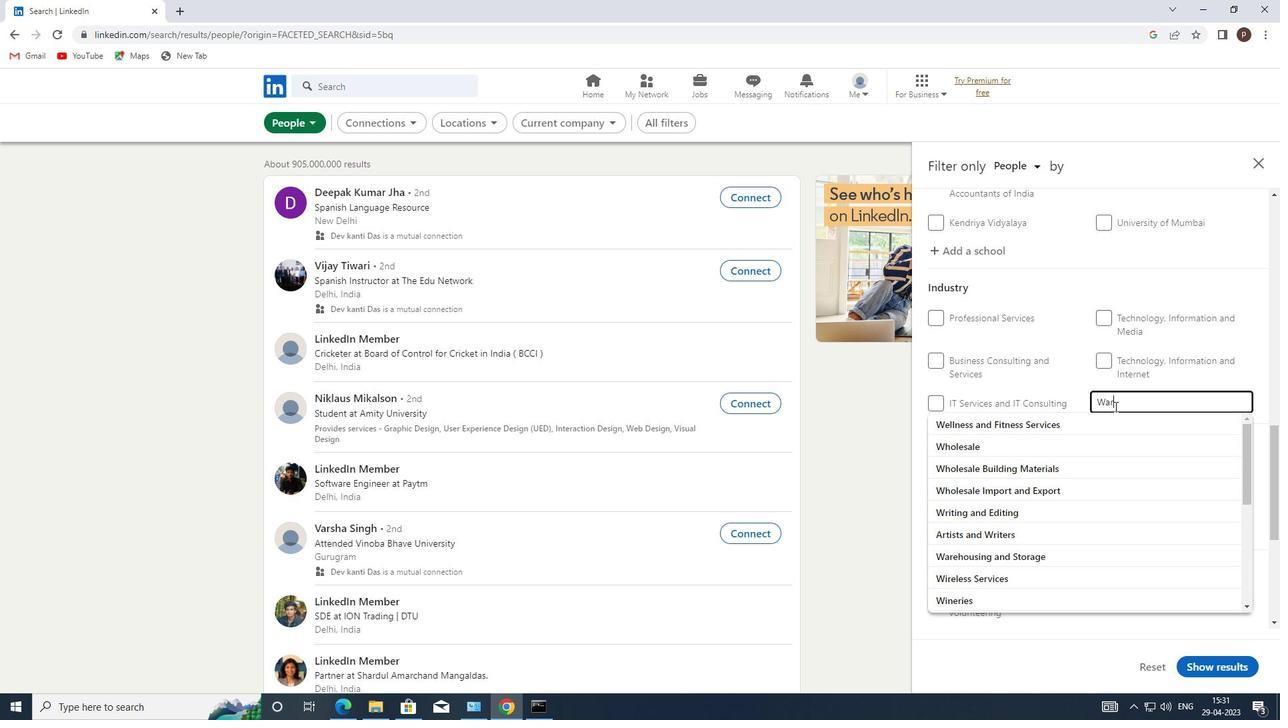
Action: Mouse moved to (1048, 423)
Screenshot: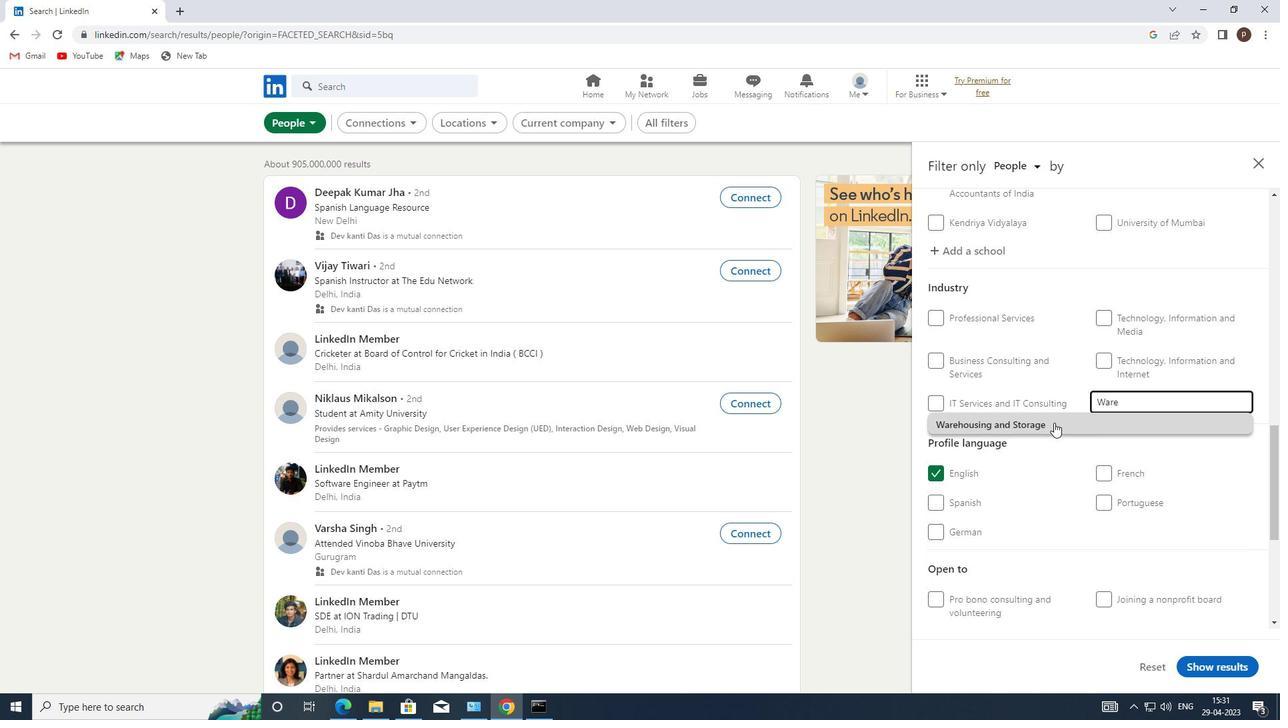 
Action: Mouse pressed left at (1048, 423)
Screenshot: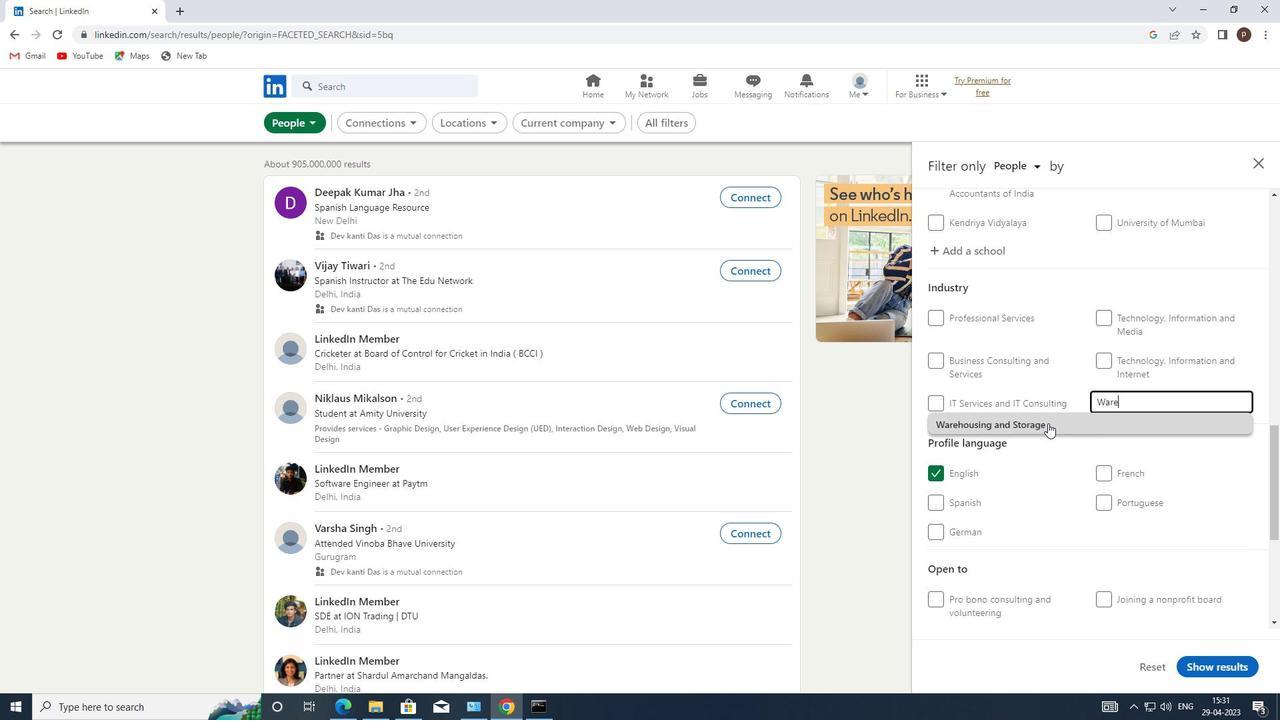 
Action: Mouse scrolled (1048, 422) with delta (0, 0)
Screenshot: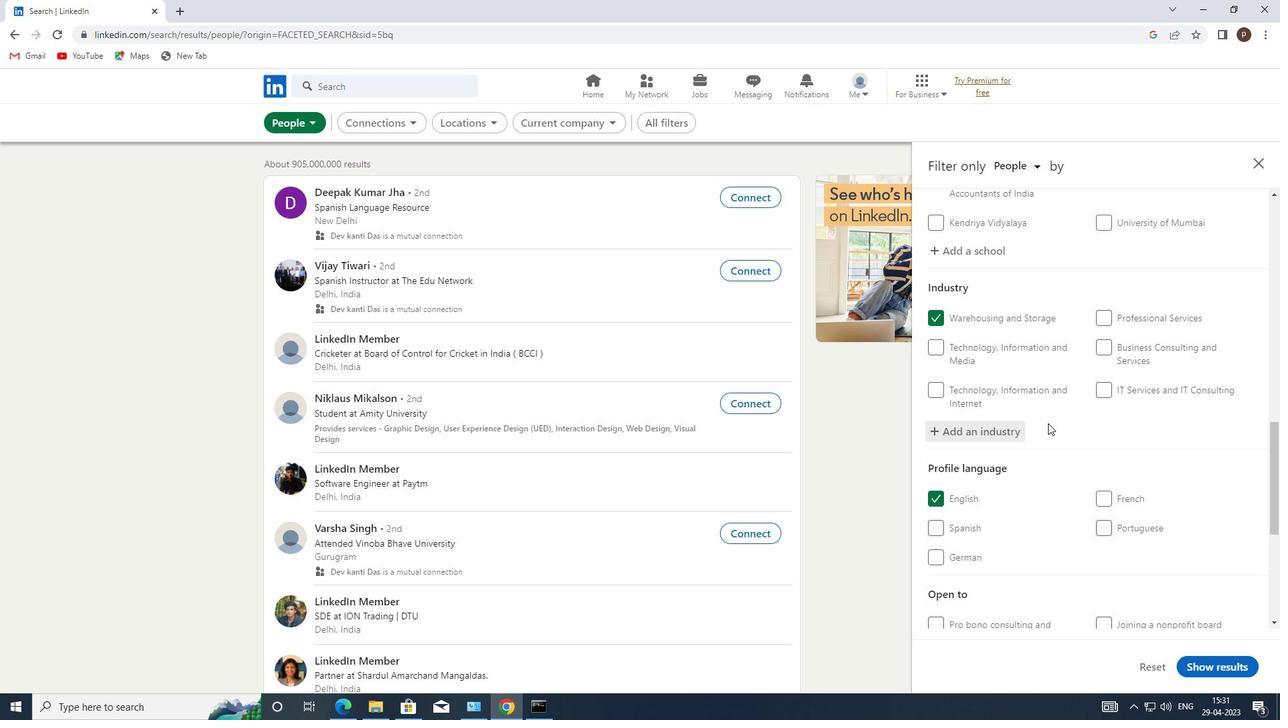 
Action: Mouse scrolled (1048, 422) with delta (0, 0)
Screenshot: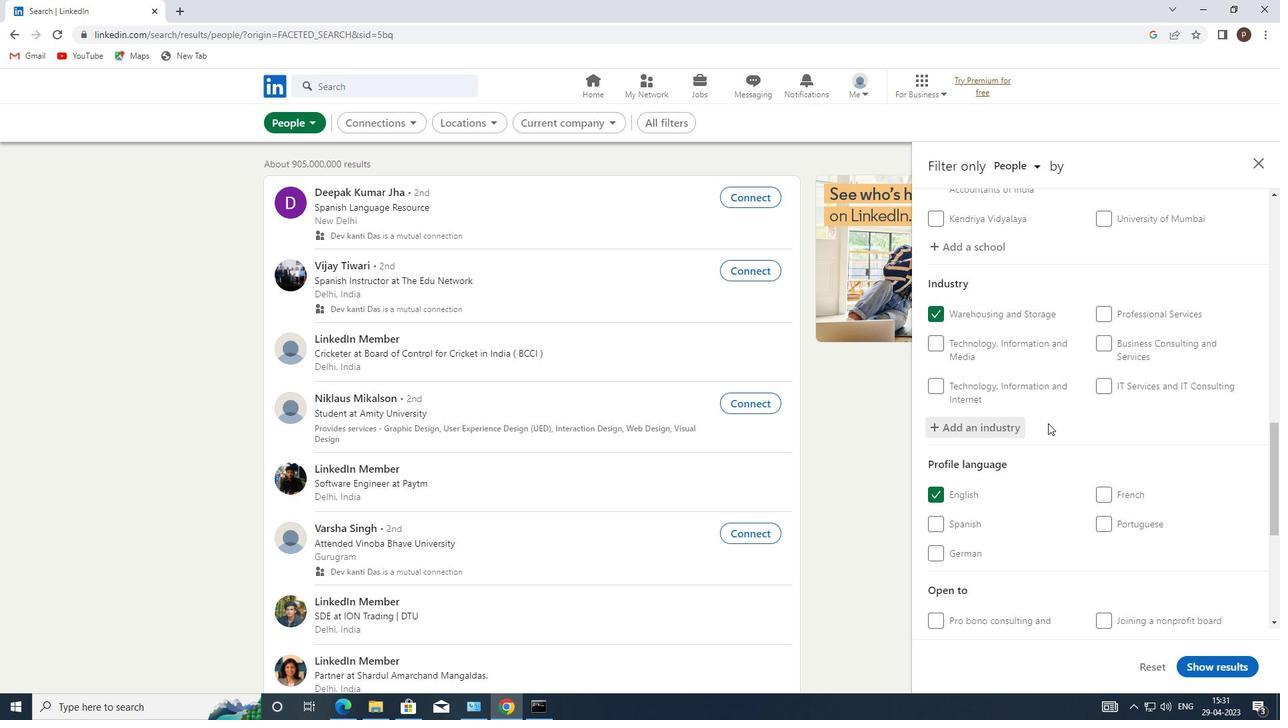 
Action: Mouse scrolled (1048, 422) with delta (0, 0)
Screenshot: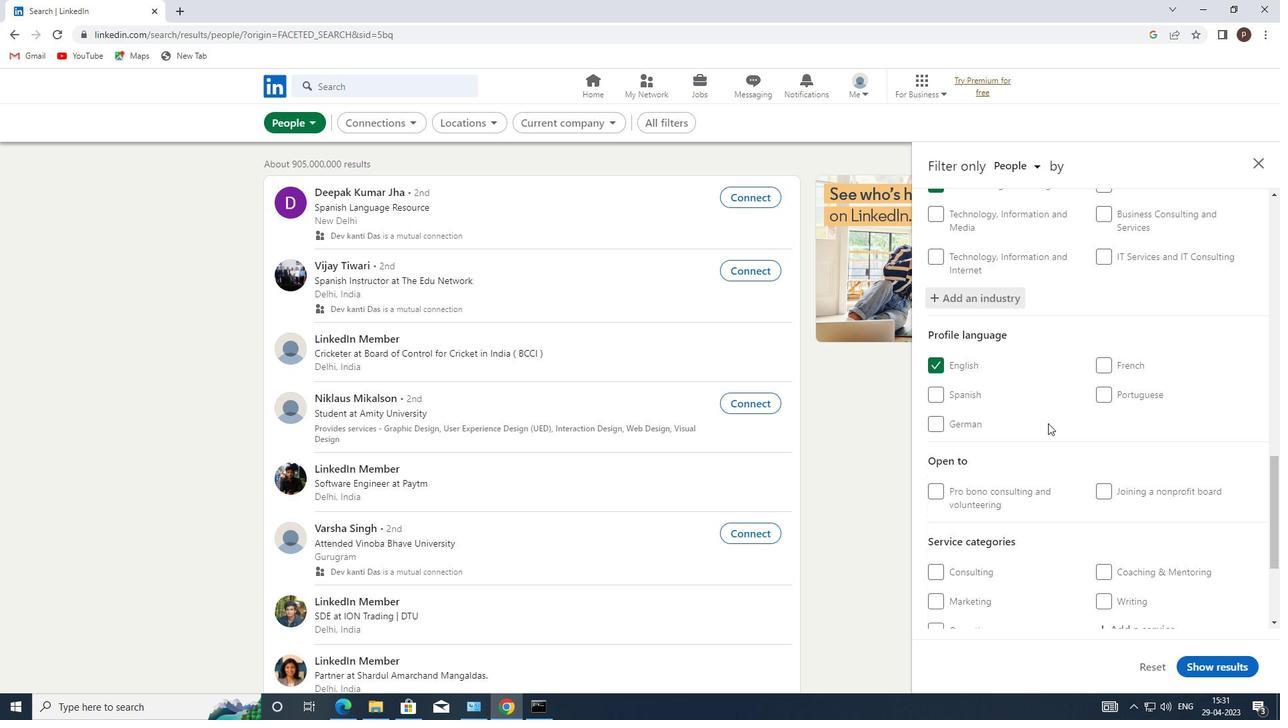 
Action: Mouse moved to (1051, 464)
Screenshot: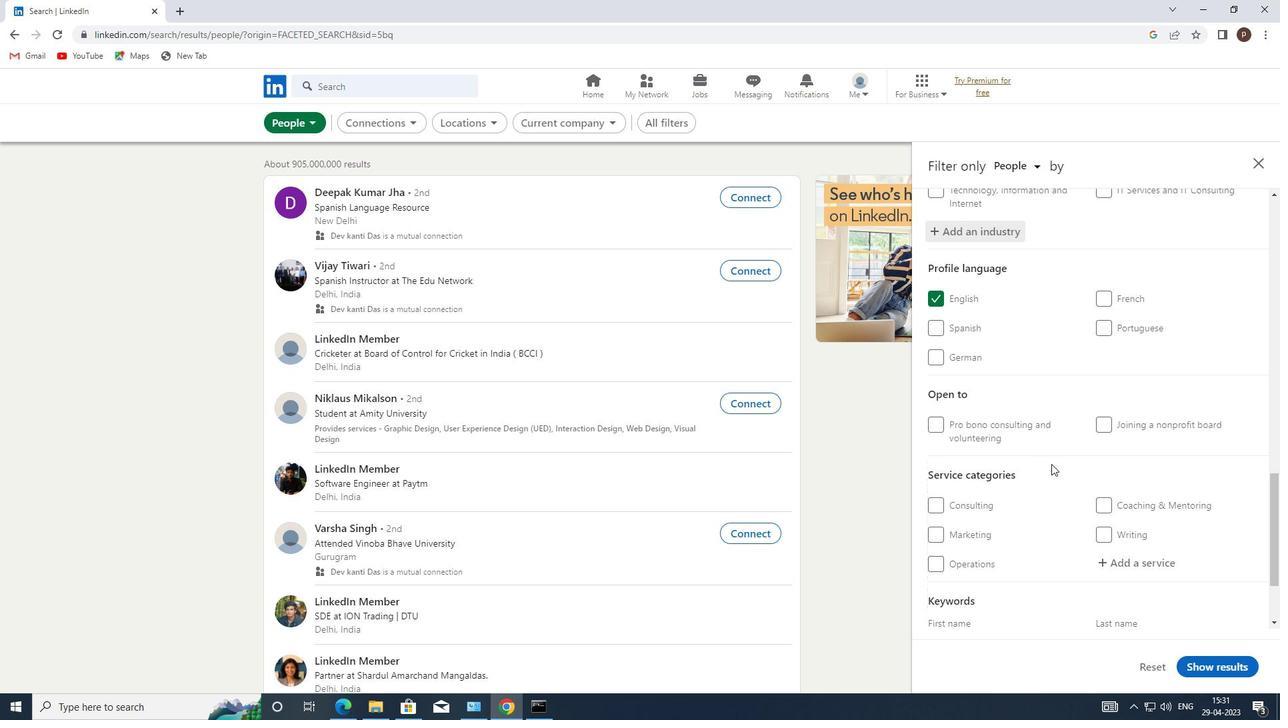 
Action: Mouse scrolled (1051, 463) with delta (0, 0)
Screenshot: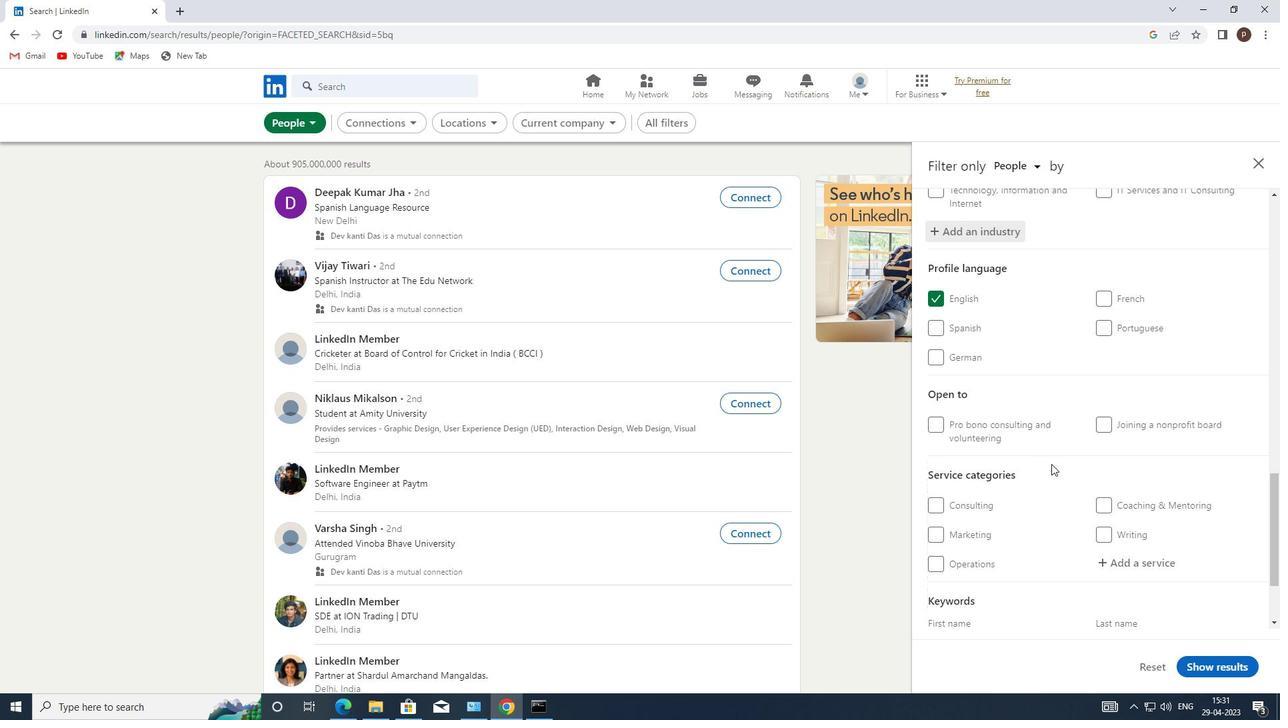 
Action: Mouse moved to (1053, 467)
Screenshot: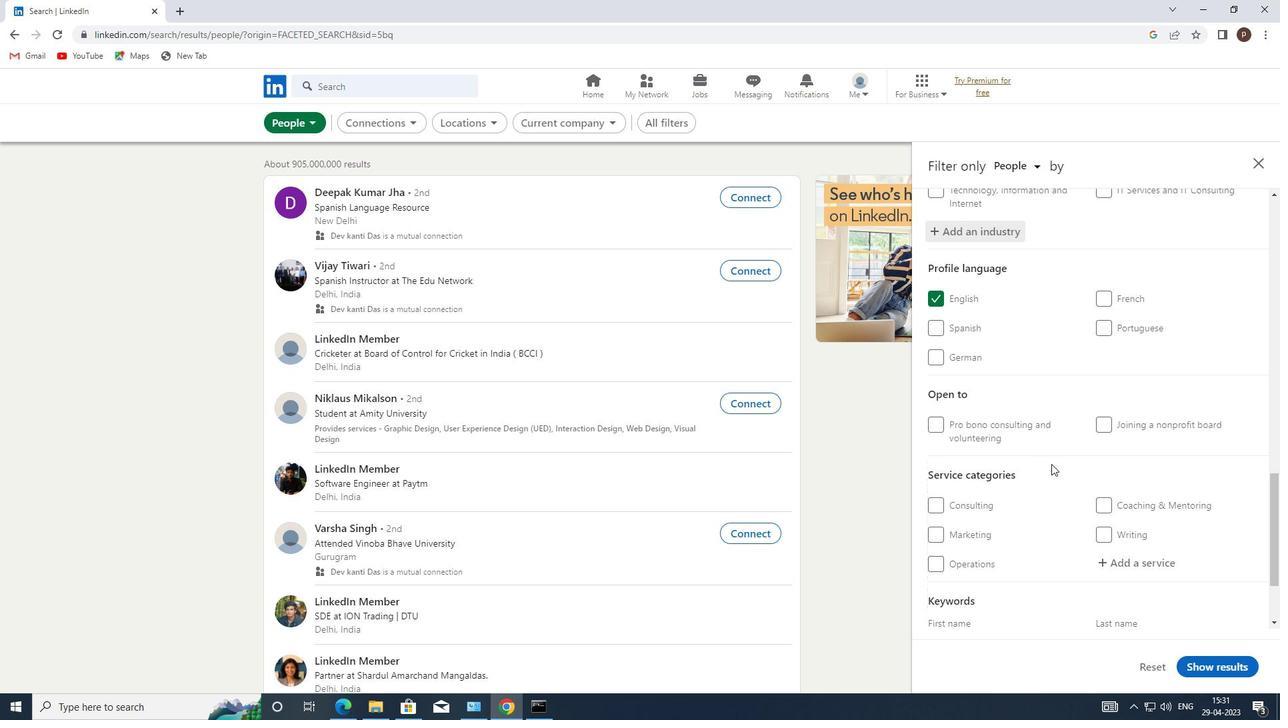 
Action: Mouse scrolled (1053, 466) with delta (0, 0)
Screenshot: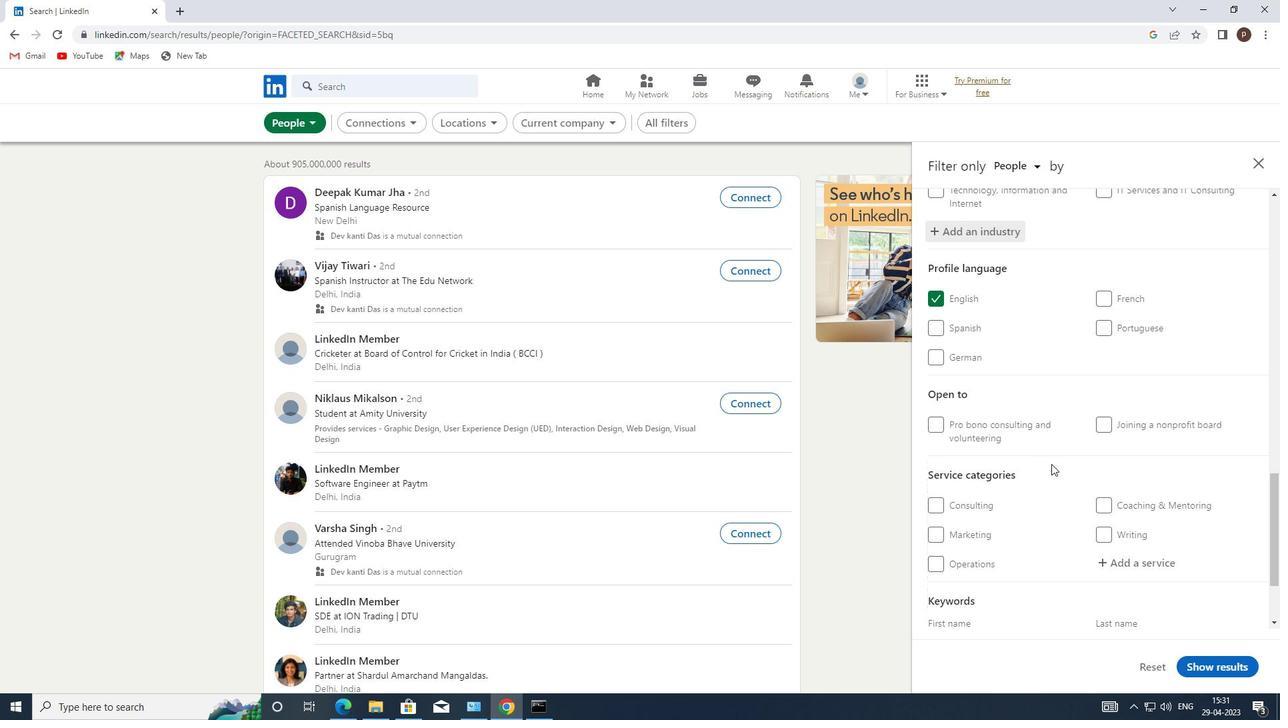 
Action: Mouse moved to (1113, 444)
Screenshot: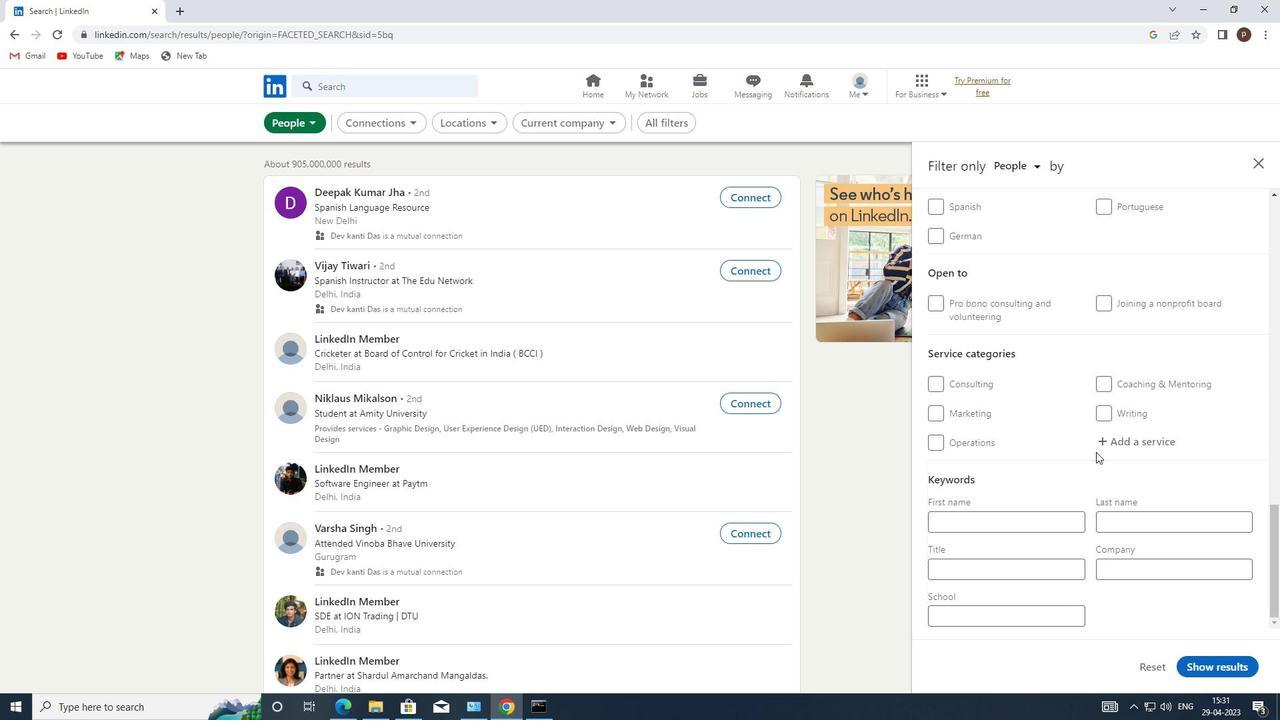 
Action: Mouse pressed left at (1113, 444)
Screenshot: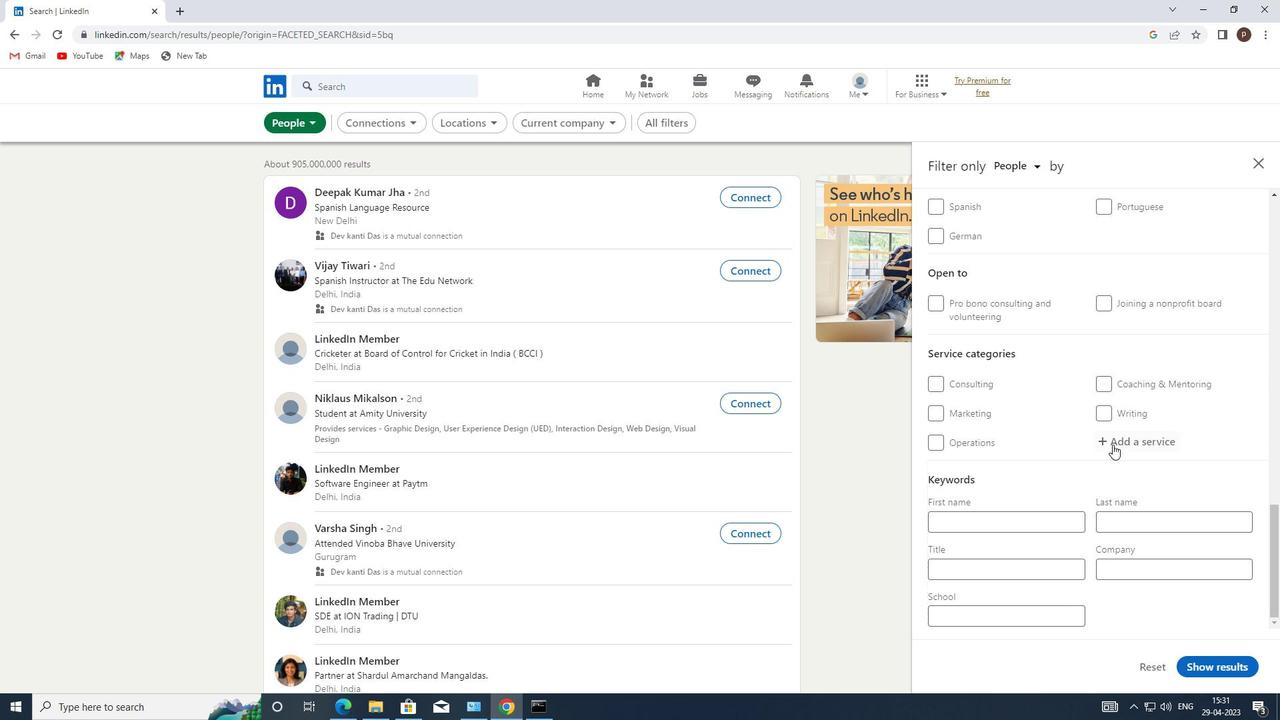 
Action: Key pressed <Key.caps_lock>M<Key.caps_lock>ARKET
Screenshot: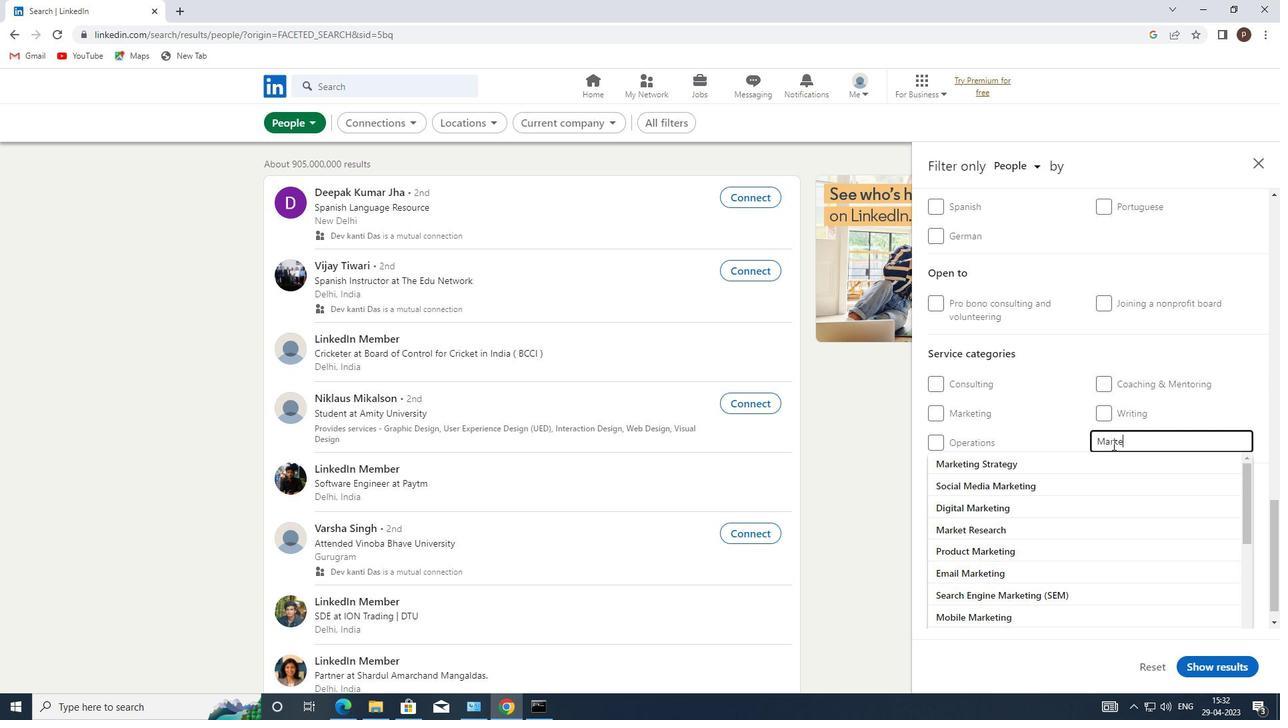 
Action: Mouse moved to (1055, 460)
Screenshot: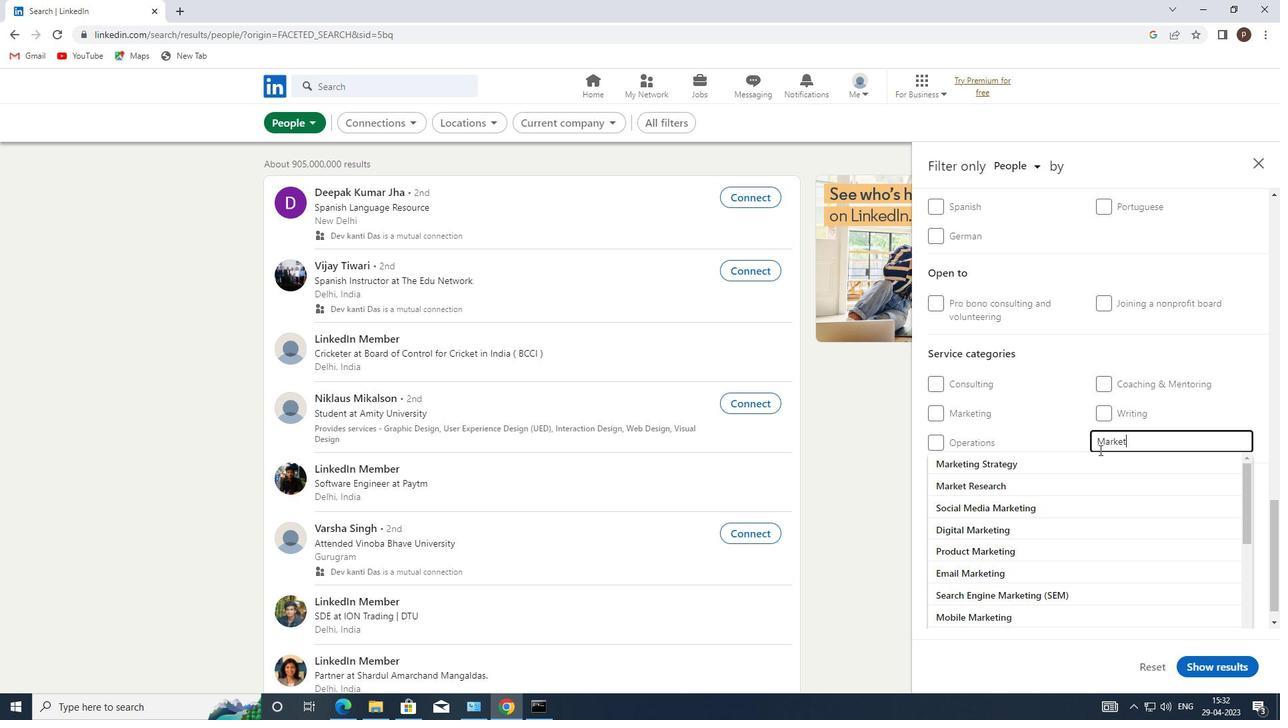 
Action: Mouse pressed left at (1055, 460)
Screenshot: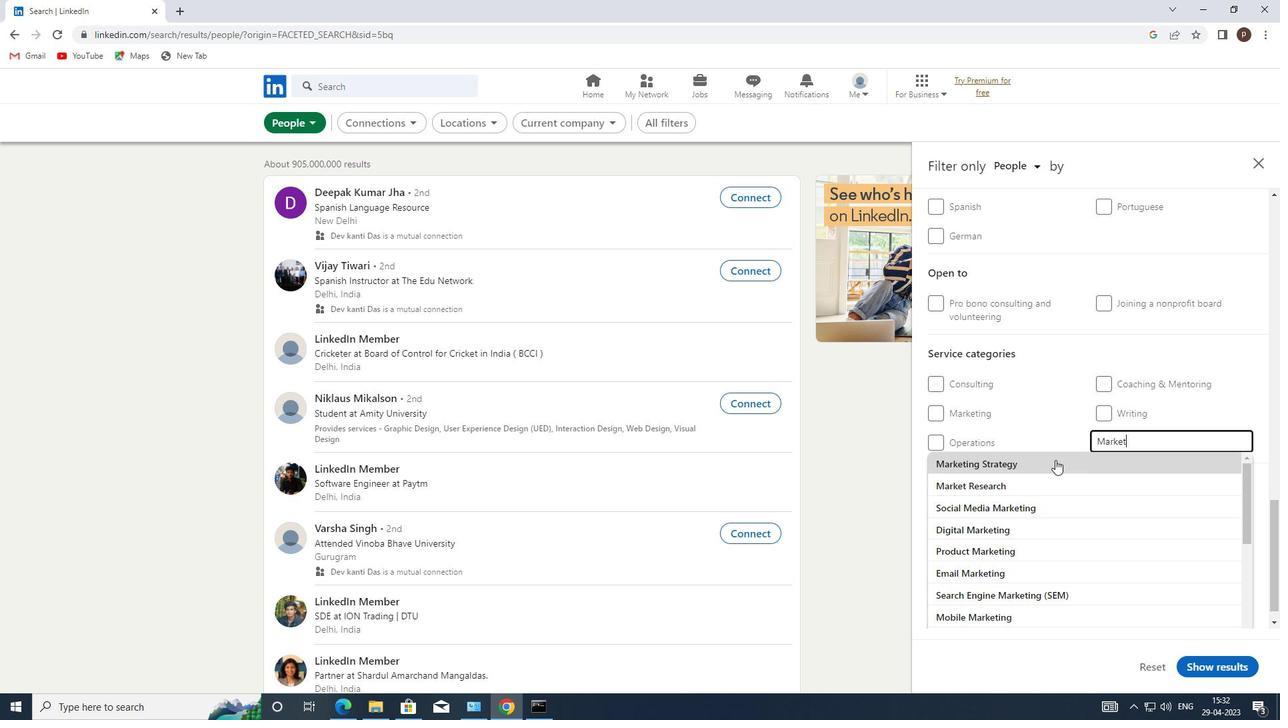 
Action: Mouse moved to (1055, 454)
Screenshot: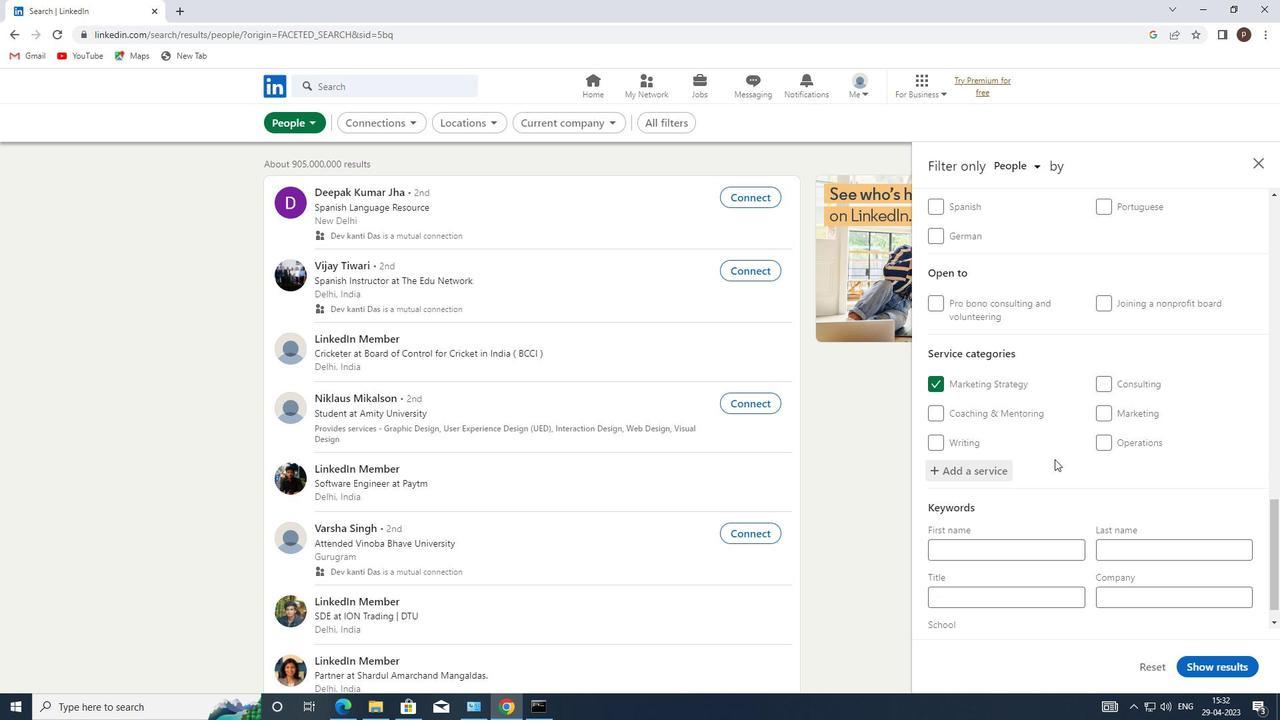 
Action: Mouse scrolled (1055, 453) with delta (0, 0)
Screenshot: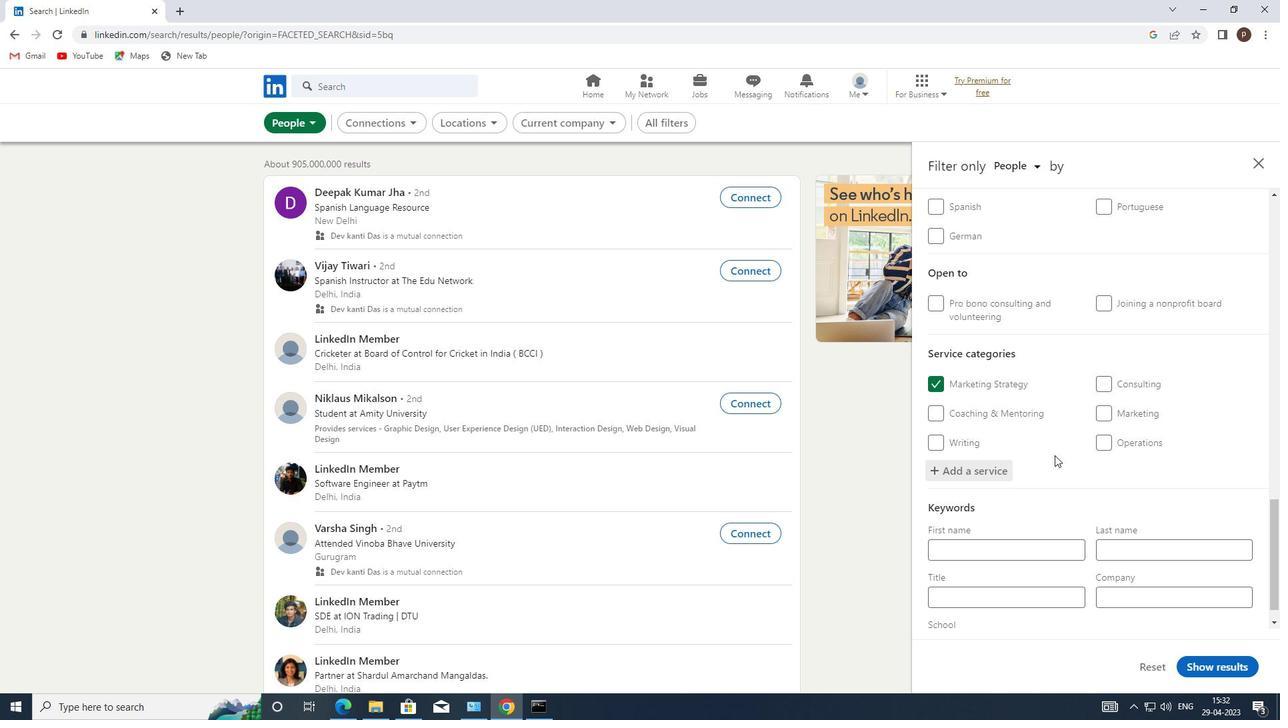 
Action: Mouse scrolled (1055, 453) with delta (0, 0)
Screenshot: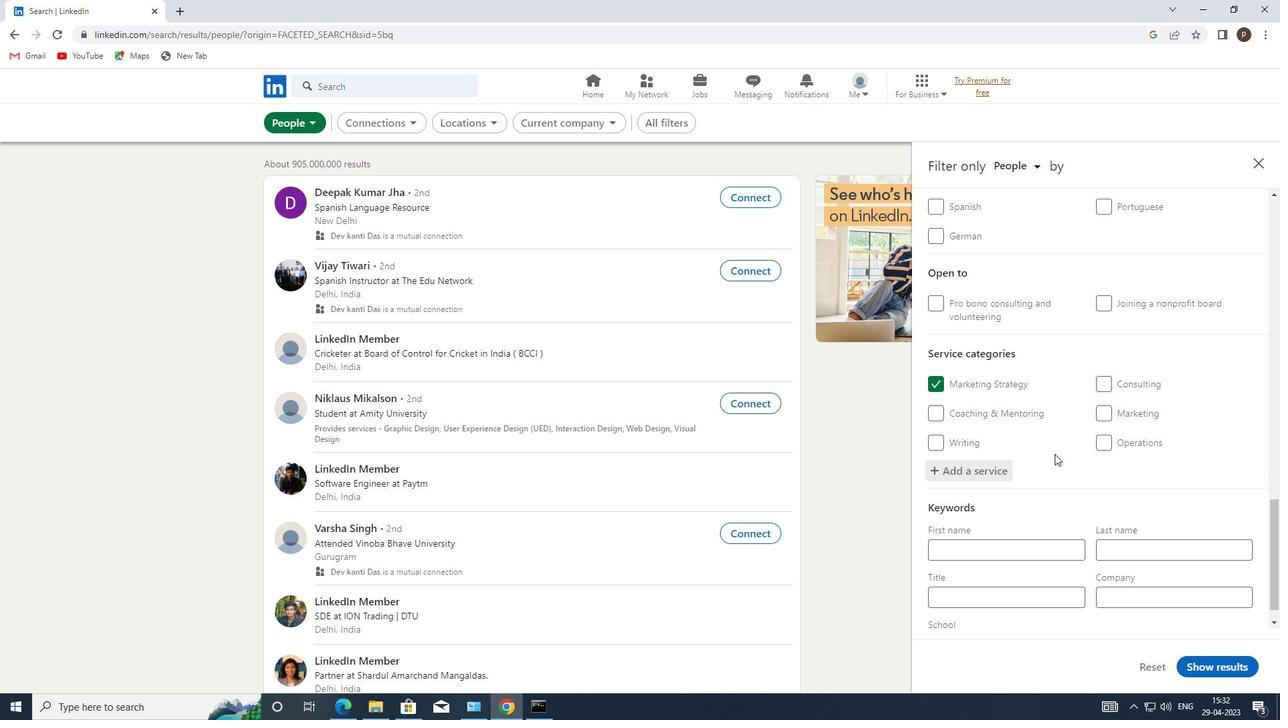 
Action: Mouse scrolled (1055, 453) with delta (0, 0)
Screenshot: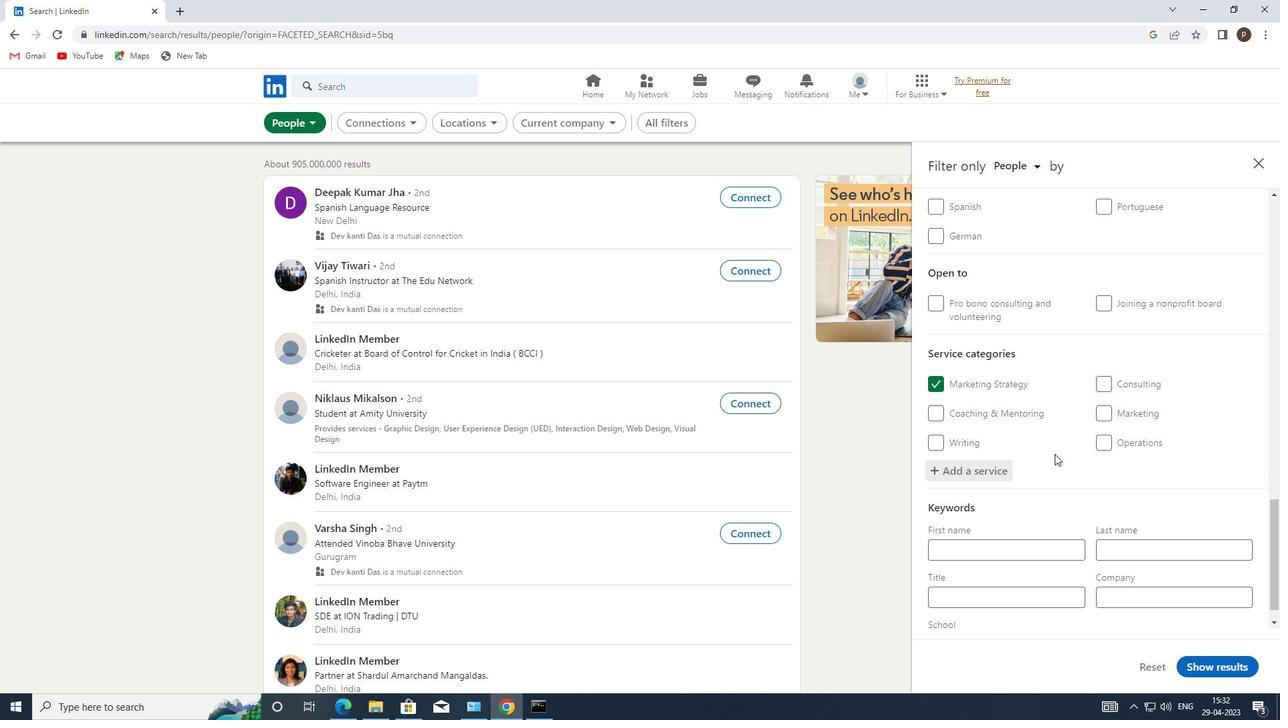 
Action: Mouse moved to (969, 566)
Screenshot: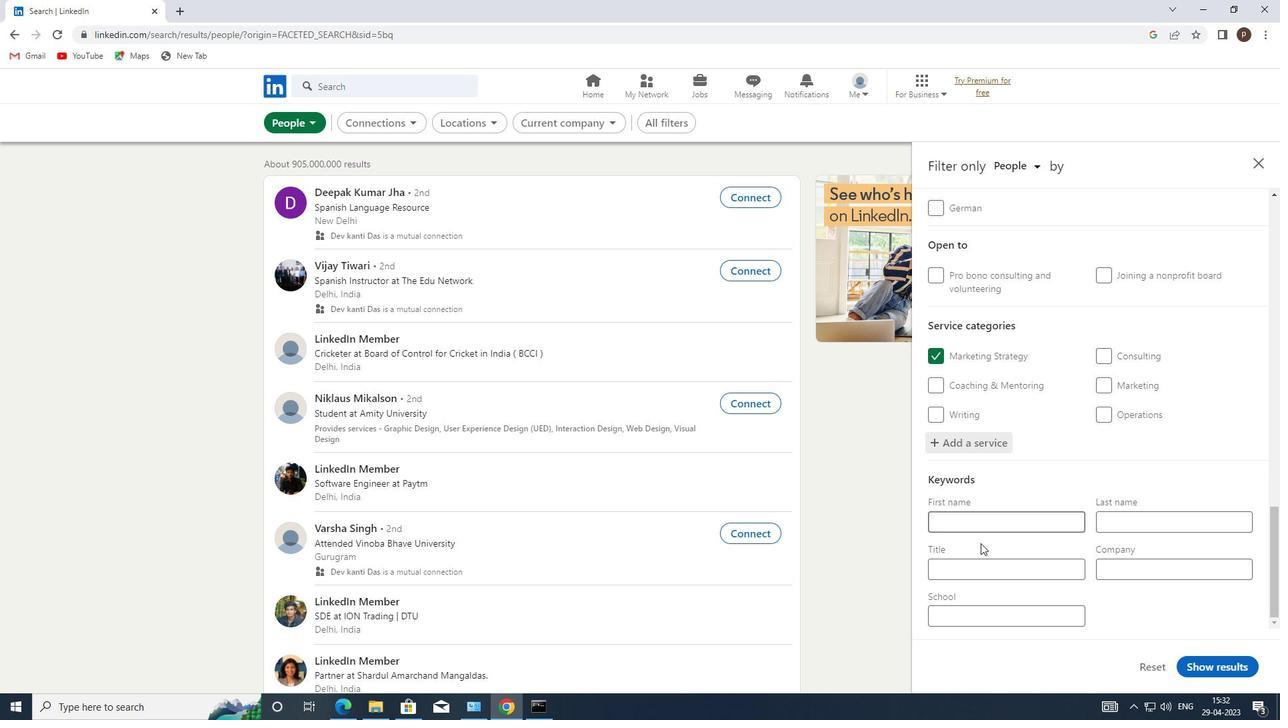 
Action: Mouse pressed left at (969, 566)
Screenshot: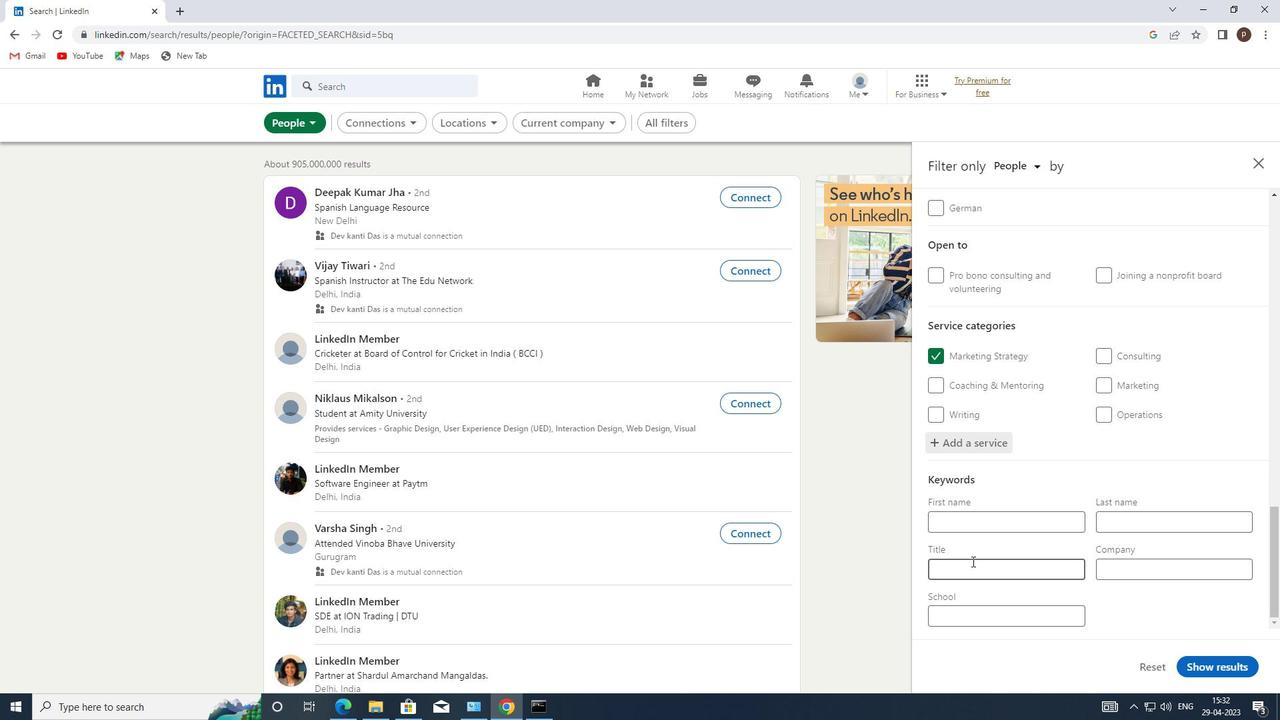 
Action: Key pressed <Key.caps_lock>I<Key.caps_lock>NTERIOR<Key.space><Key.caps_lock>D<Key.caps_lock>ESIGNER<Key.space>
Screenshot: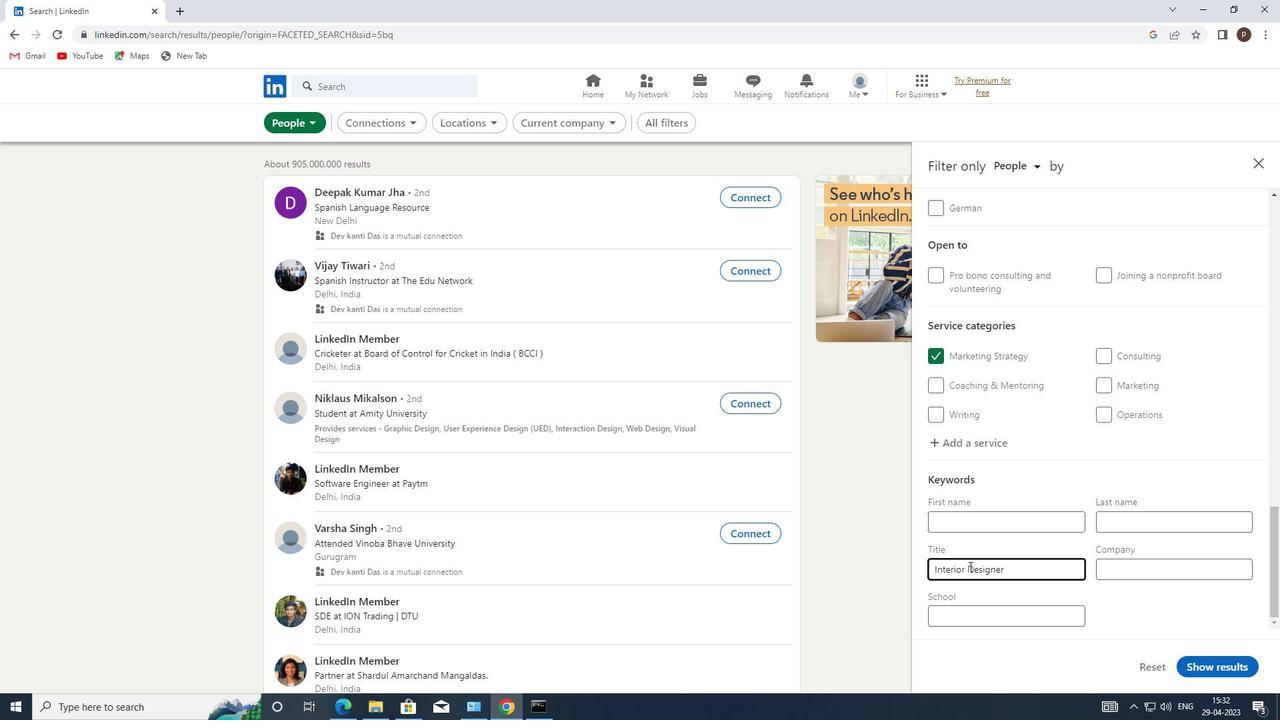 
Action: Mouse moved to (1192, 663)
Screenshot: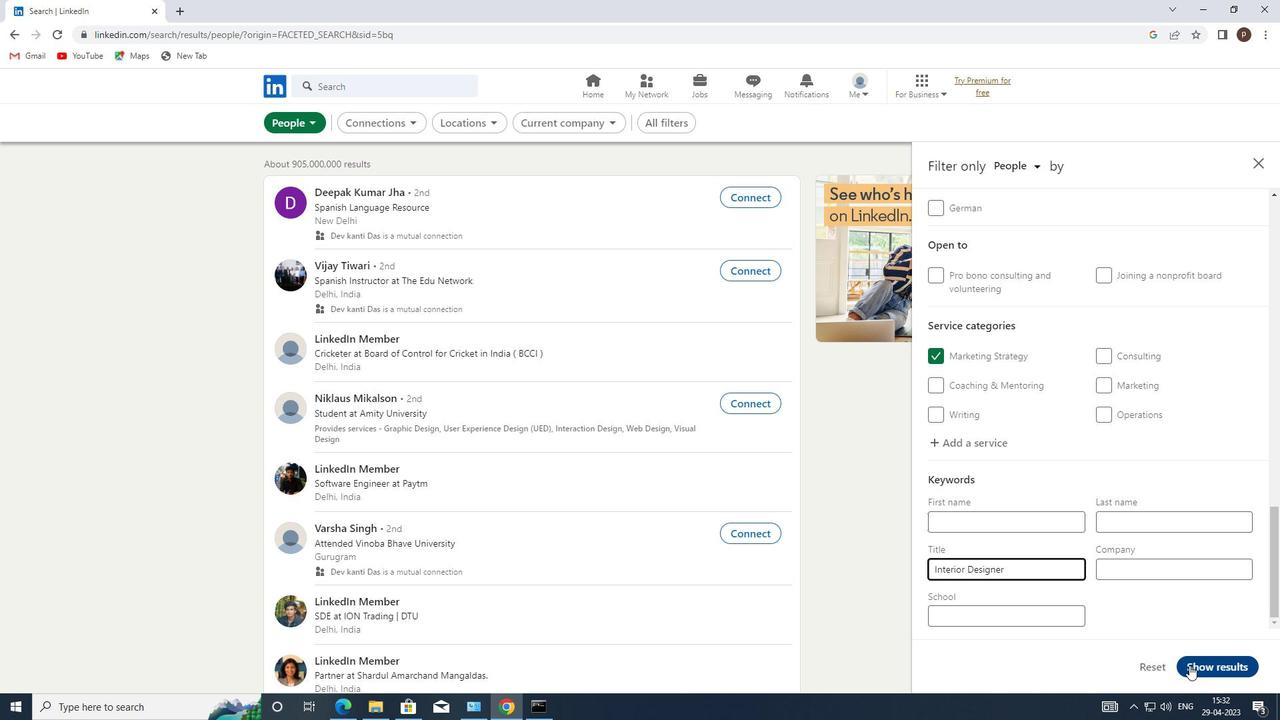 
Action: Mouse pressed left at (1192, 663)
Screenshot: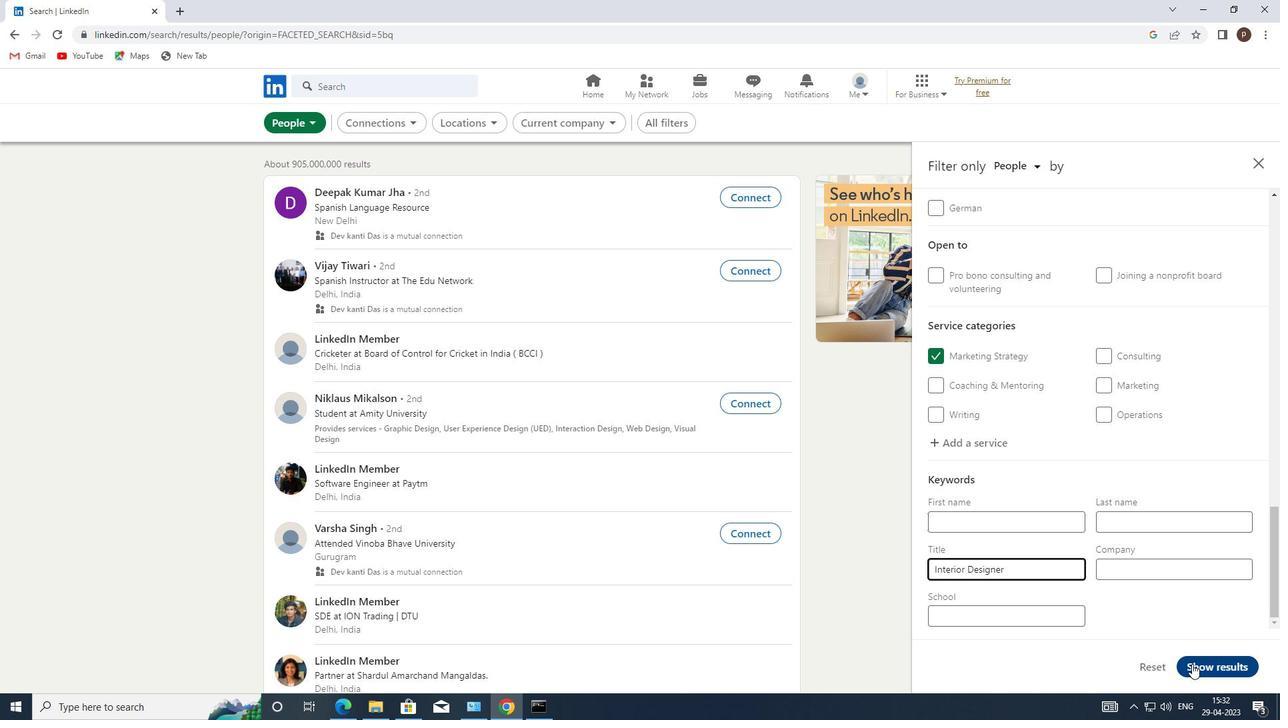 
